 Task: Search one way flight ticket for 5 adults, 1 child, 2 infants in seat and 1 infant on lap in business from Klawock: Klawock Airport (also Seeklawock Seaplane Base) to Rockford: Chicago Rockford International Airport(was Northwest Chicagoland Regional Airport At Rockford) on 5-1-2023. Choice of flights is American. Number of bags: 2 checked bags. Outbound departure time preference is 18:15. Return departure time preference is 10:15.
Action: Mouse moved to (240, 211)
Screenshot: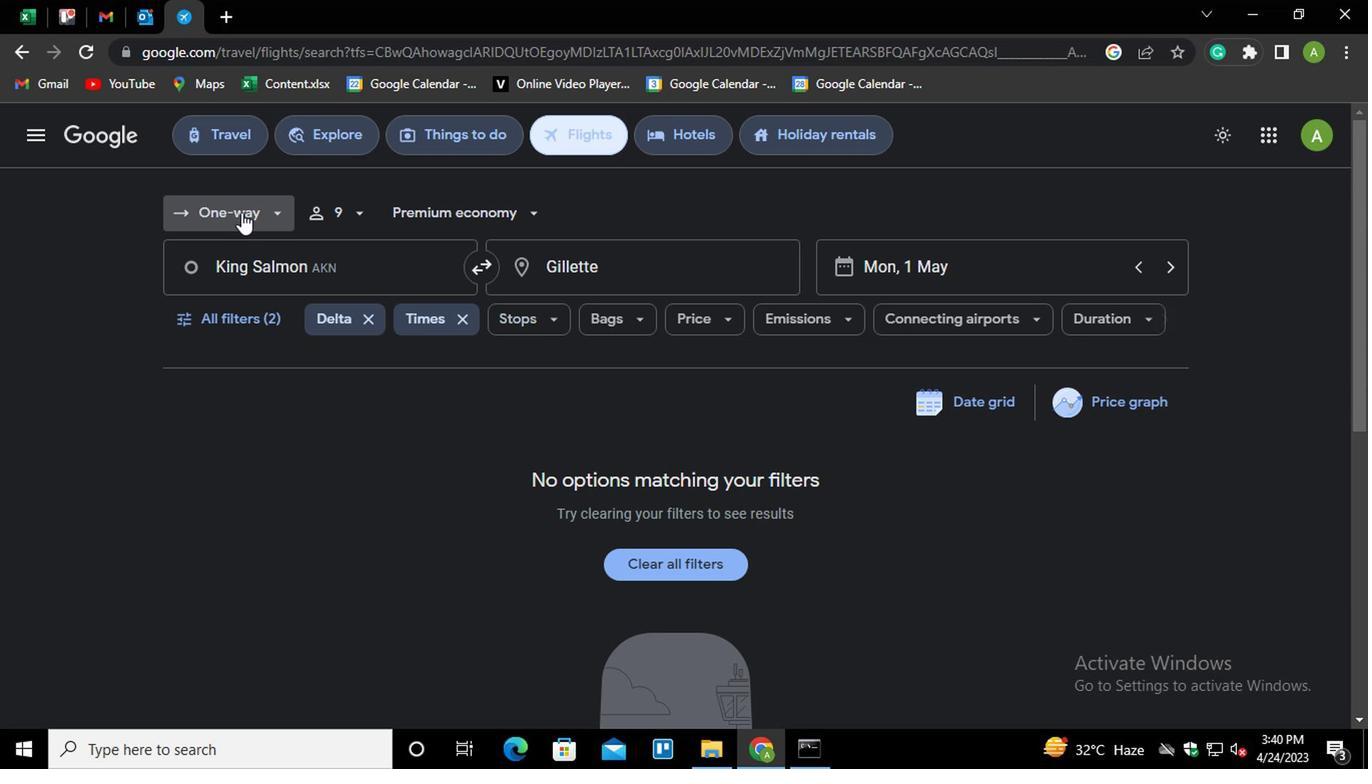 
Action: Mouse pressed left at (240, 211)
Screenshot: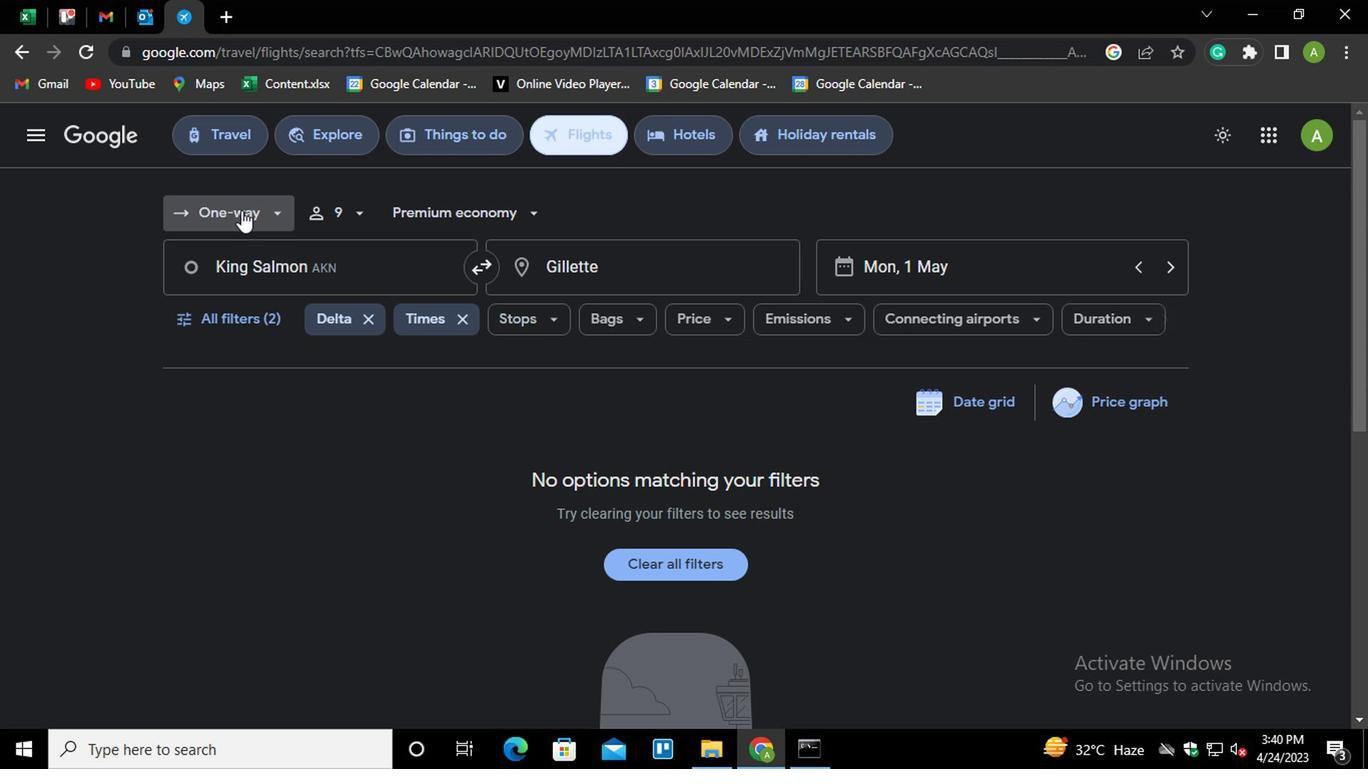 
Action: Mouse moved to (248, 303)
Screenshot: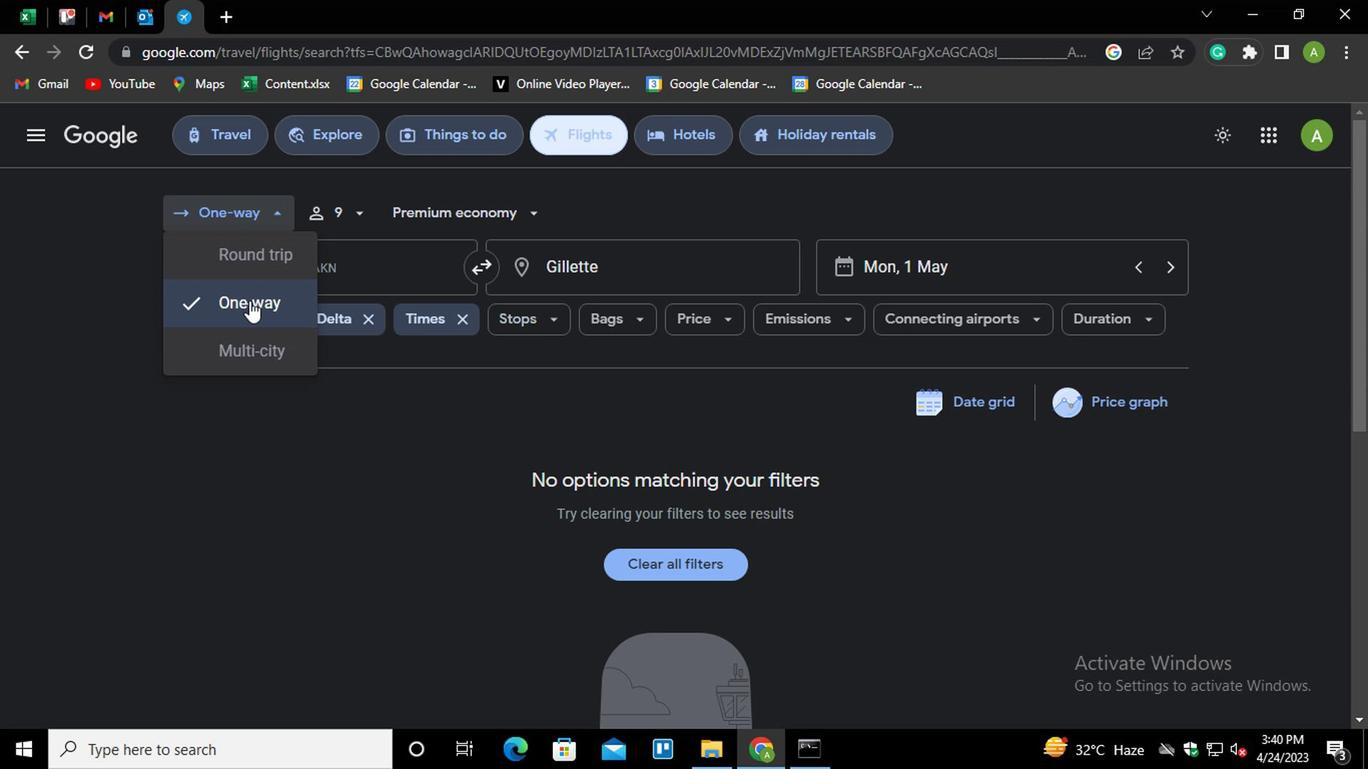 
Action: Mouse pressed left at (248, 303)
Screenshot: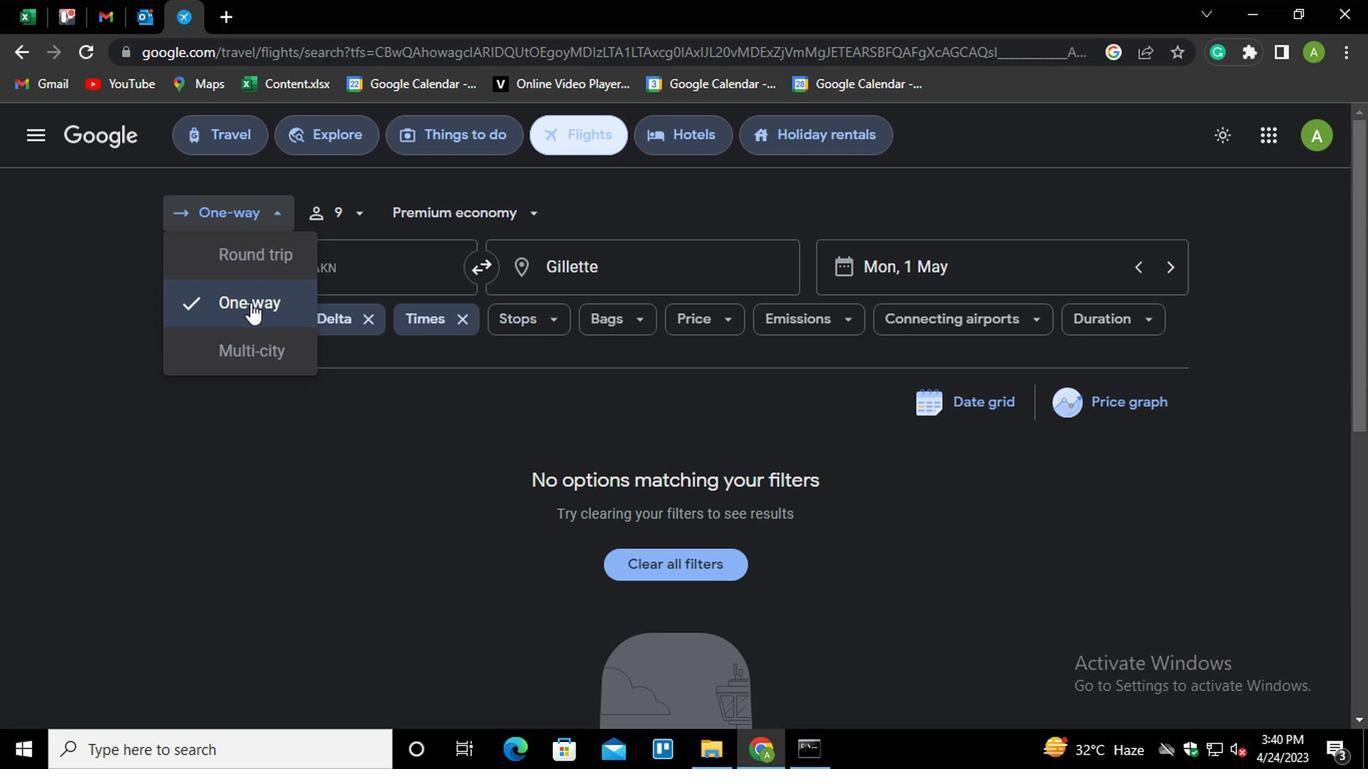 
Action: Mouse moved to (342, 221)
Screenshot: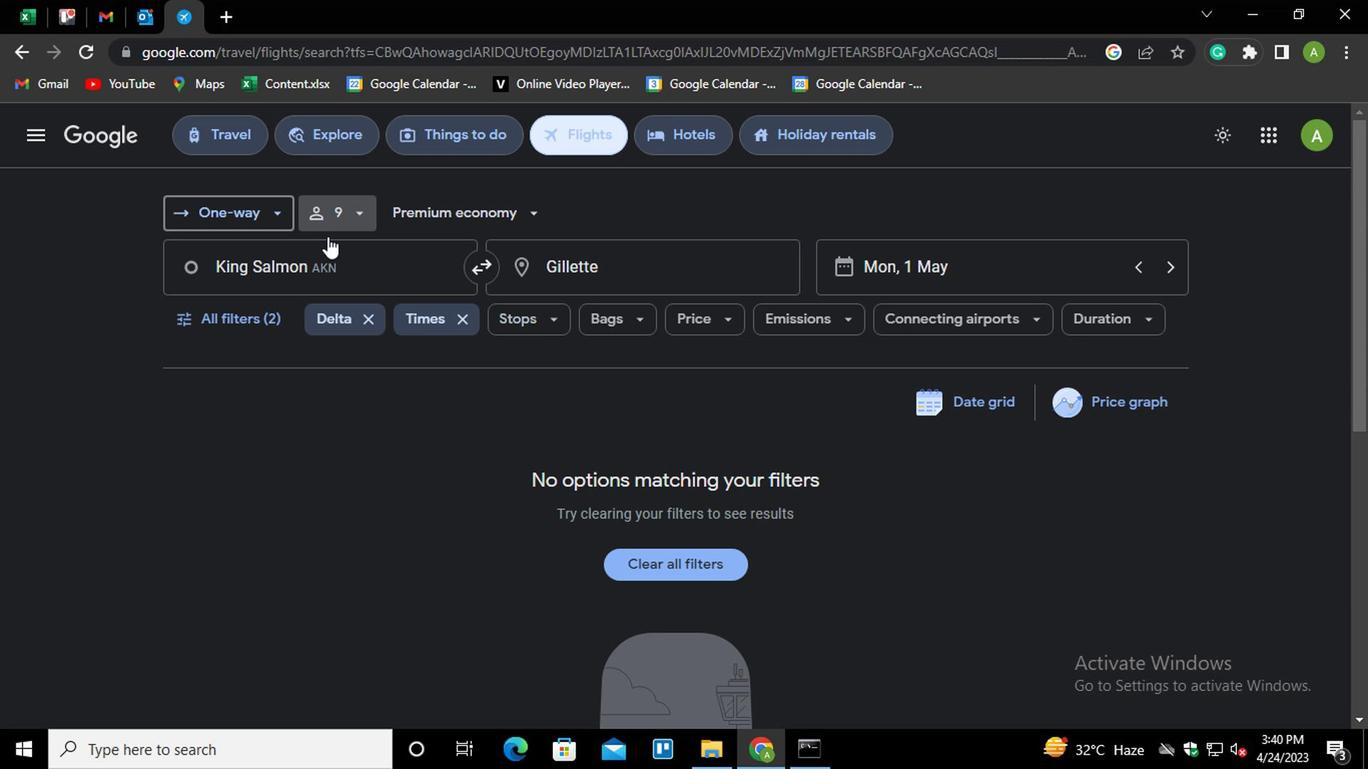 
Action: Mouse pressed left at (342, 221)
Screenshot: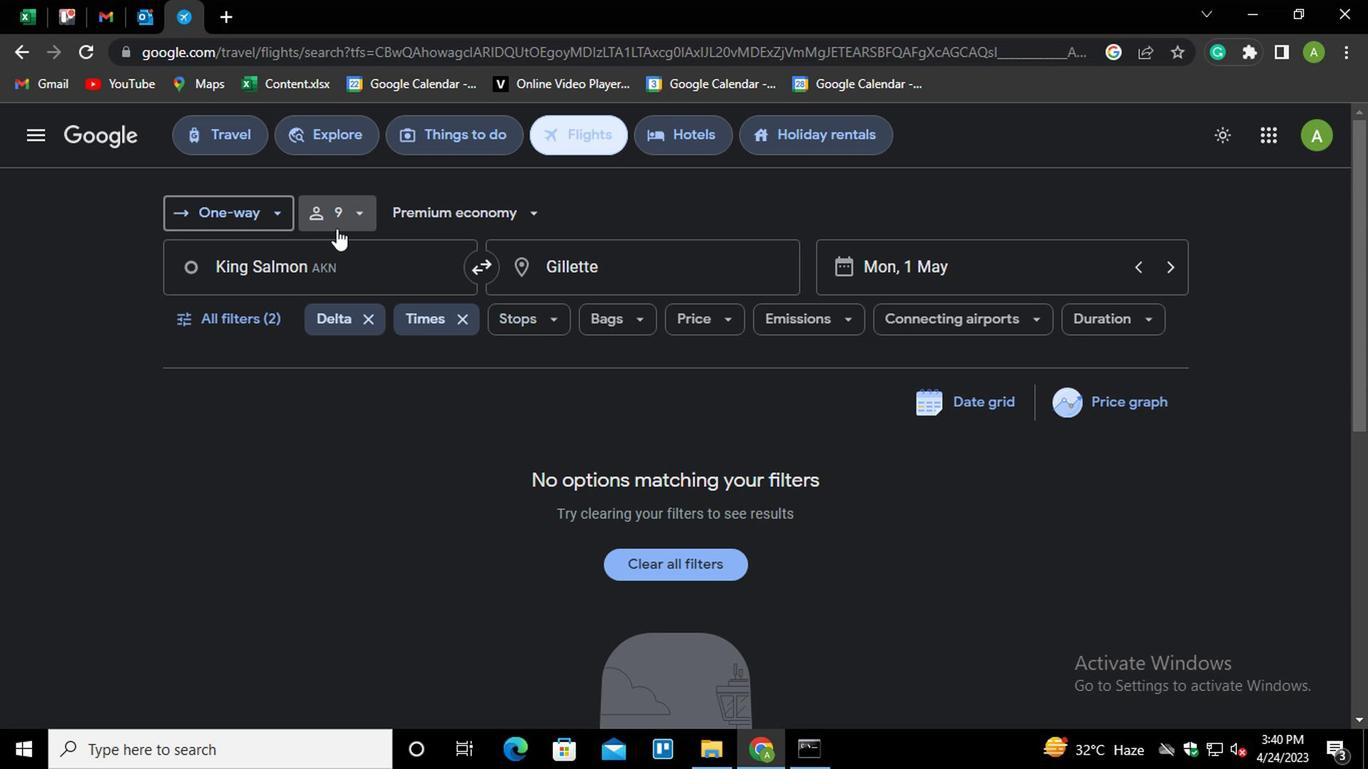 
Action: Mouse moved to (499, 264)
Screenshot: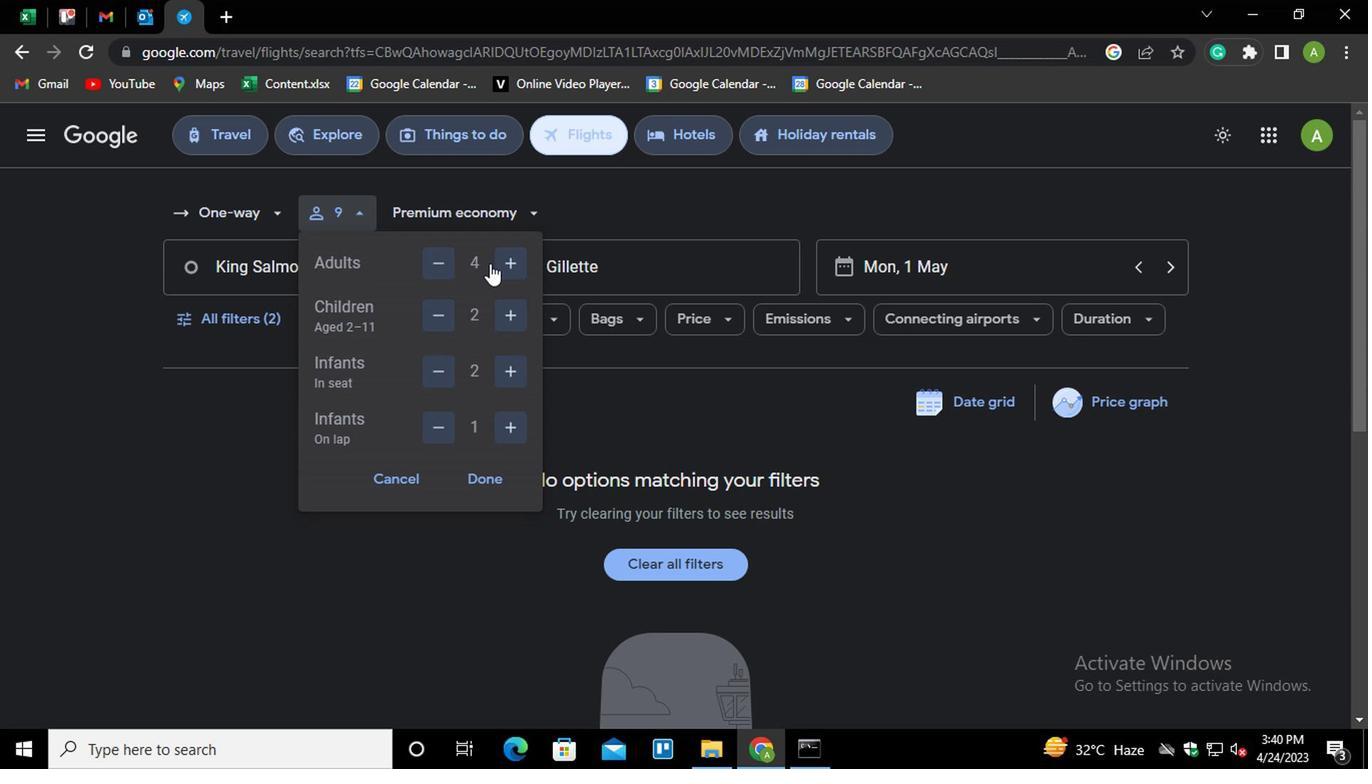 
Action: Mouse pressed left at (499, 264)
Screenshot: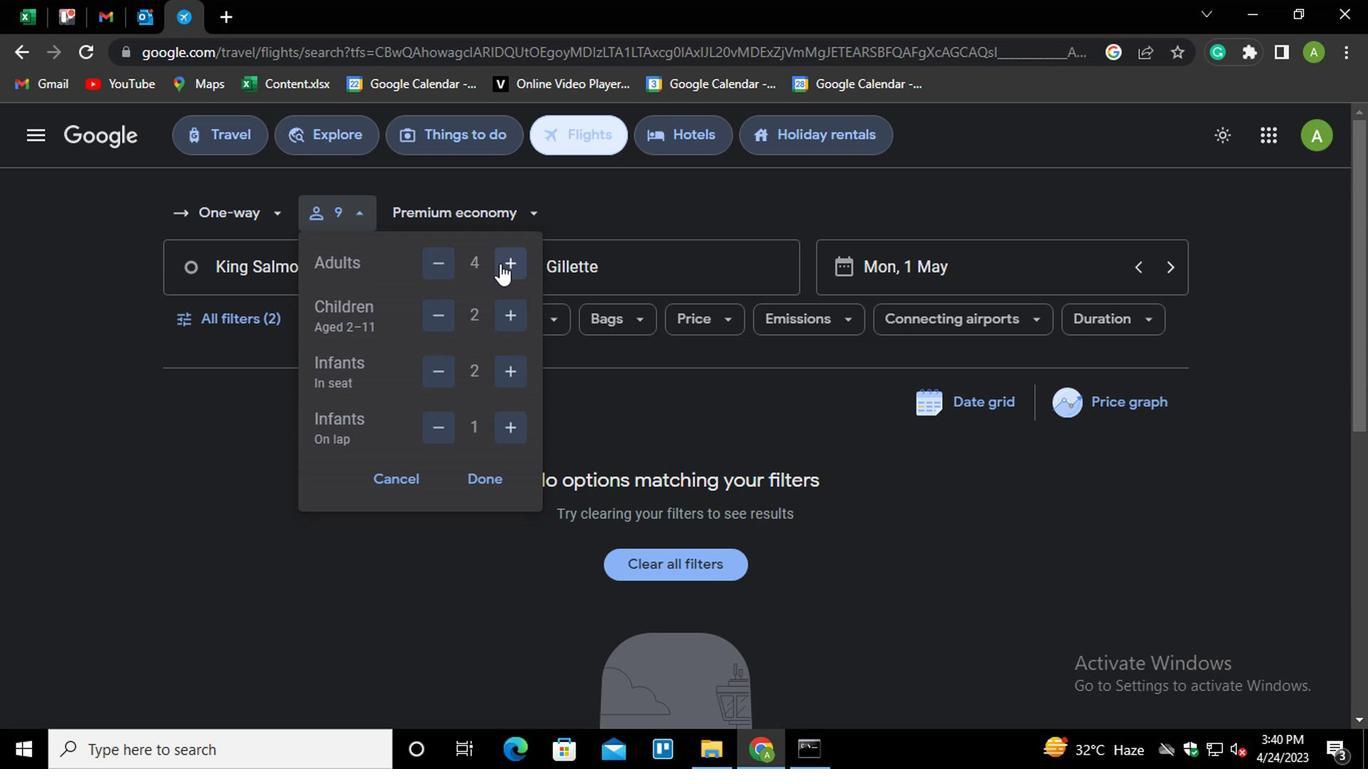 
Action: Mouse moved to (440, 324)
Screenshot: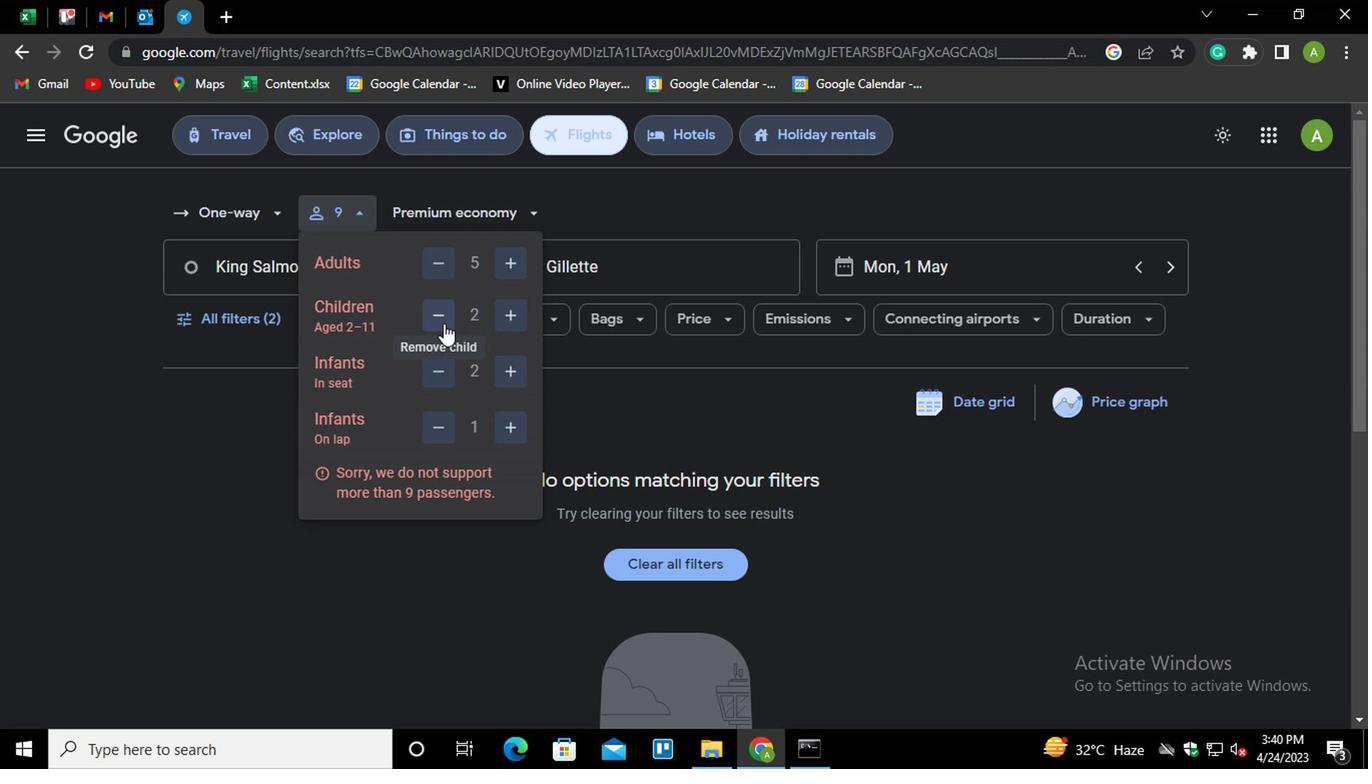 
Action: Mouse pressed left at (440, 324)
Screenshot: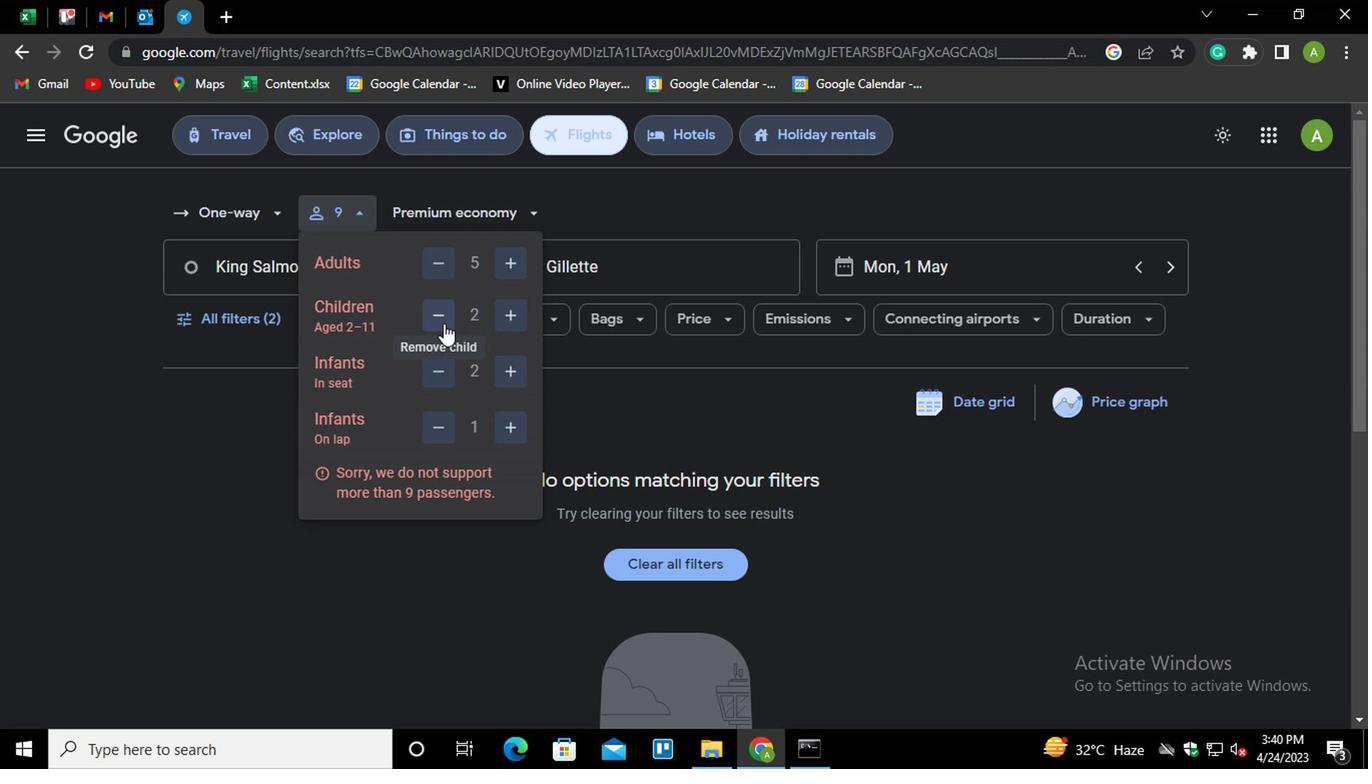 
Action: Mouse moved to (481, 476)
Screenshot: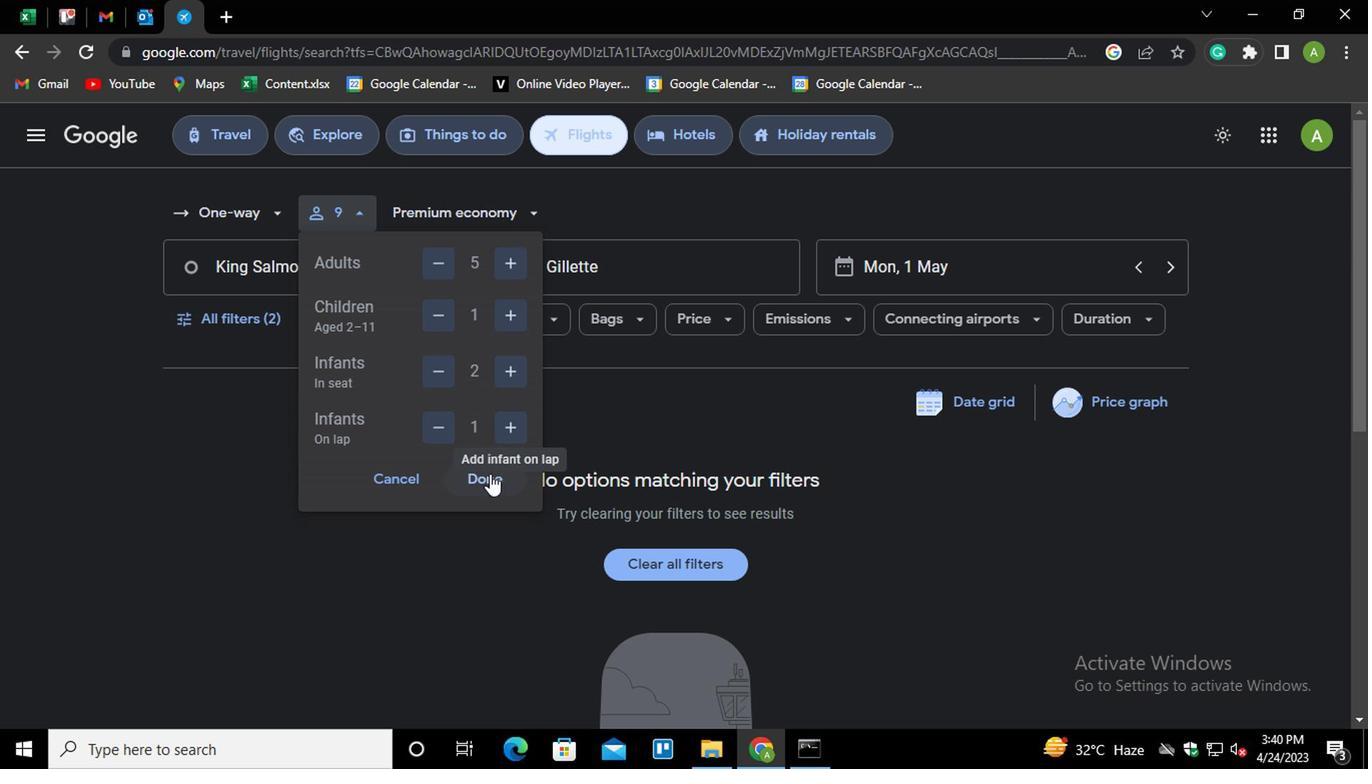 
Action: Mouse pressed left at (481, 476)
Screenshot: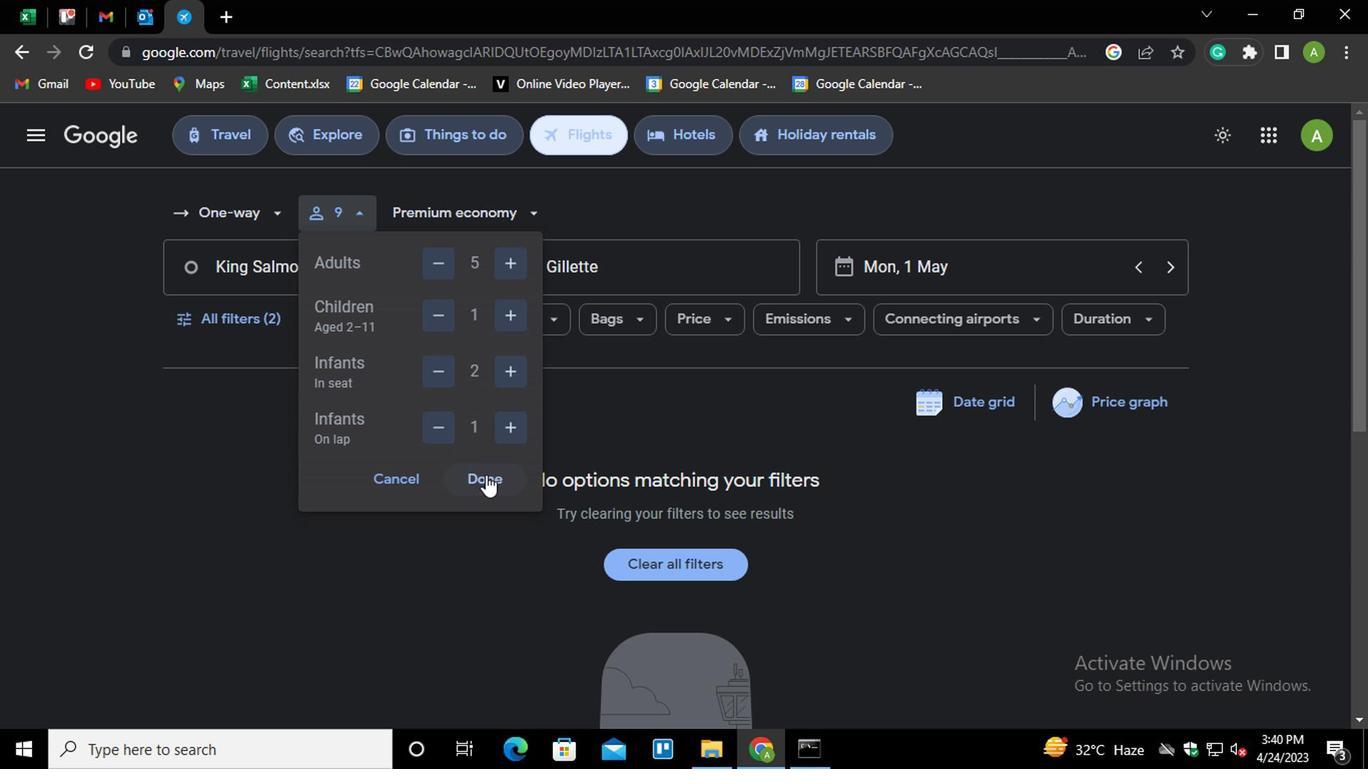 
Action: Mouse moved to (355, 275)
Screenshot: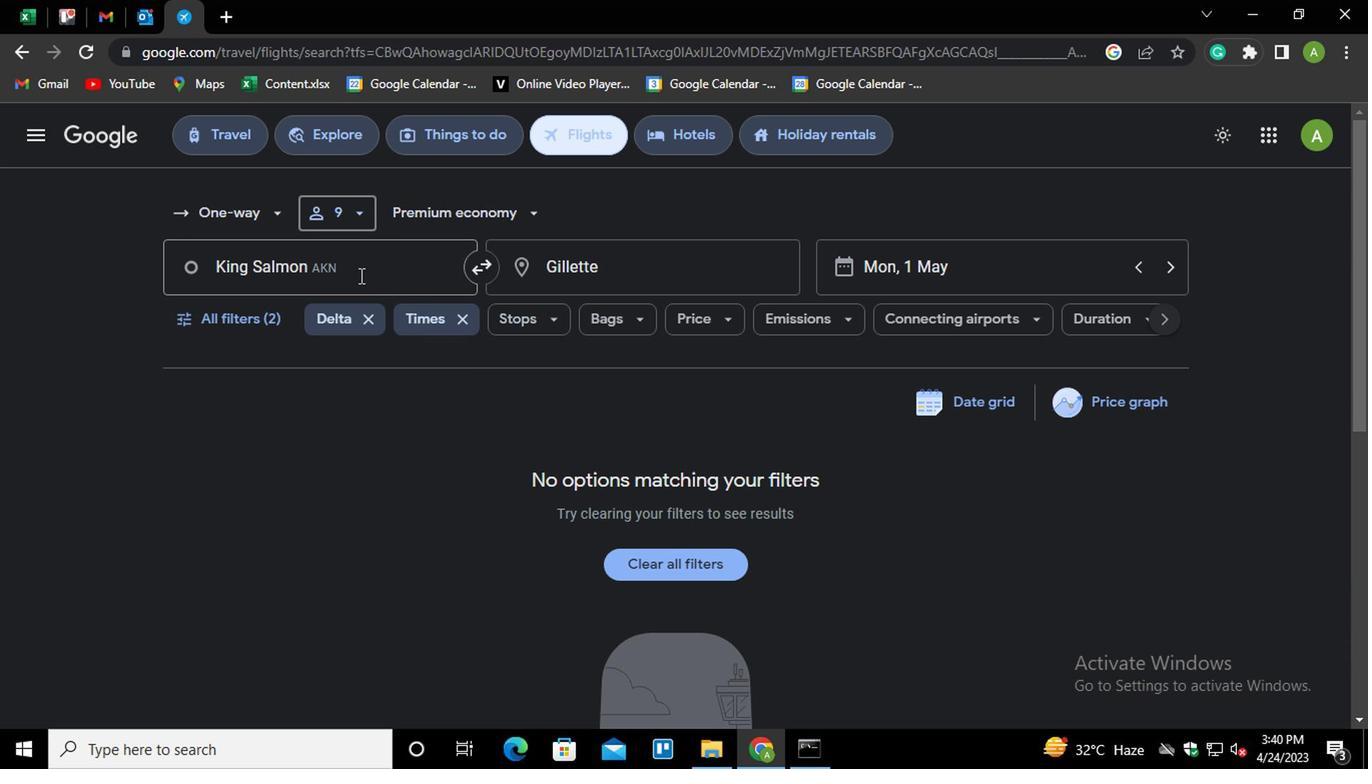 
Action: Mouse pressed left at (355, 275)
Screenshot: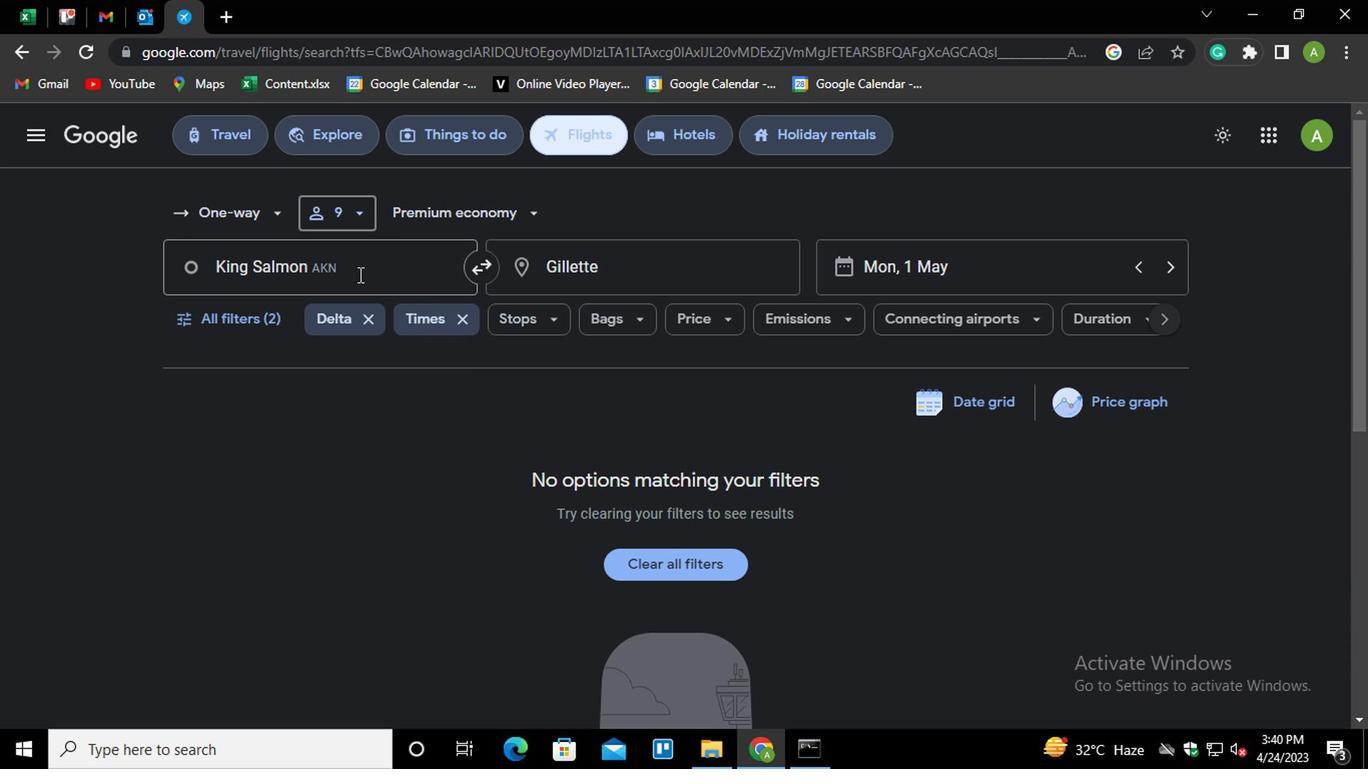 
Action: Mouse moved to (357, 271)
Screenshot: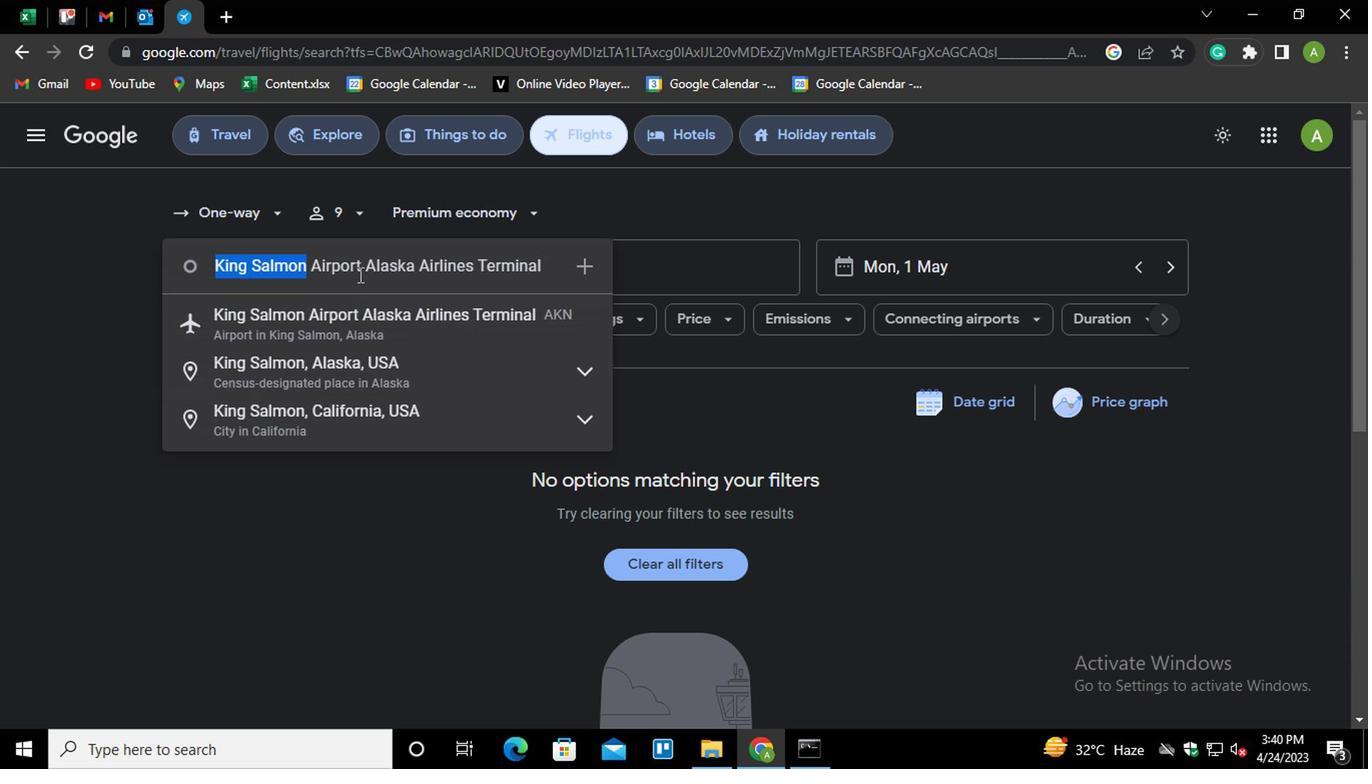 
Action: Key pressed <Key.shift_r>Klawock<Key.down><Key.enter>
Screenshot: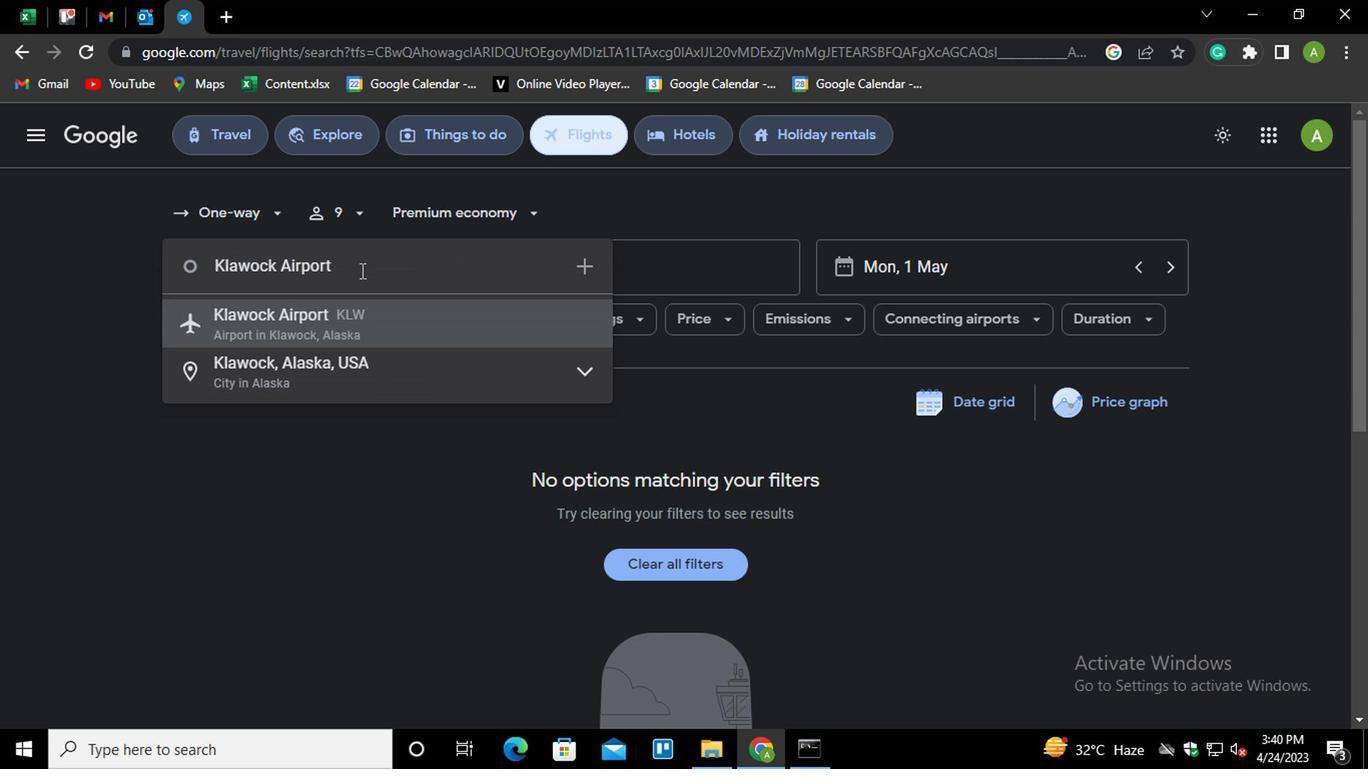 
Action: Mouse moved to (617, 275)
Screenshot: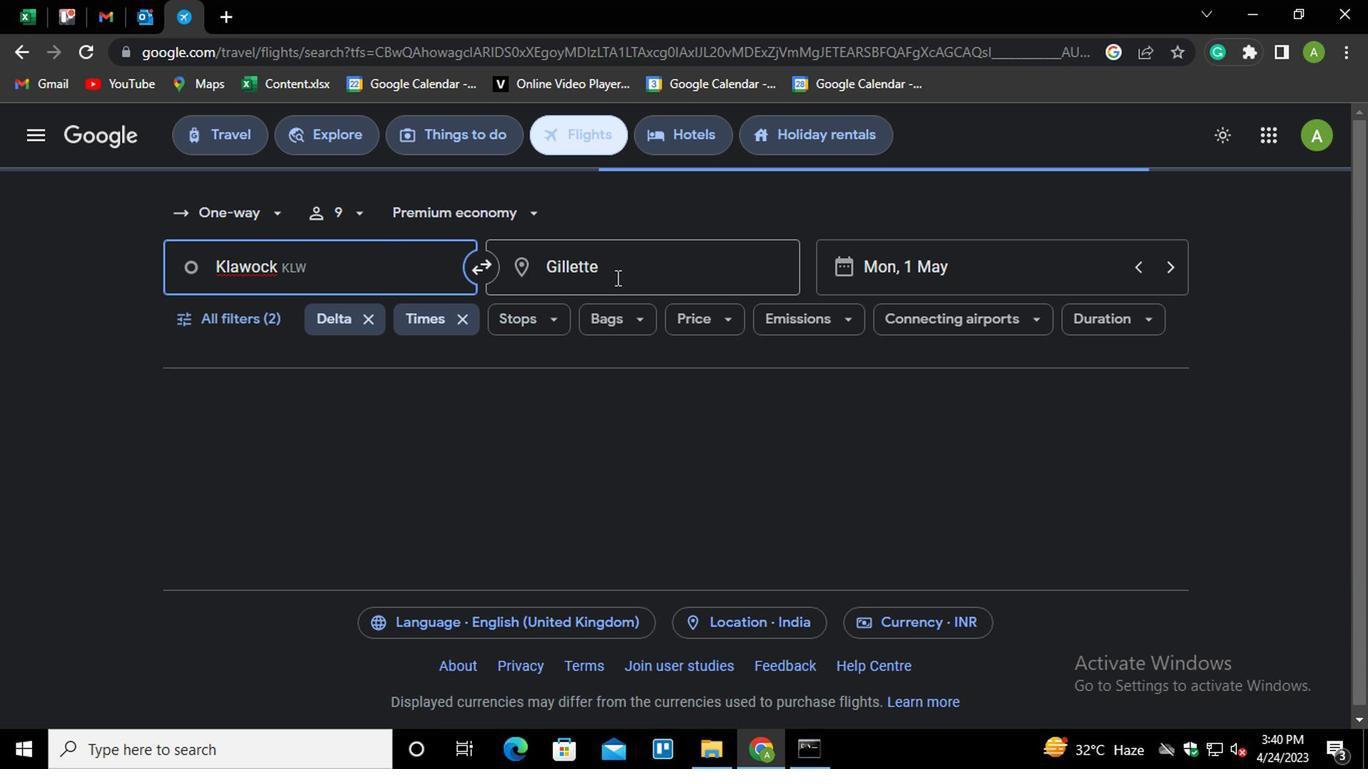 
Action: Mouse pressed left at (617, 275)
Screenshot: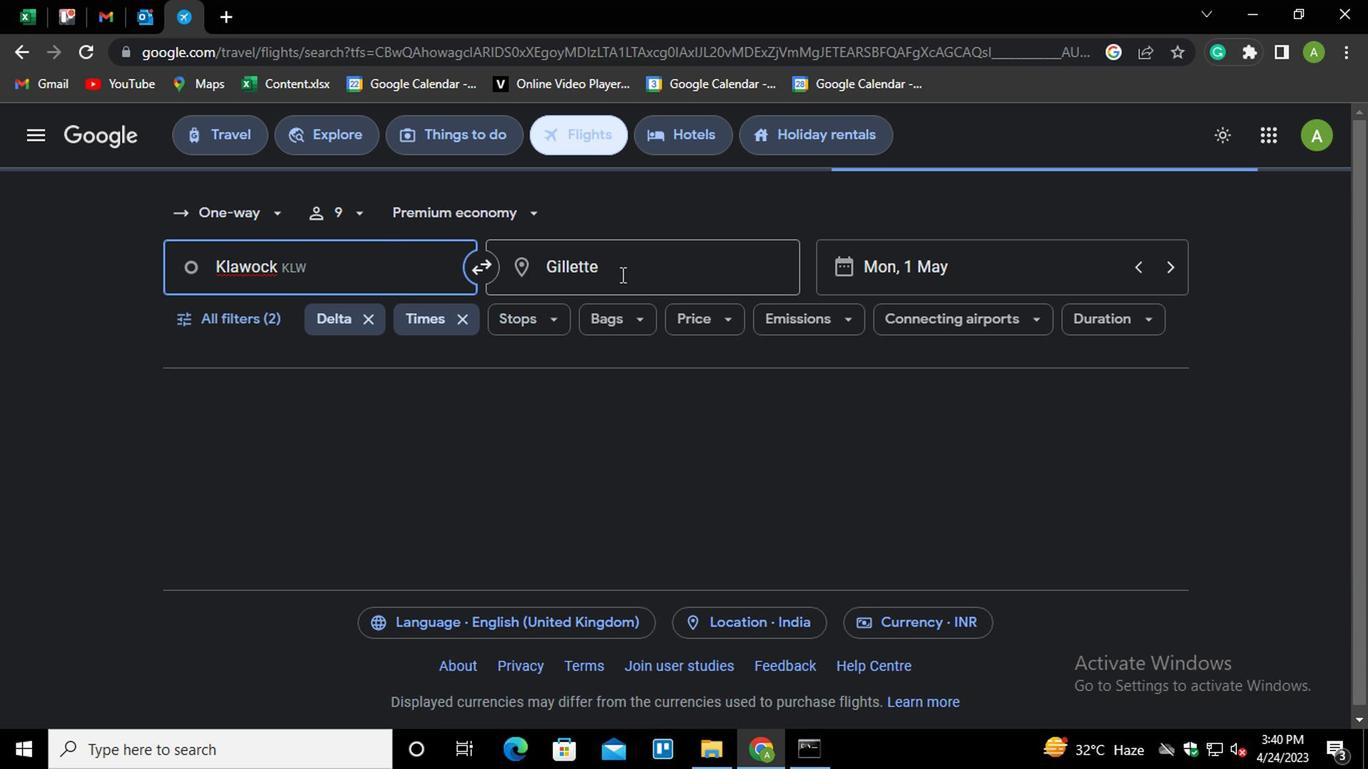 
Action: Mouse moved to (615, 275)
Screenshot: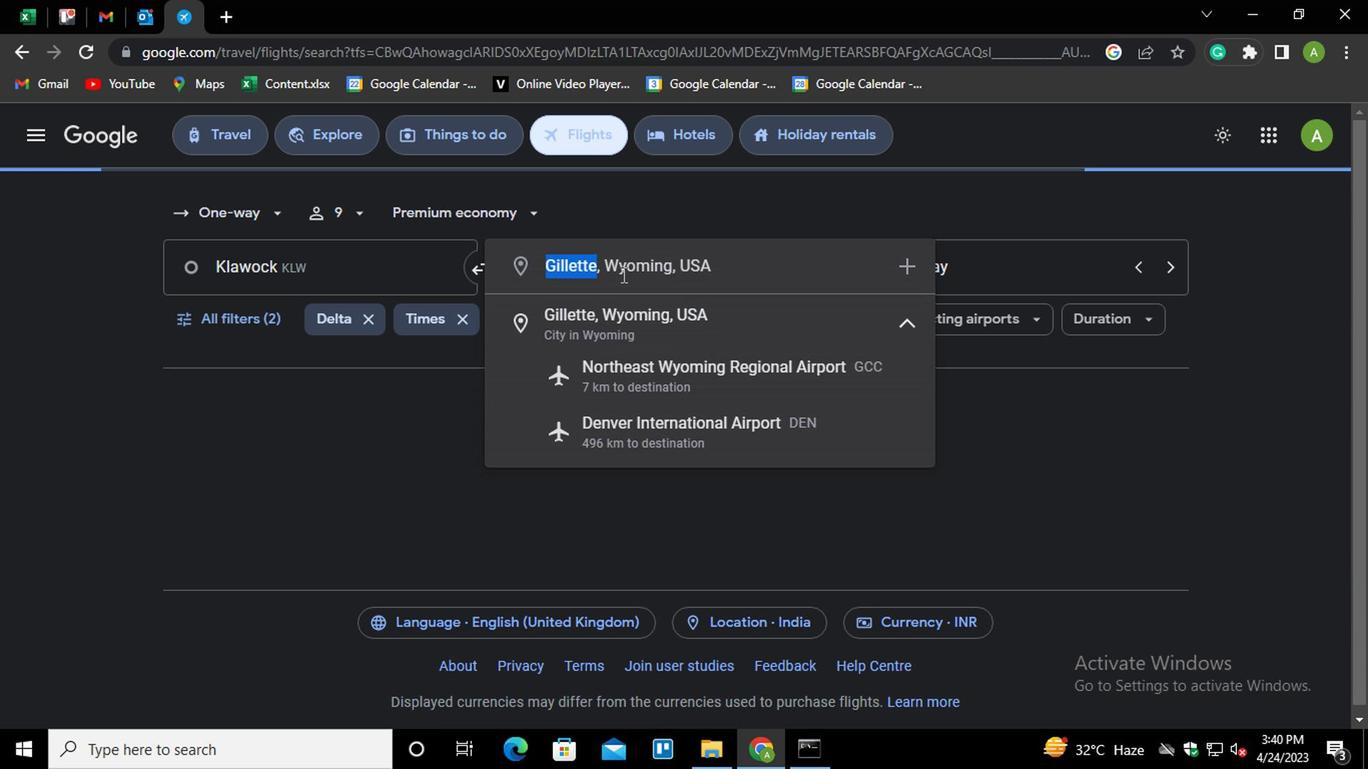 
Action: Key pressed <Key.shift>CHICA<Key.down><Key.down><Key.down><Key.down><Key.enter>
Screenshot: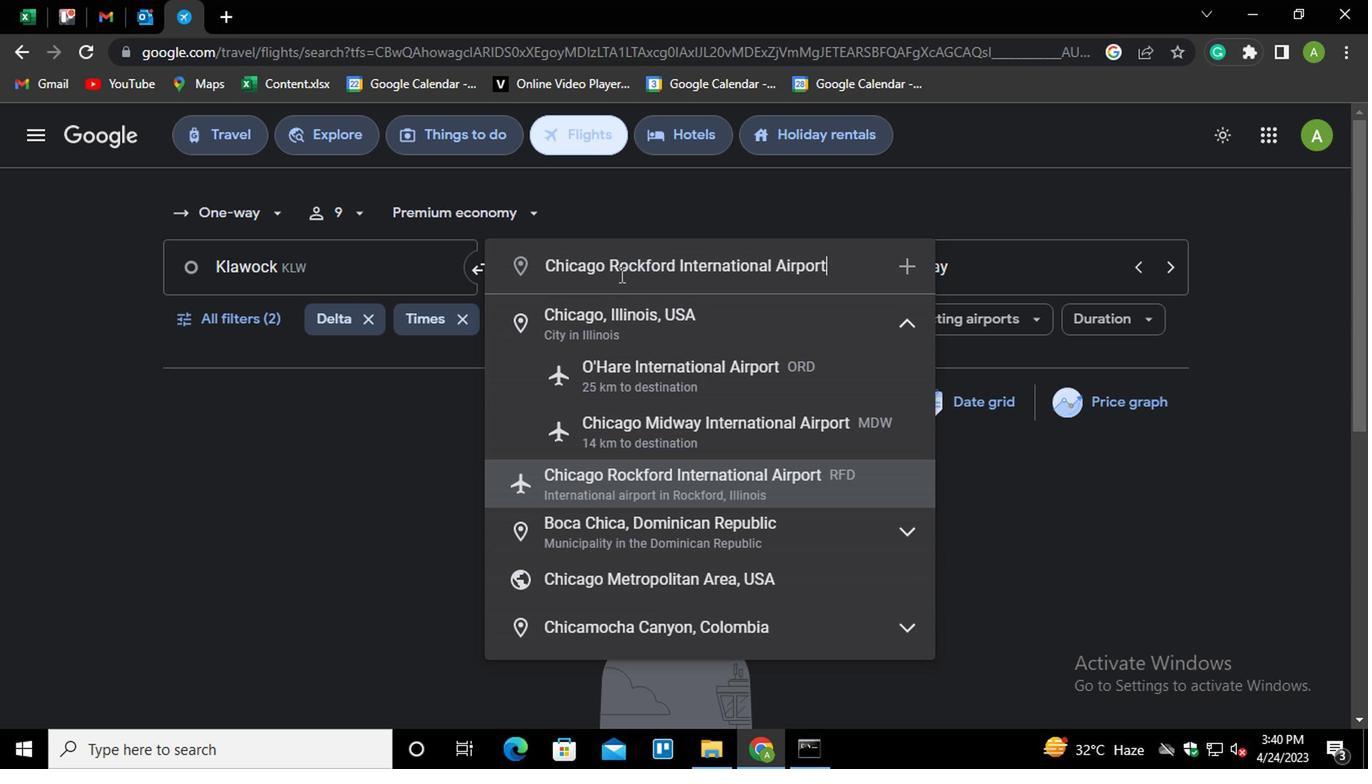 
Action: Mouse moved to (211, 320)
Screenshot: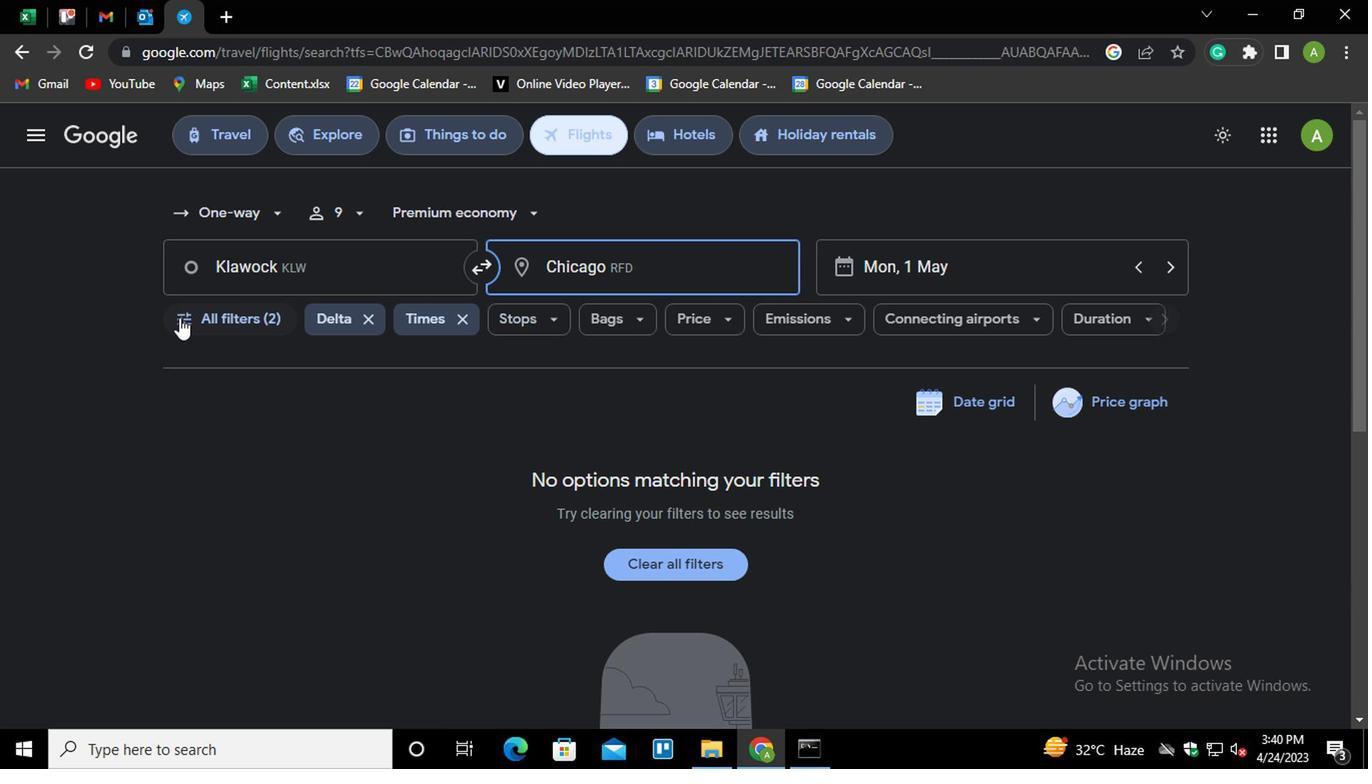 
Action: Mouse pressed left at (211, 320)
Screenshot: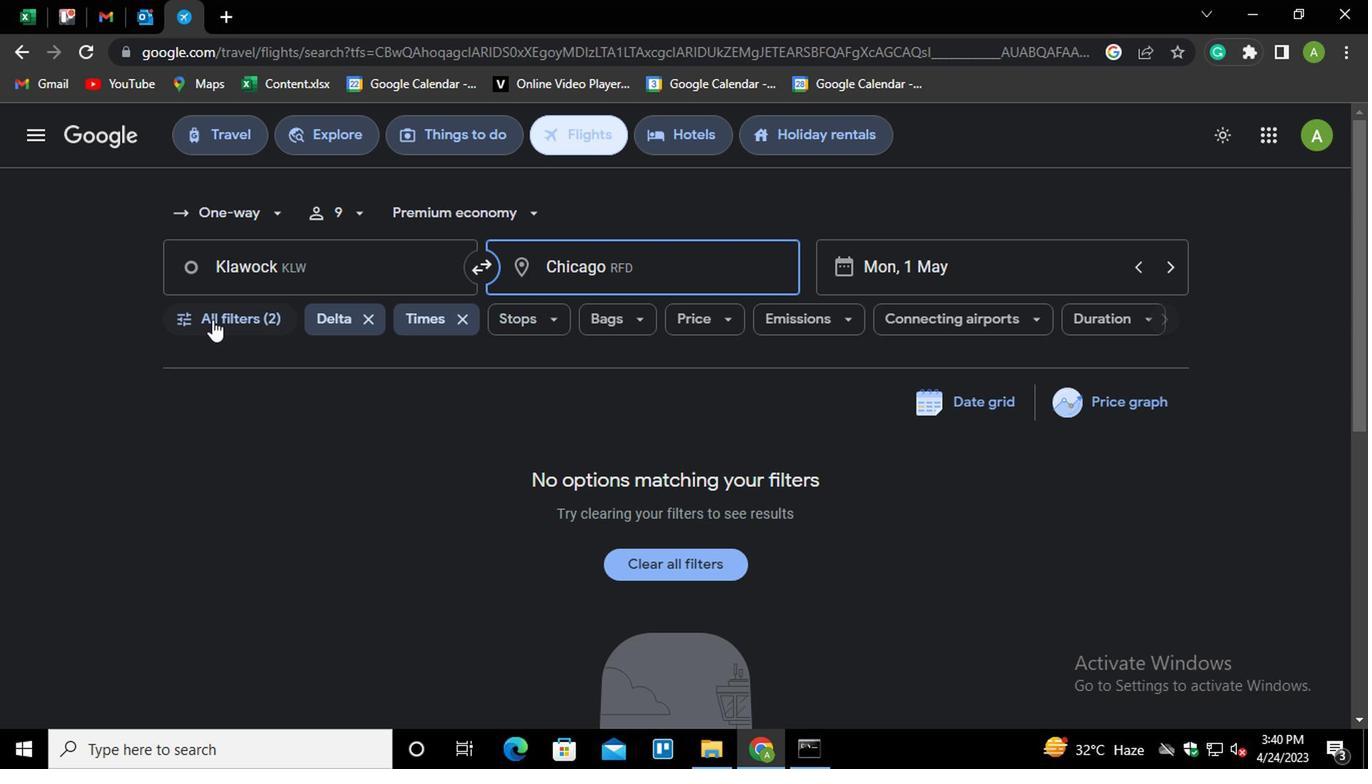 
Action: Mouse moved to (466, 698)
Screenshot: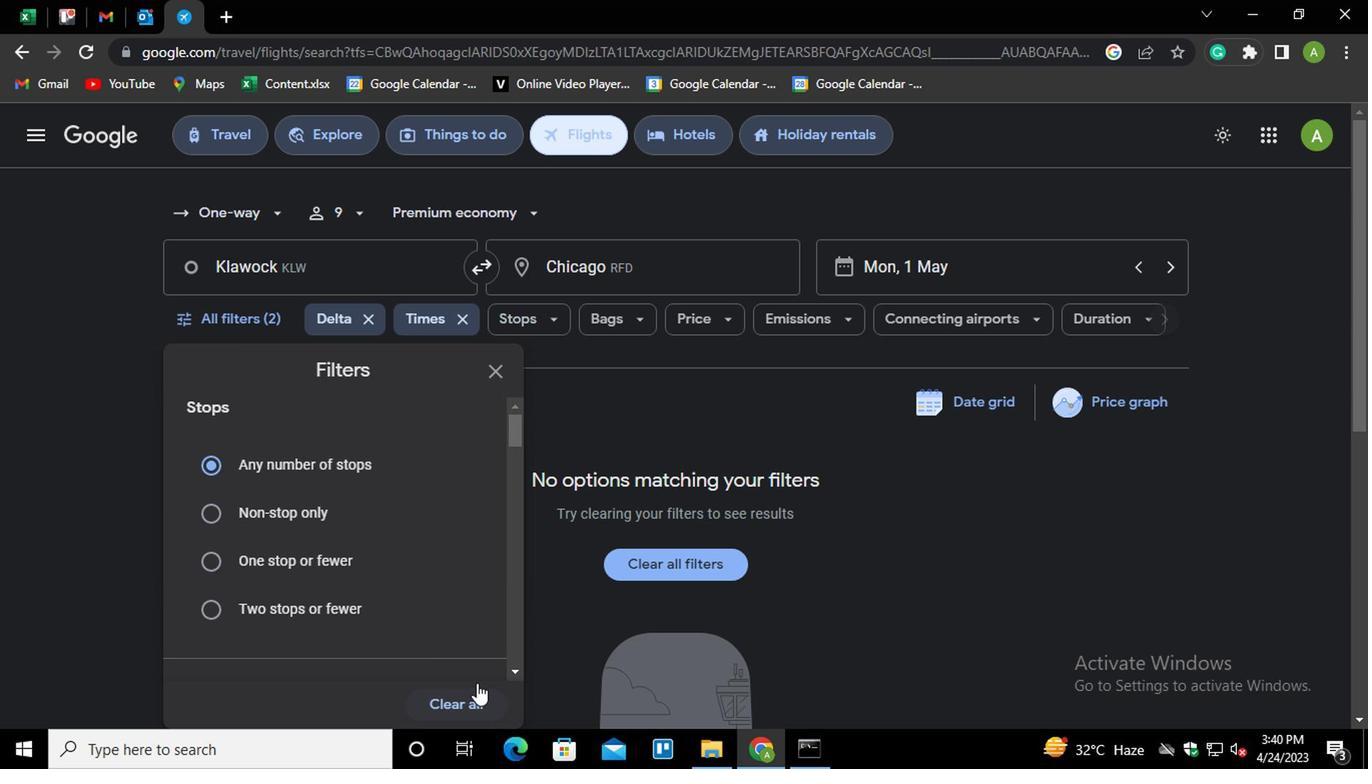 
Action: Mouse pressed left at (466, 698)
Screenshot: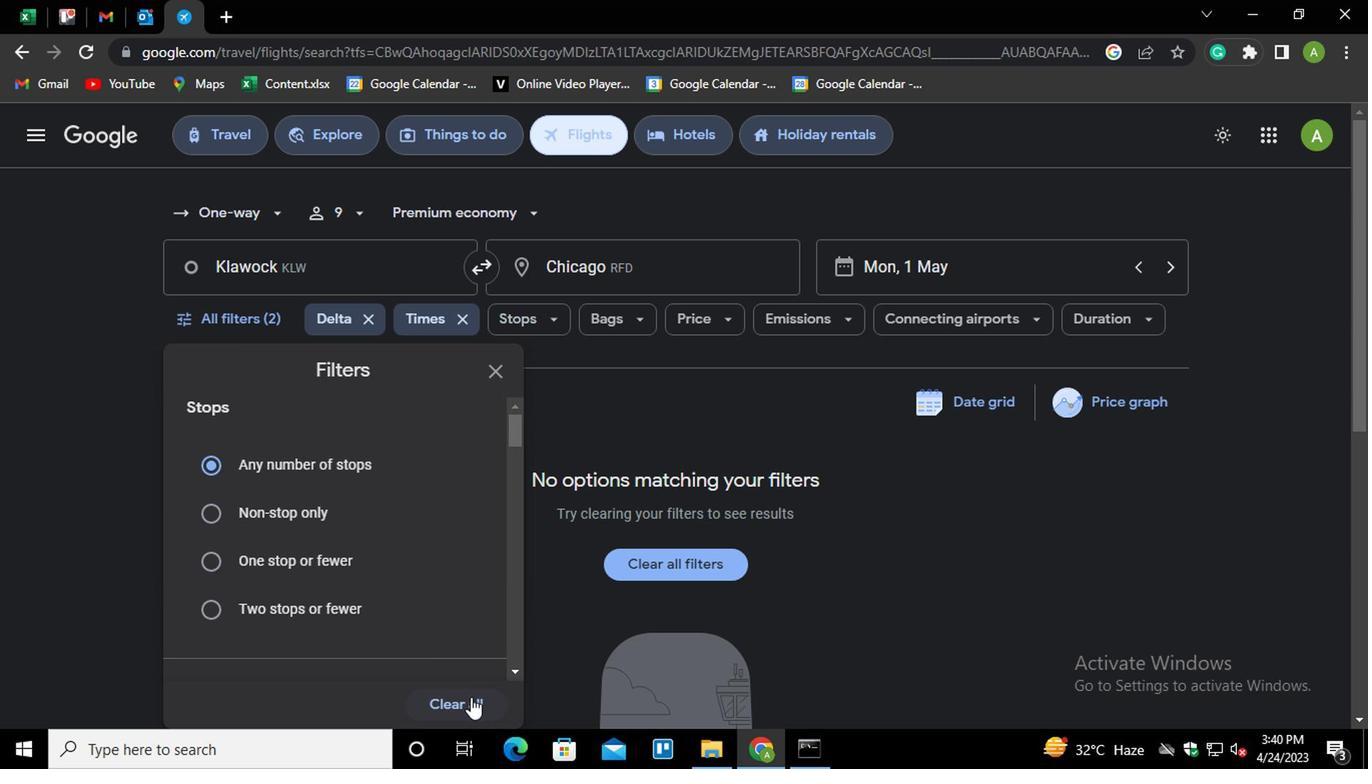 
Action: Mouse moved to (403, 530)
Screenshot: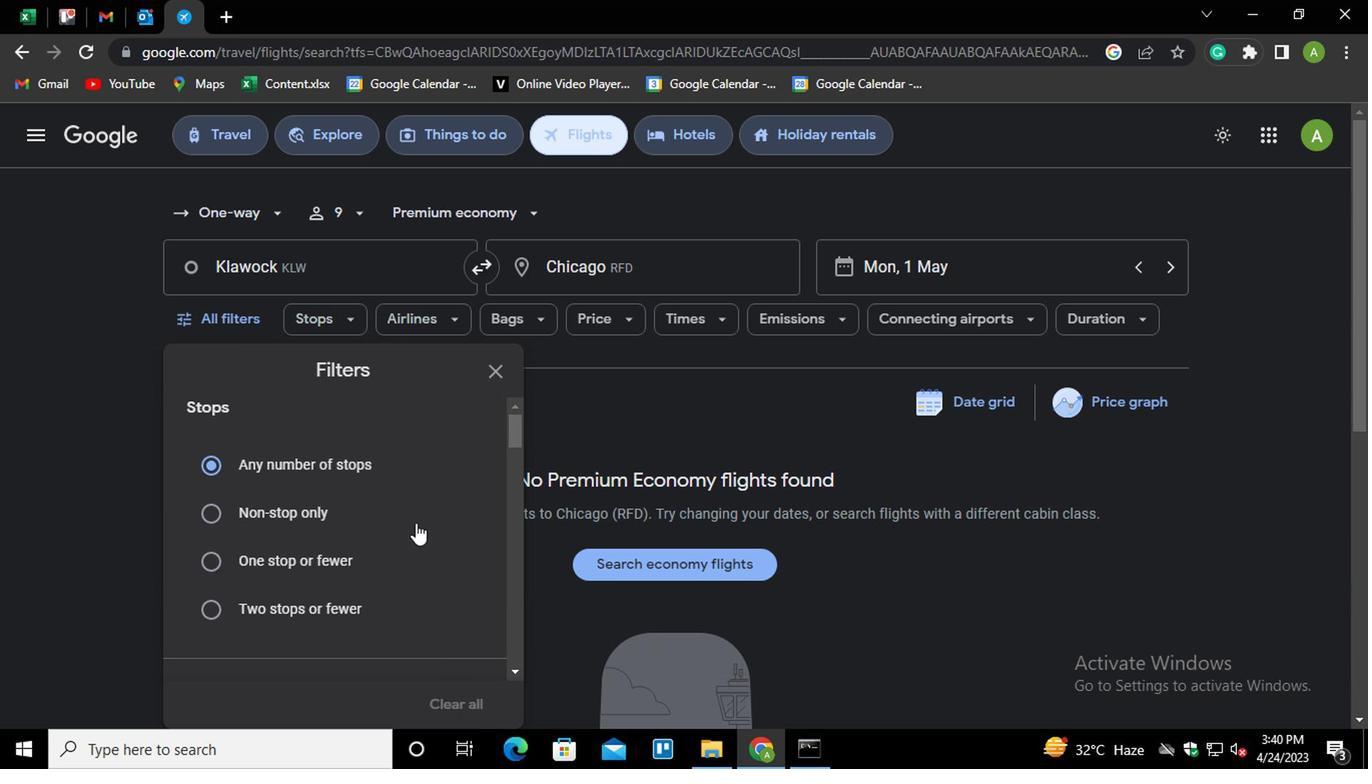 
Action: Mouse scrolled (403, 529) with delta (0, -1)
Screenshot: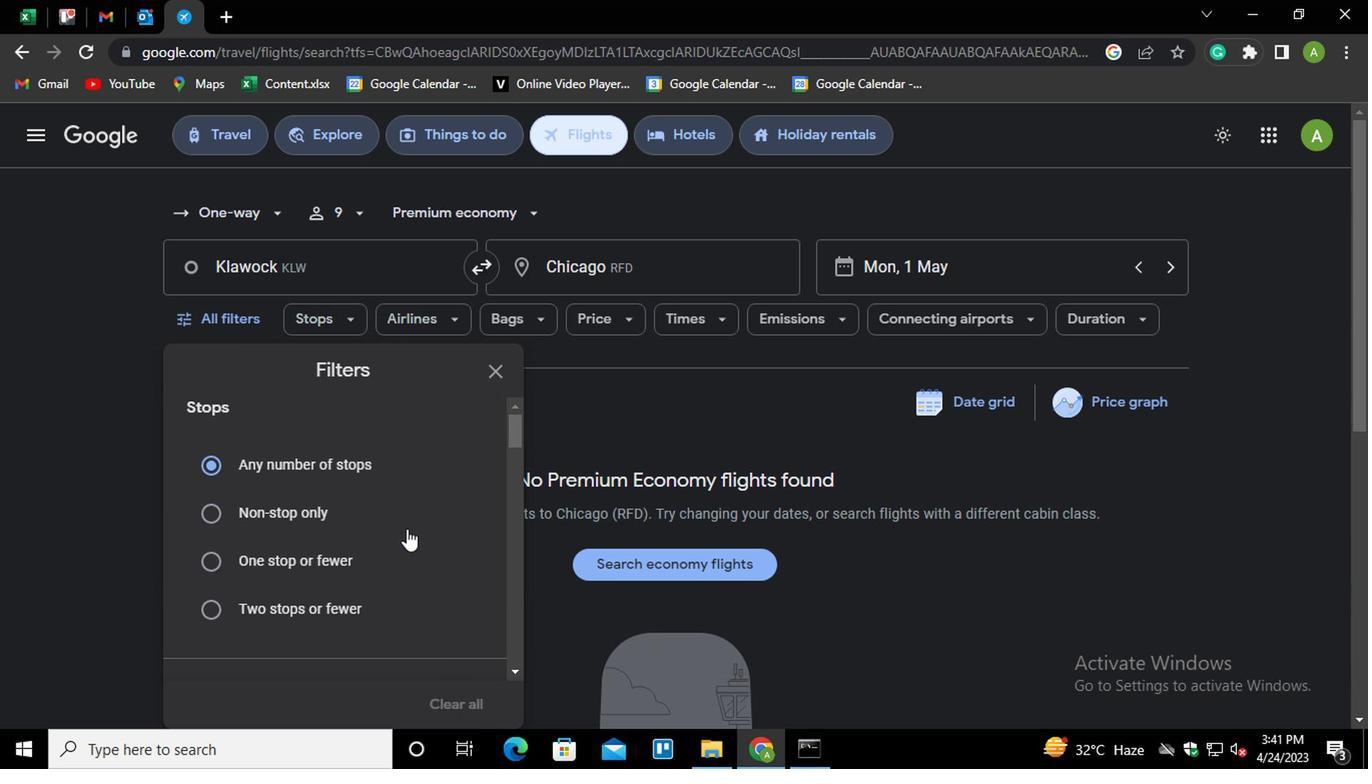 
Action: Mouse scrolled (403, 529) with delta (0, -1)
Screenshot: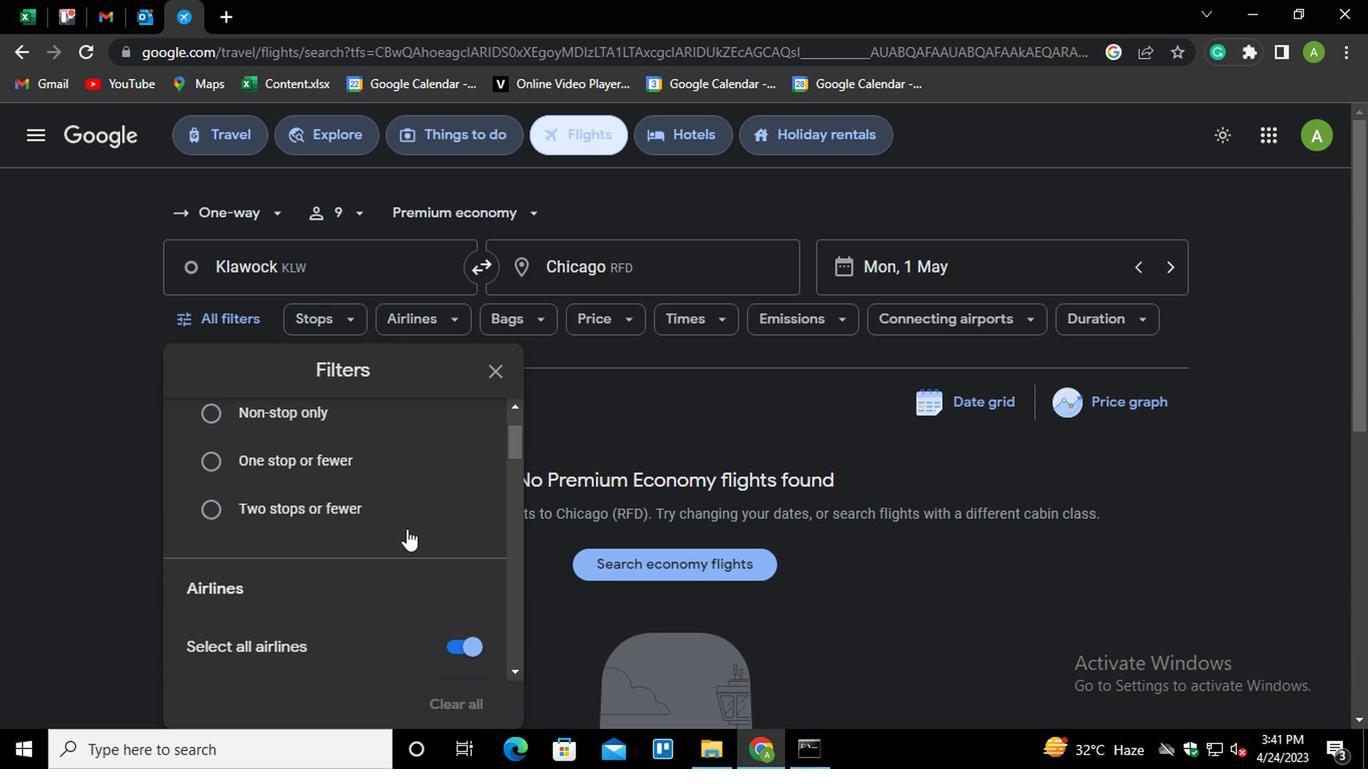 
Action: Mouse scrolled (403, 531) with delta (0, 0)
Screenshot: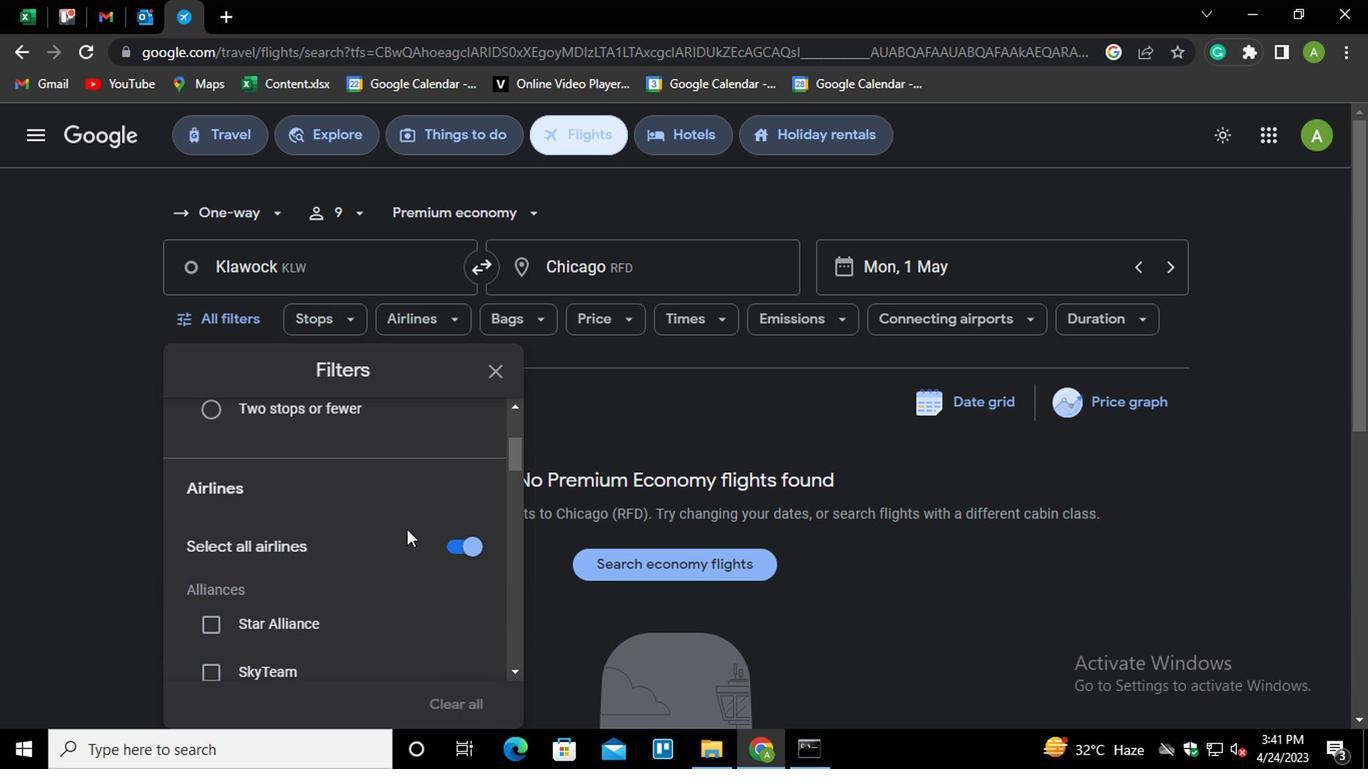 
Action: Mouse scrolled (403, 531) with delta (0, 0)
Screenshot: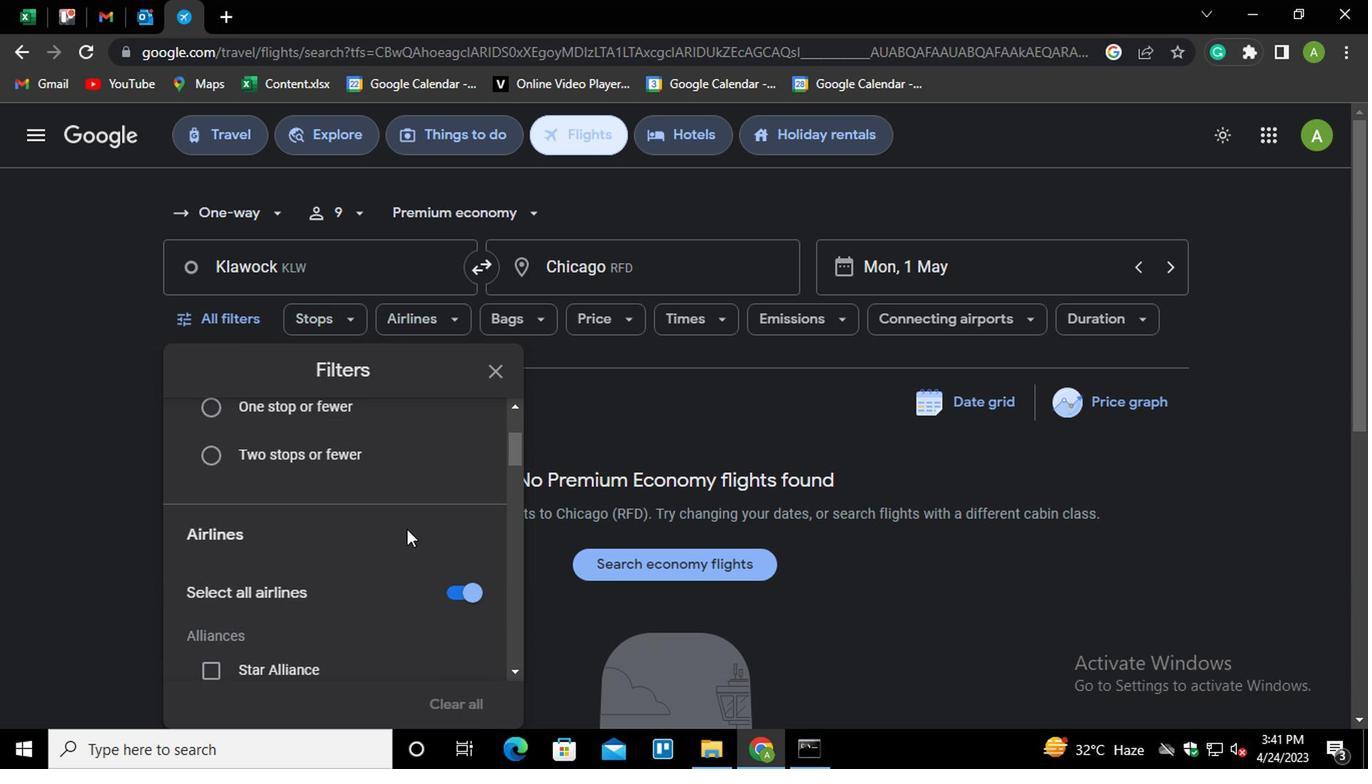 
Action: Mouse scrolled (403, 531) with delta (0, 0)
Screenshot: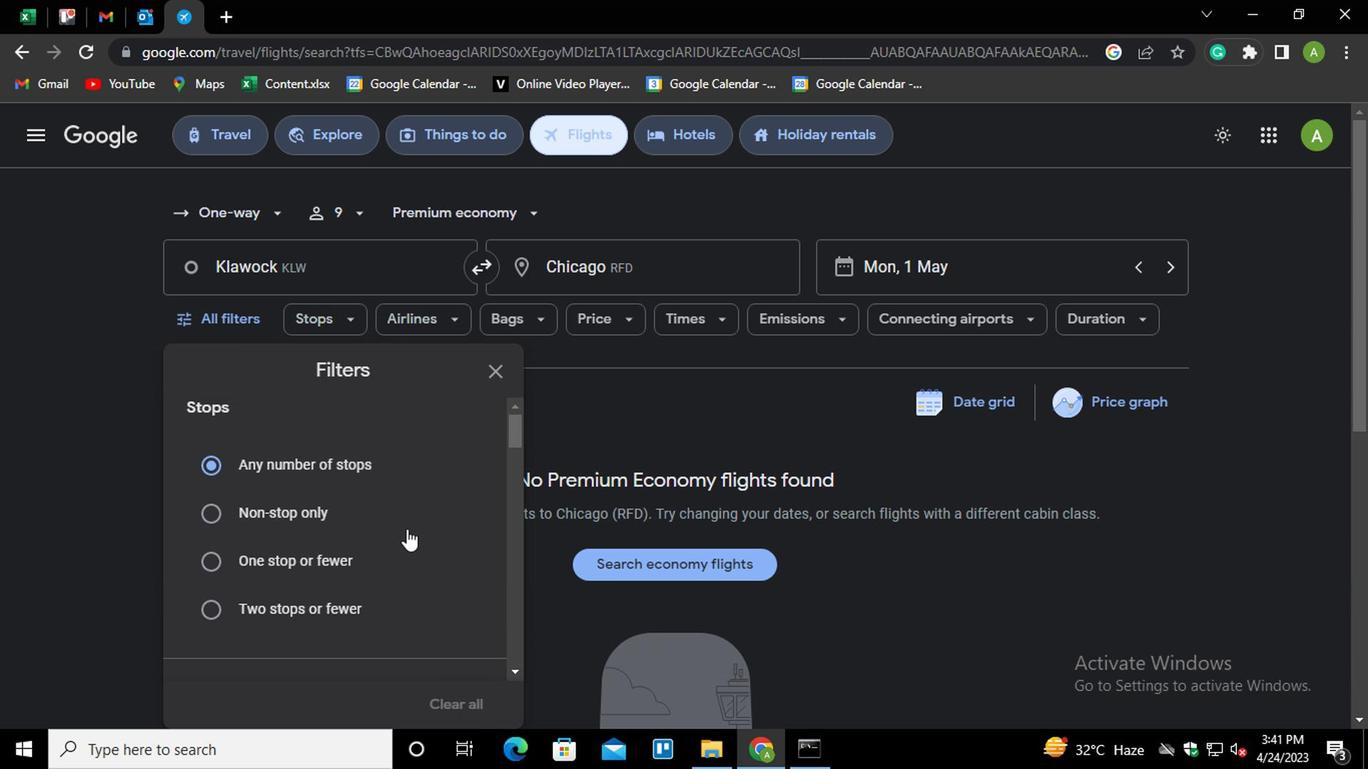 
Action: Mouse scrolled (403, 529) with delta (0, -1)
Screenshot: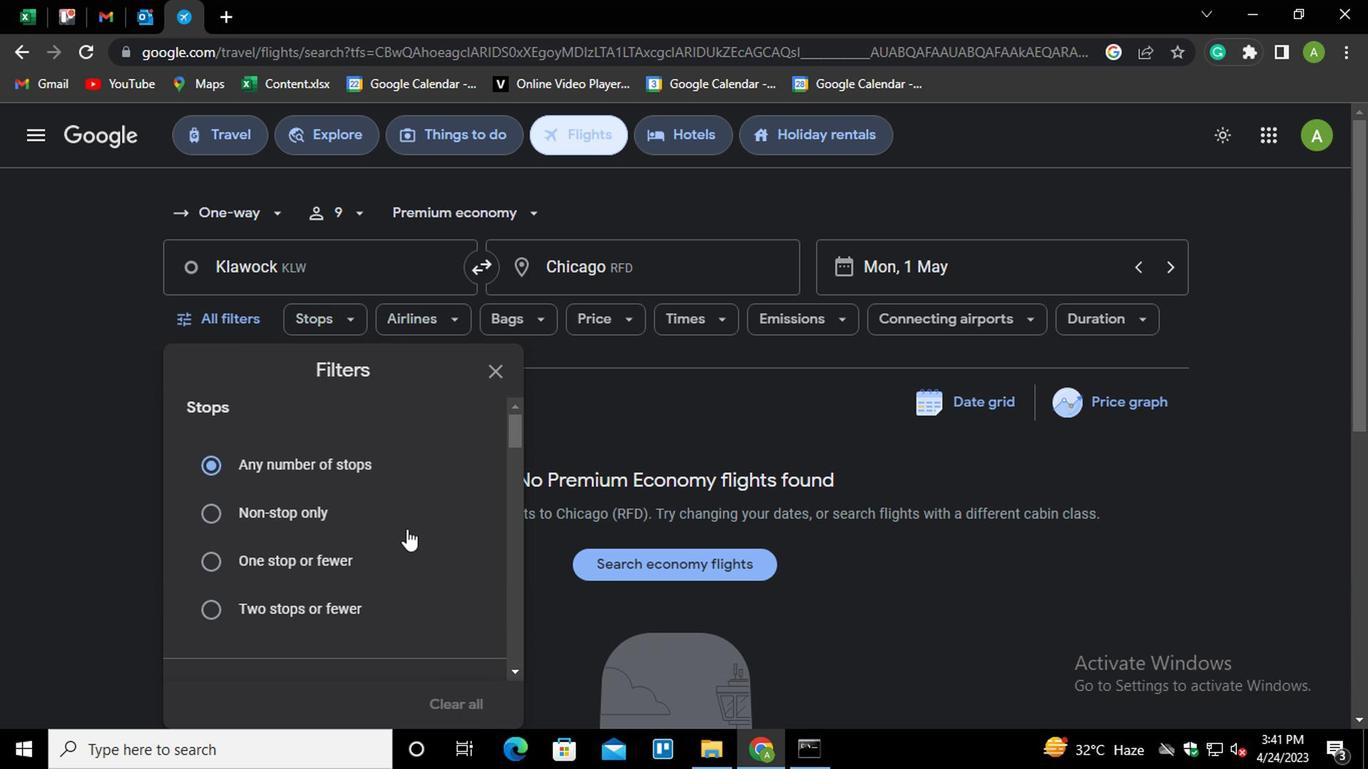 
Action: Mouse scrolled (403, 529) with delta (0, -1)
Screenshot: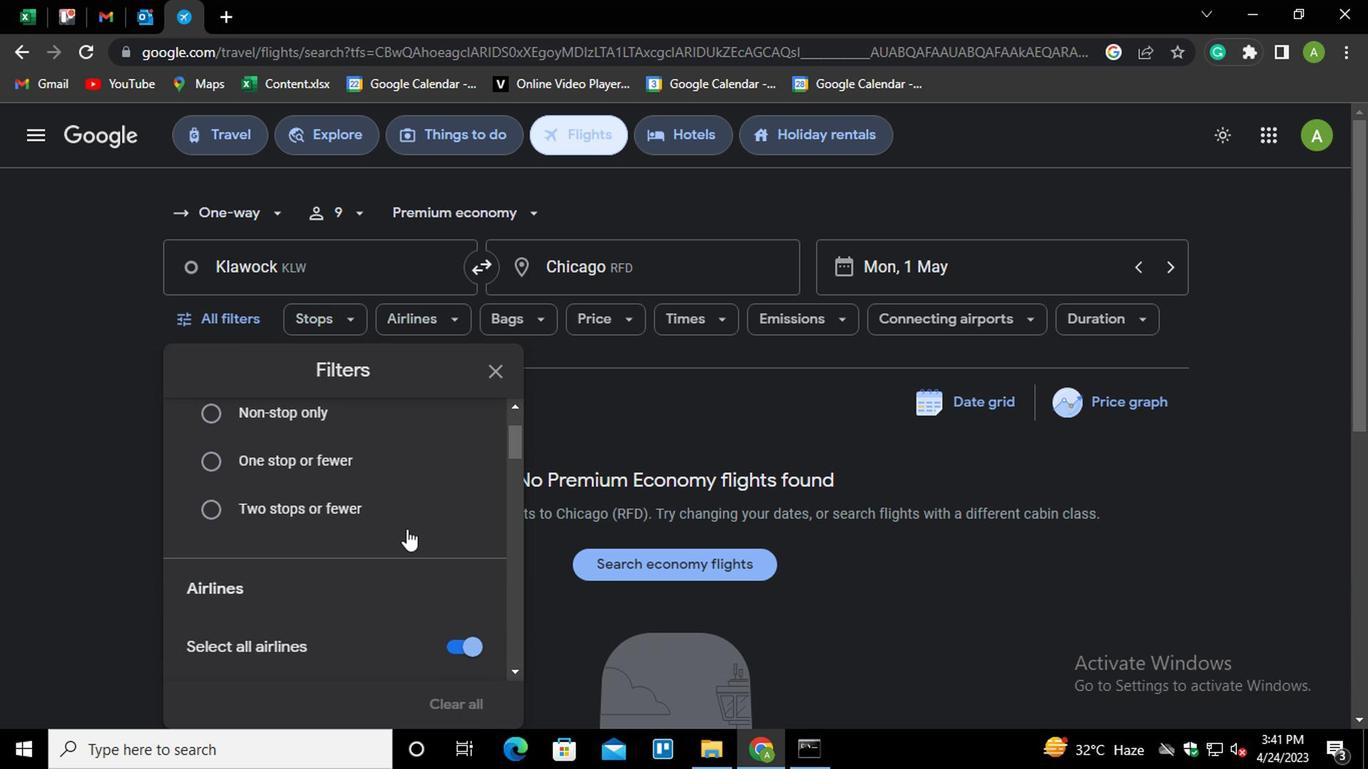 
Action: Mouse scrolled (403, 529) with delta (0, -1)
Screenshot: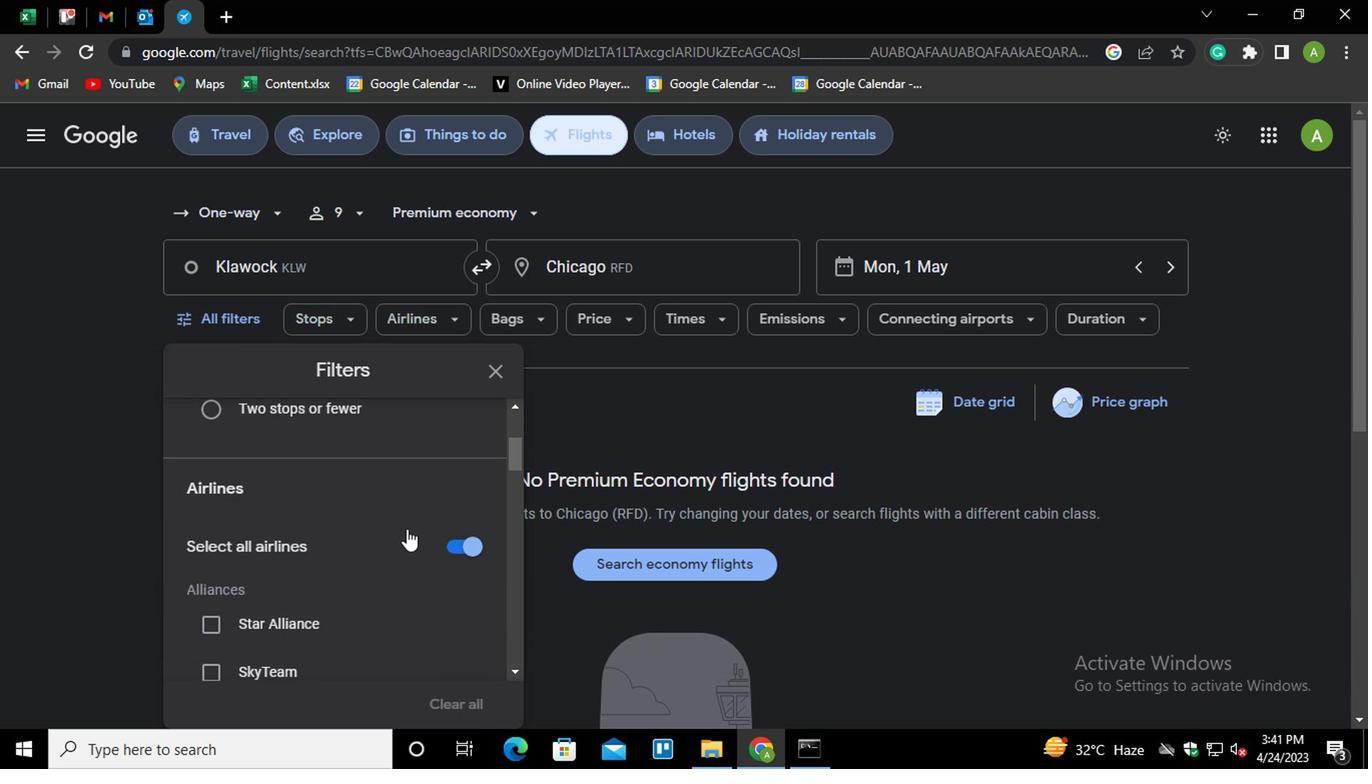 
Action: Mouse scrolled (403, 529) with delta (0, -1)
Screenshot: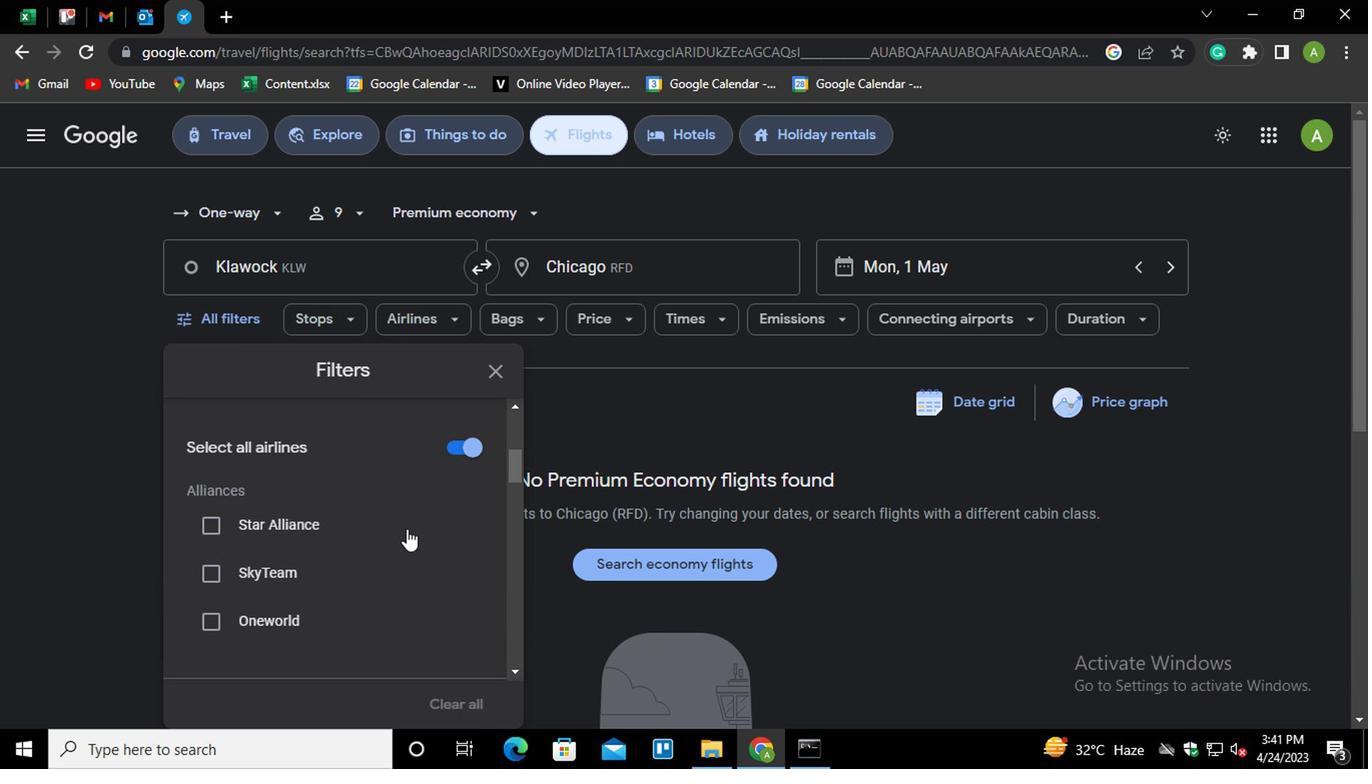 
Action: Mouse scrolled (403, 529) with delta (0, -1)
Screenshot: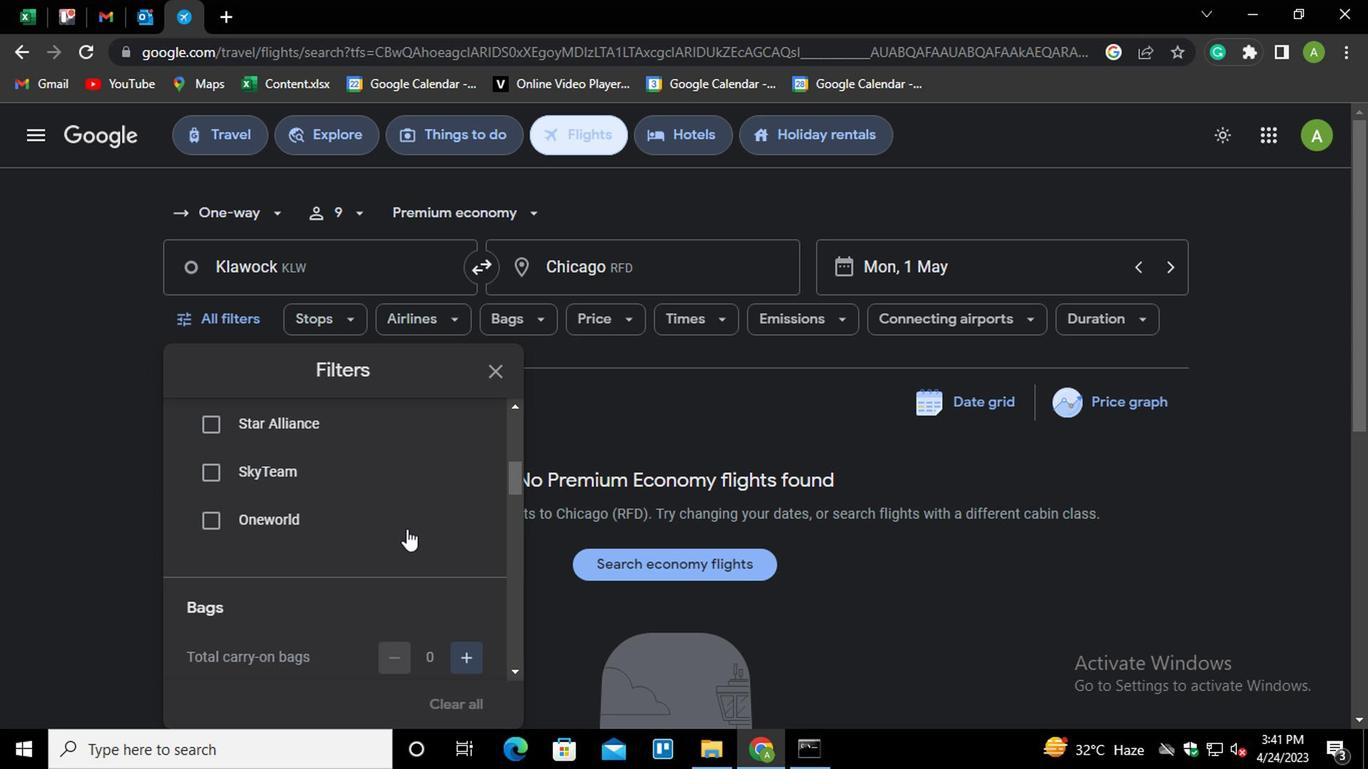 
Action: Mouse moved to (469, 609)
Screenshot: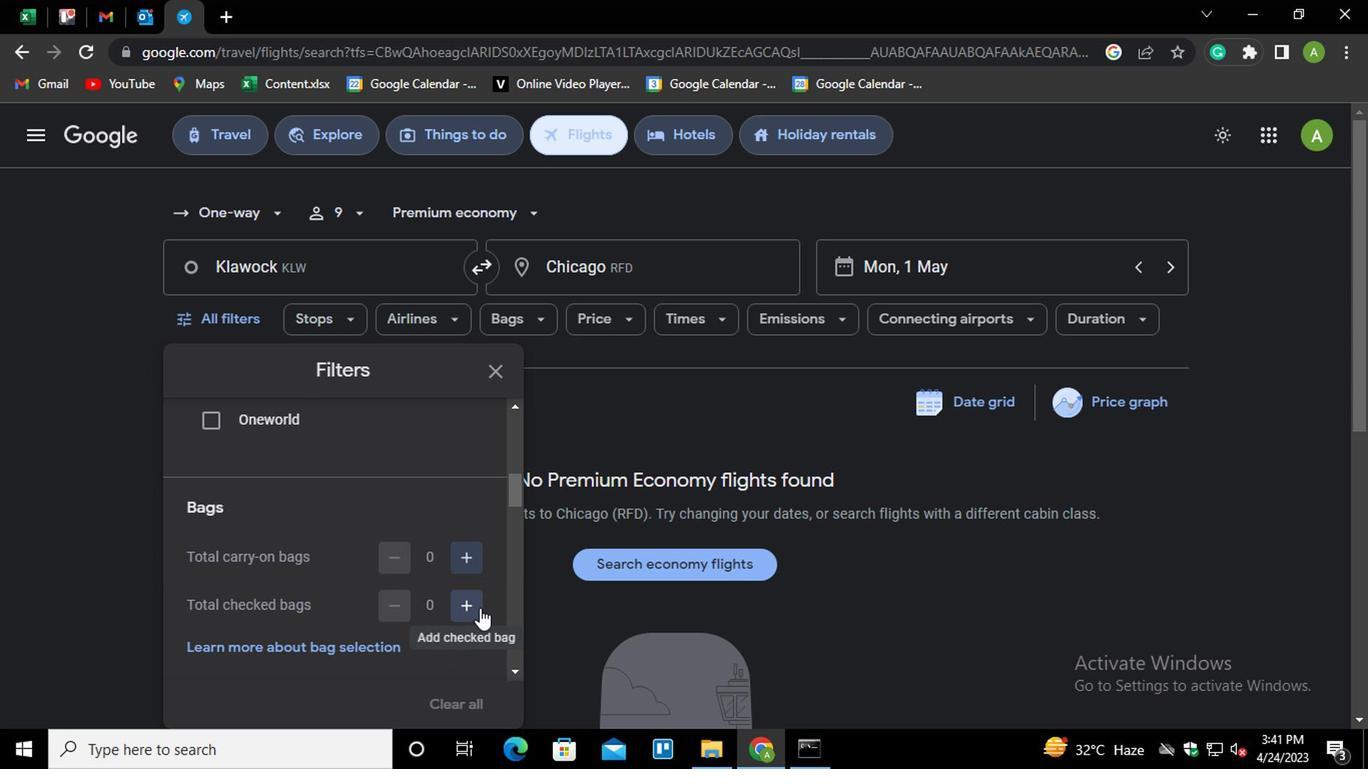 
Action: Mouse pressed left at (469, 609)
Screenshot: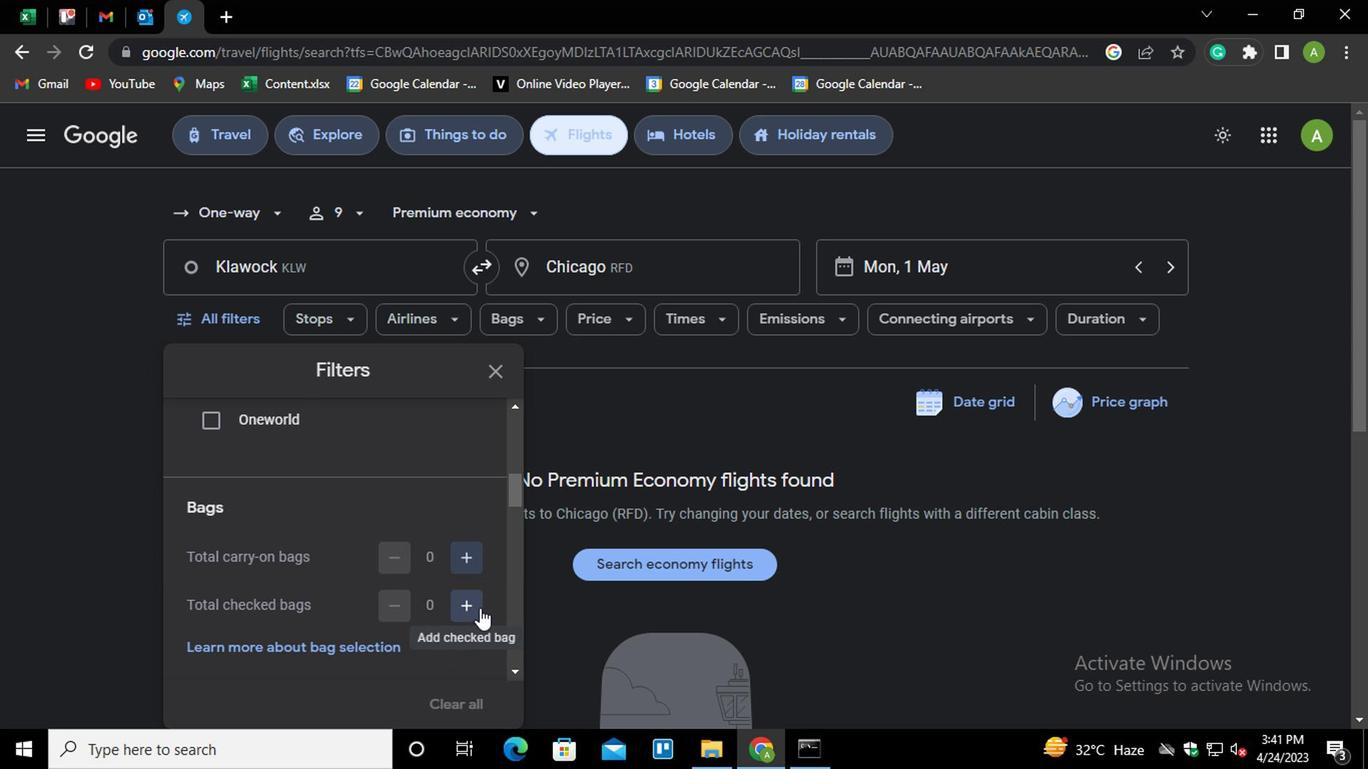 
Action: Mouse moved to (468, 609)
Screenshot: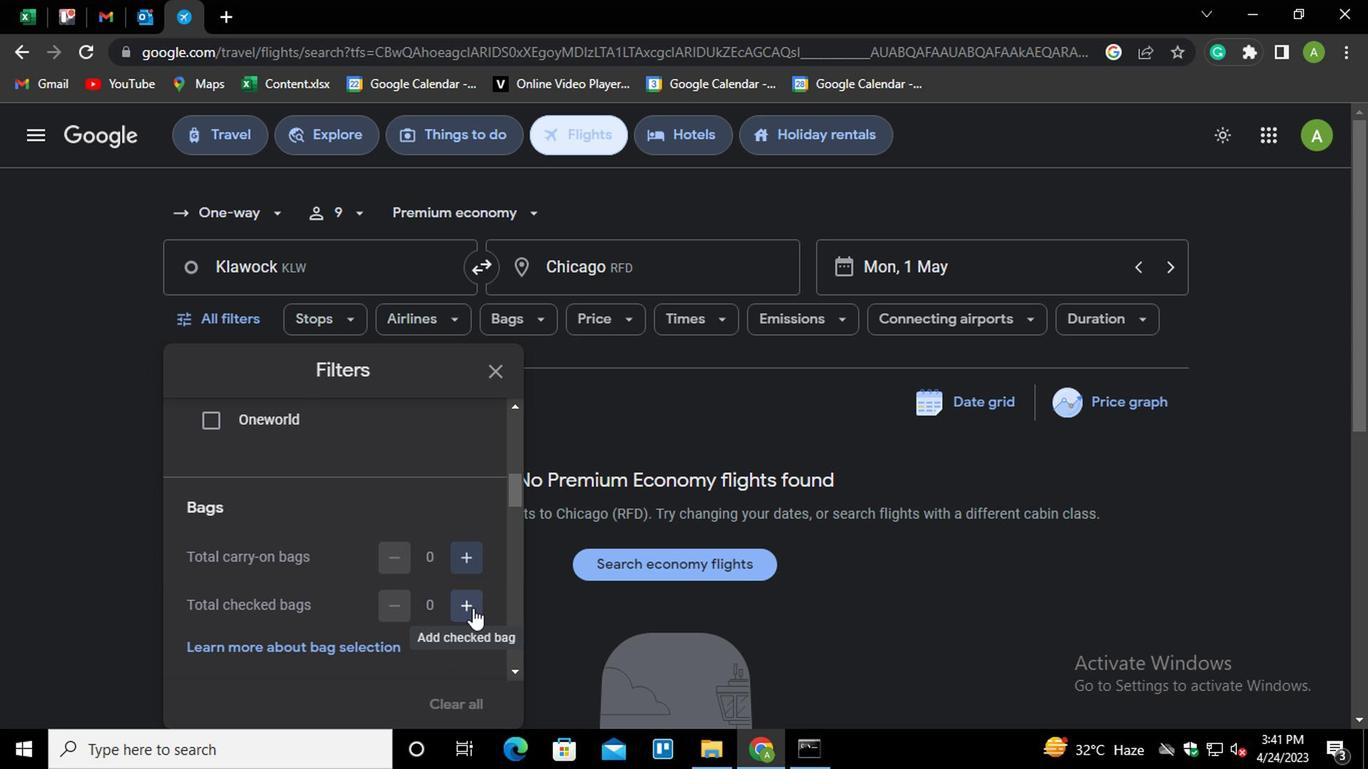 
Action: Mouse pressed left at (468, 609)
Screenshot: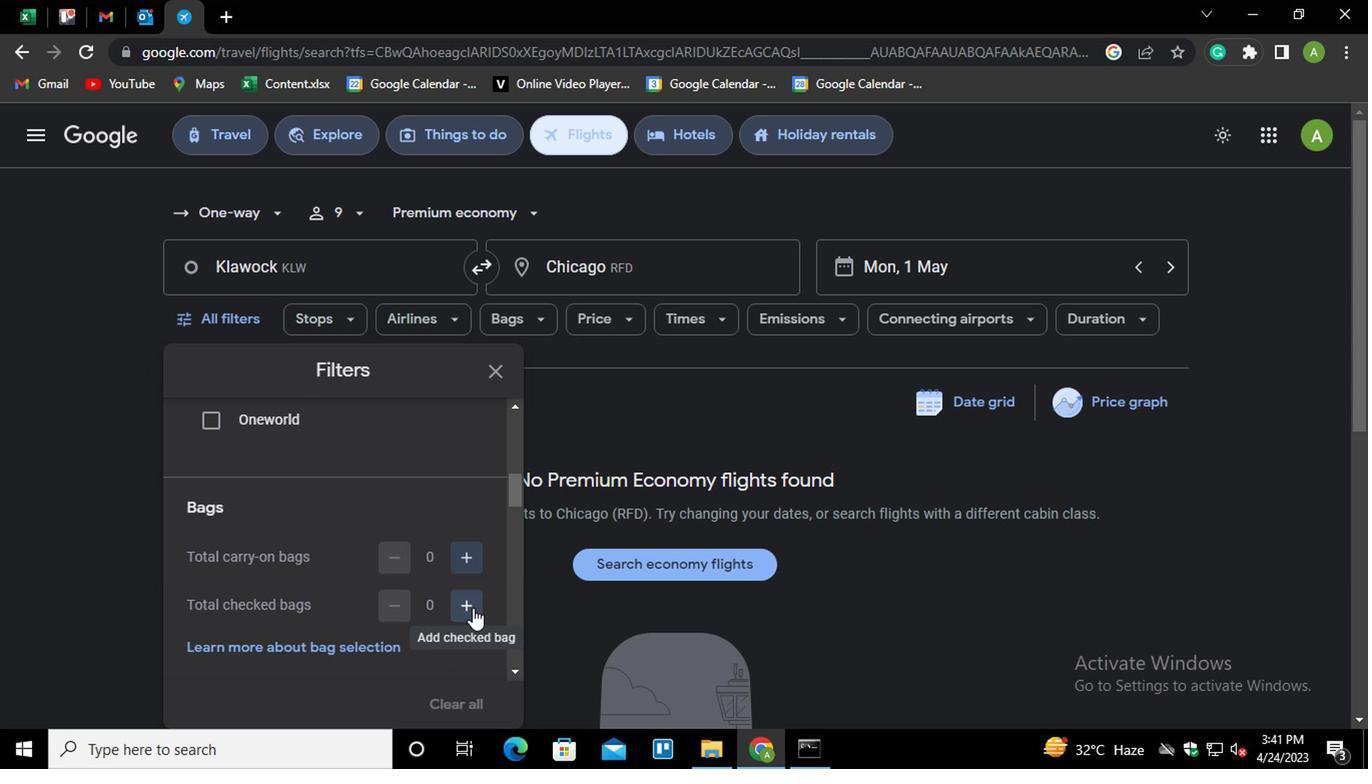 
Action: Mouse moved to (455, 610)
Screenshot: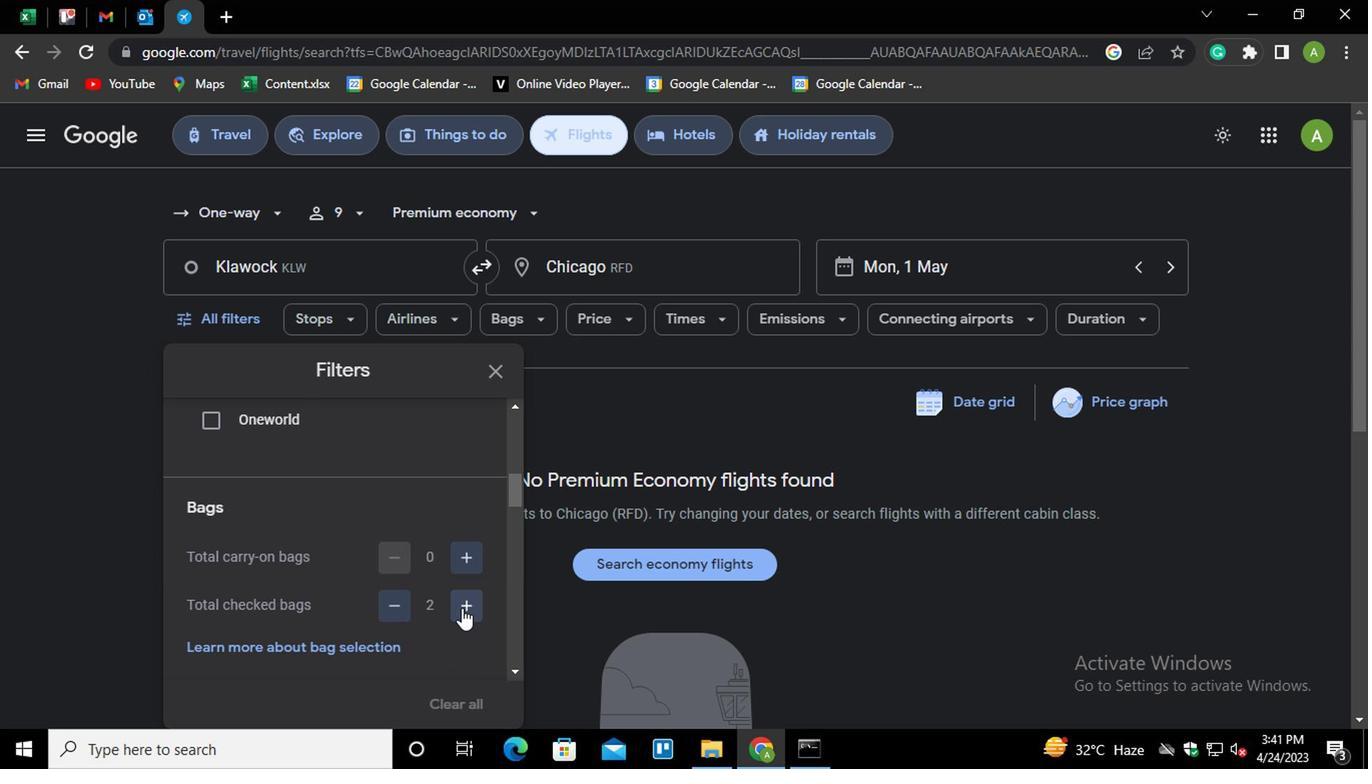 
Action: Mouse scrolled (455, 609) with delta (0, 0)
Screenshot: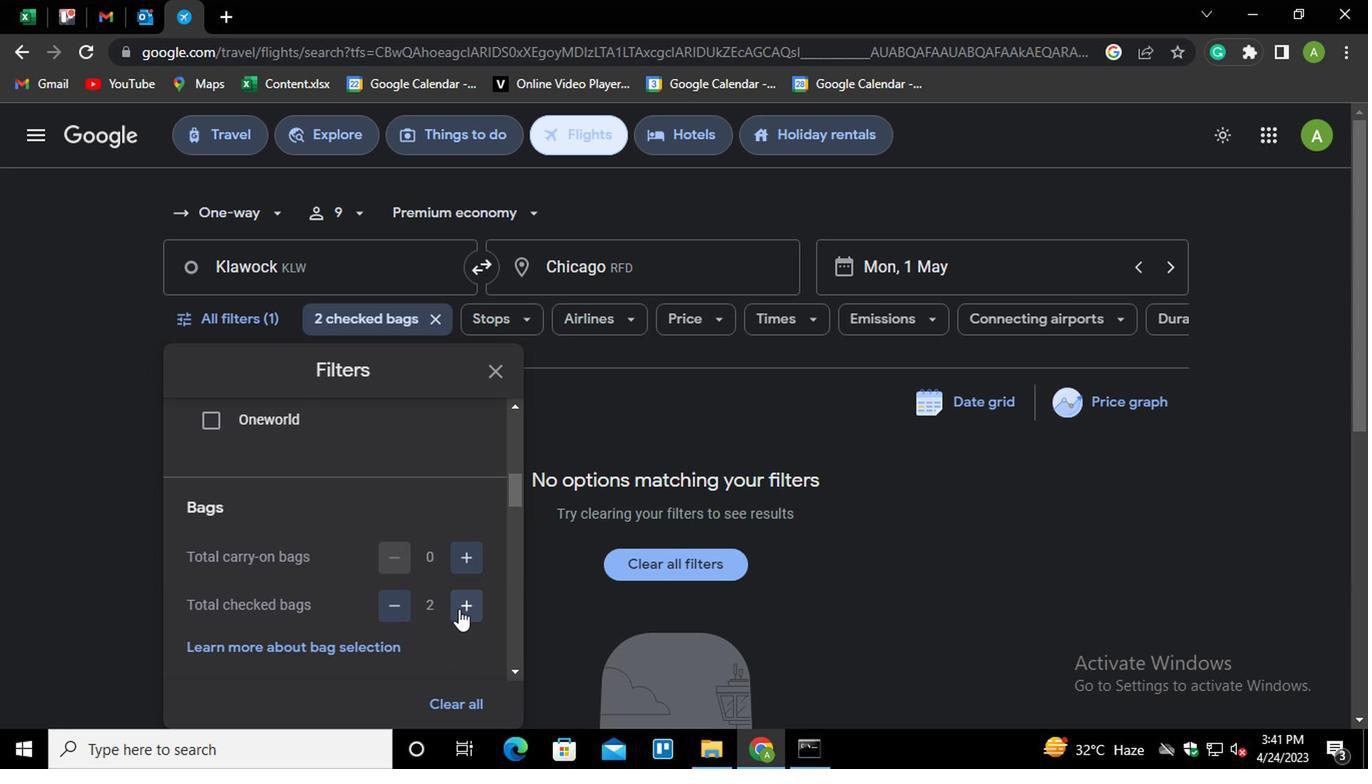 
Action: Mouse scrolled (455, 609) with delta (0, 0)
Screenshot: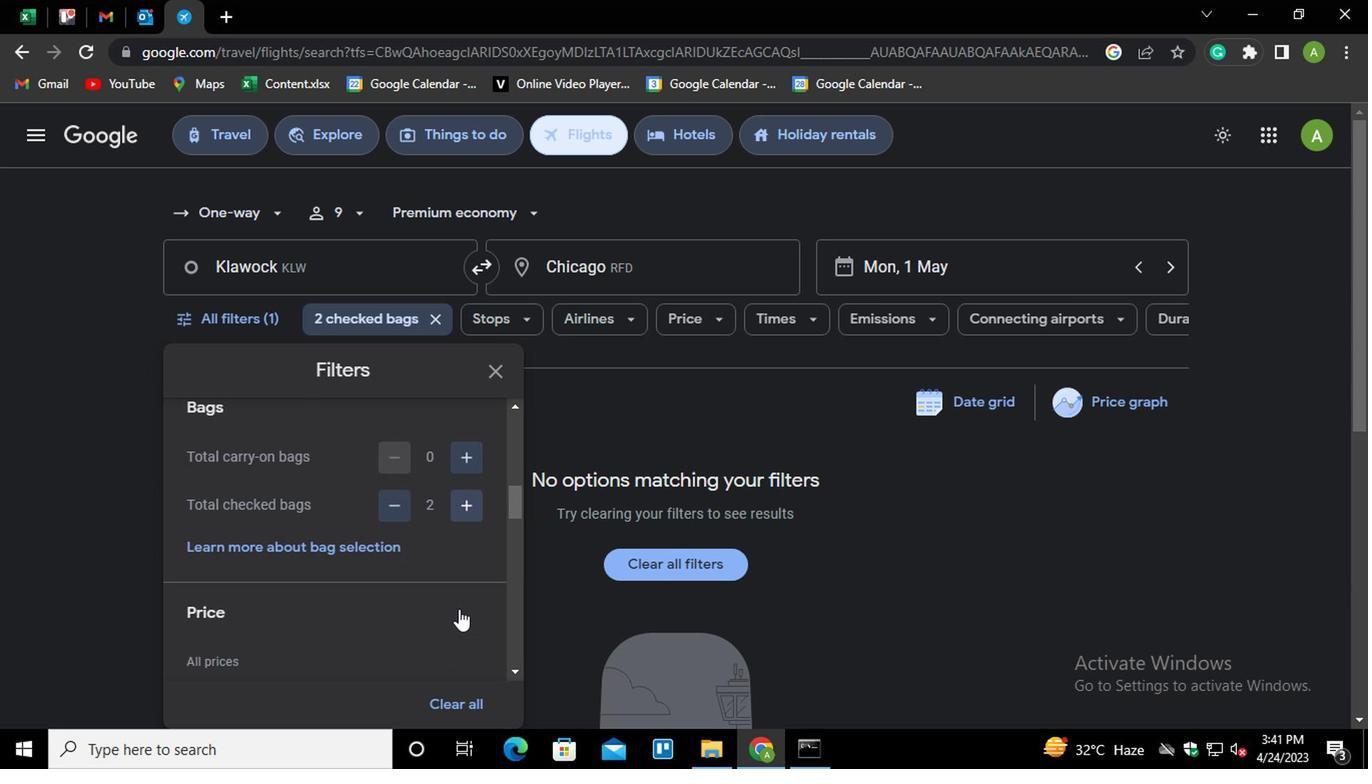 
Action: Mouse scrolled (455, 609) with delta (0, 0)
Screenshot: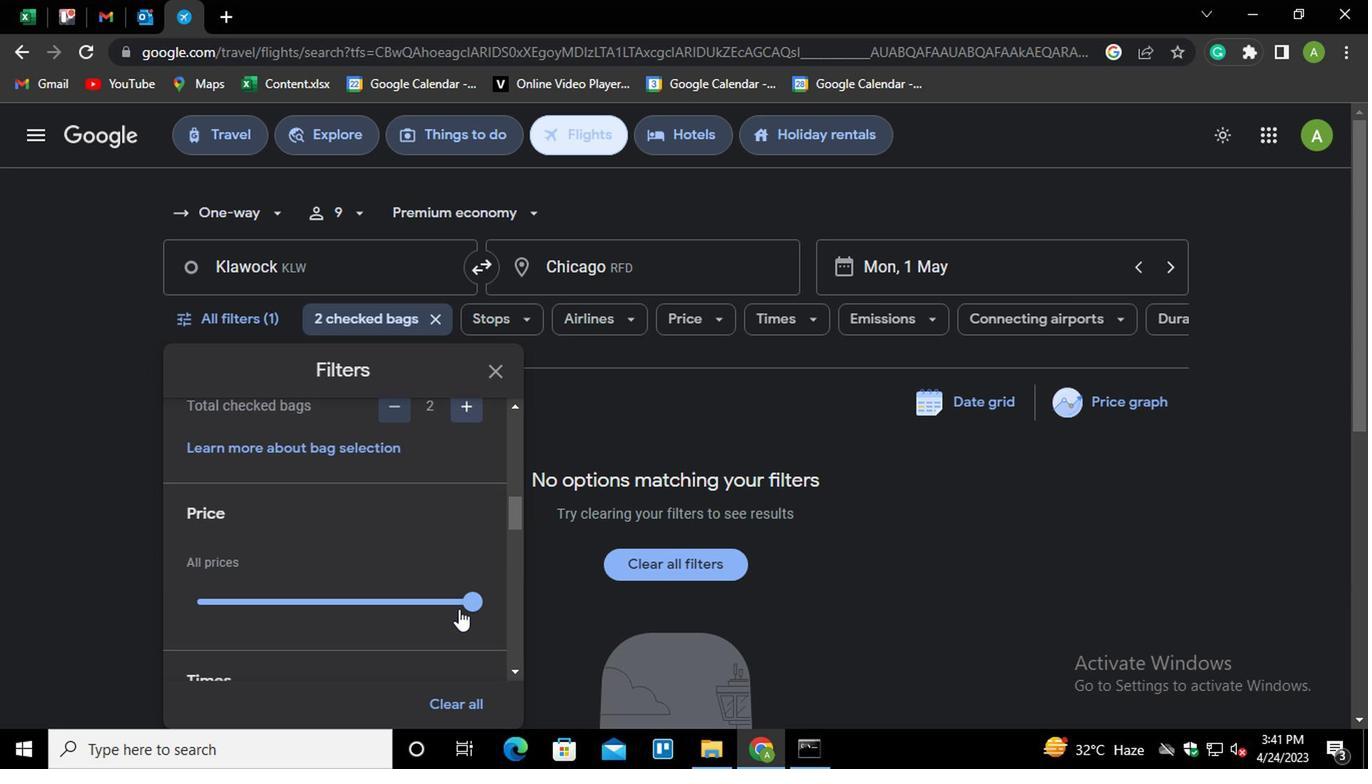 
Action: Mouse moved to (241, 505)
Screenshot: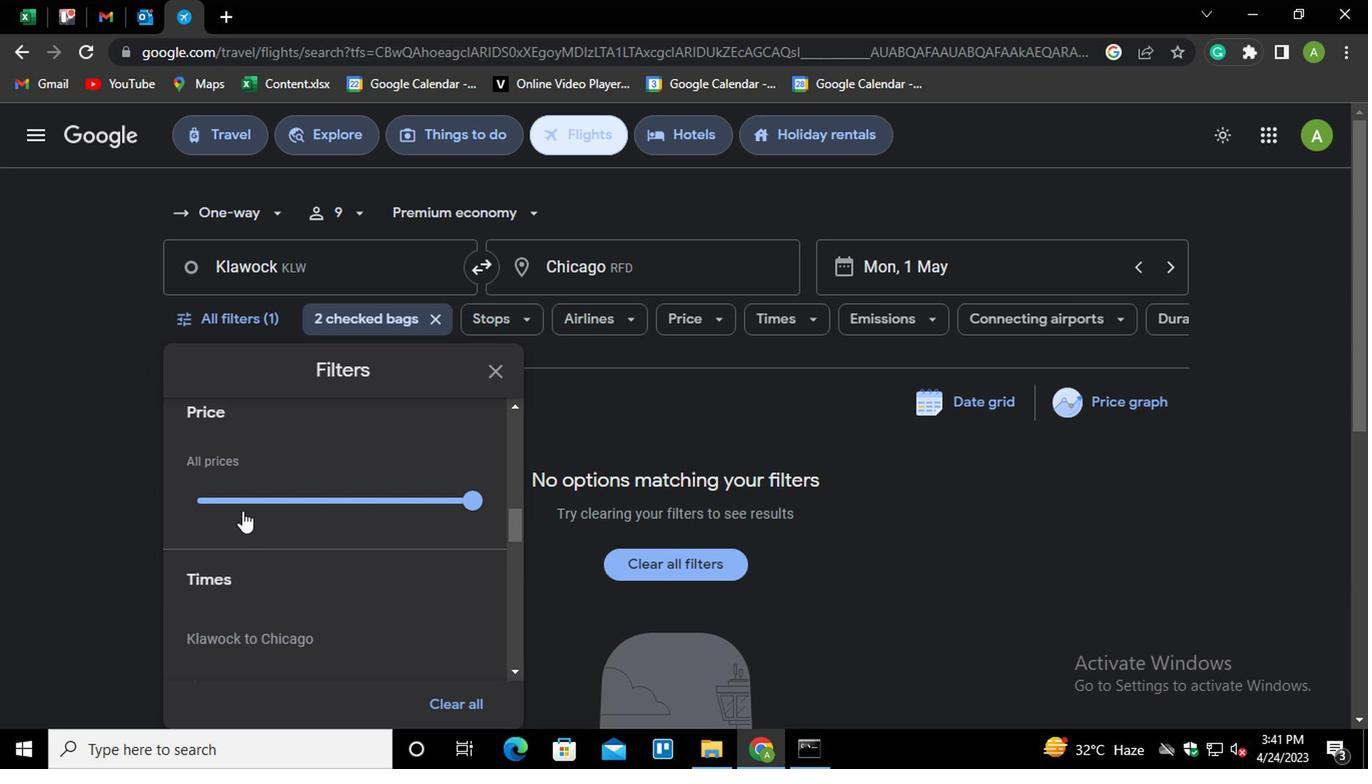 
Action: Mouse pressed left at (241, 505)
Screenshot: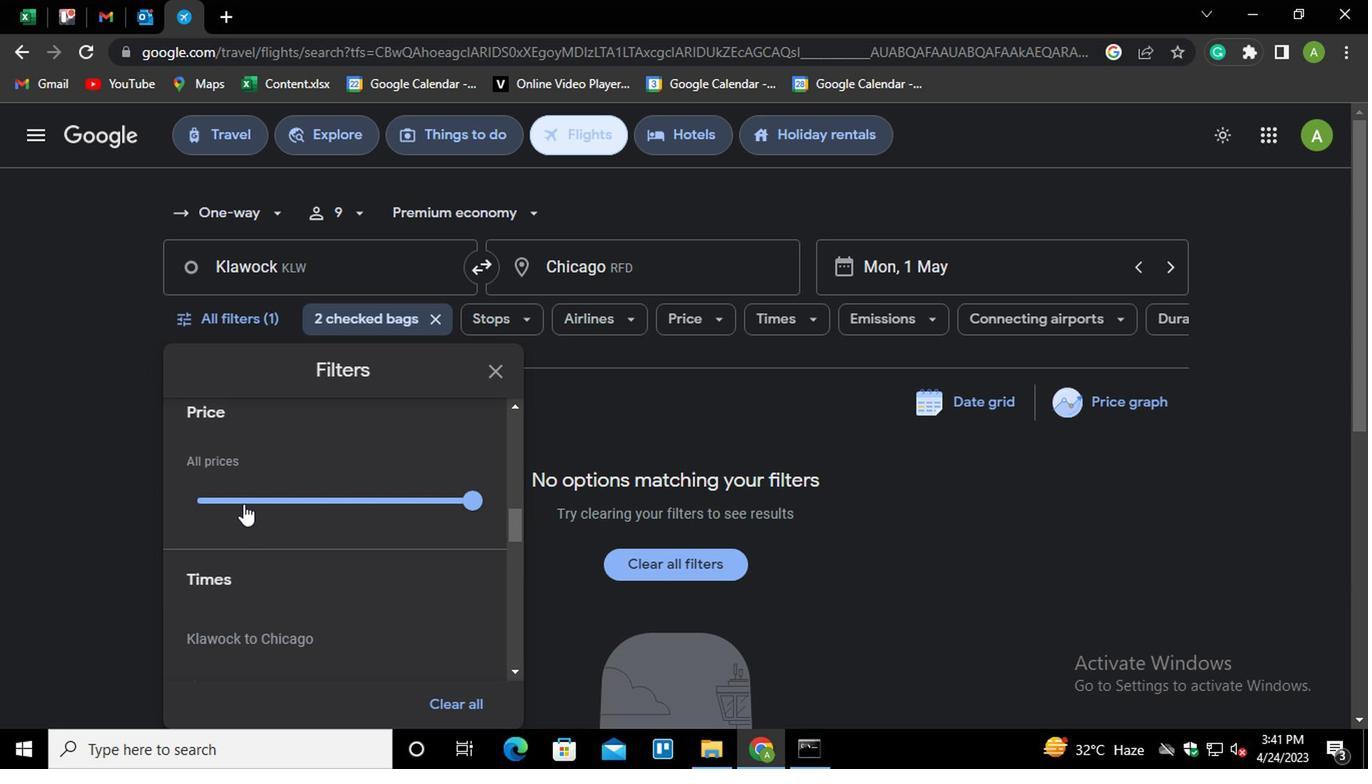 
Action: Mouse moved to (243, 501)
Screenshot: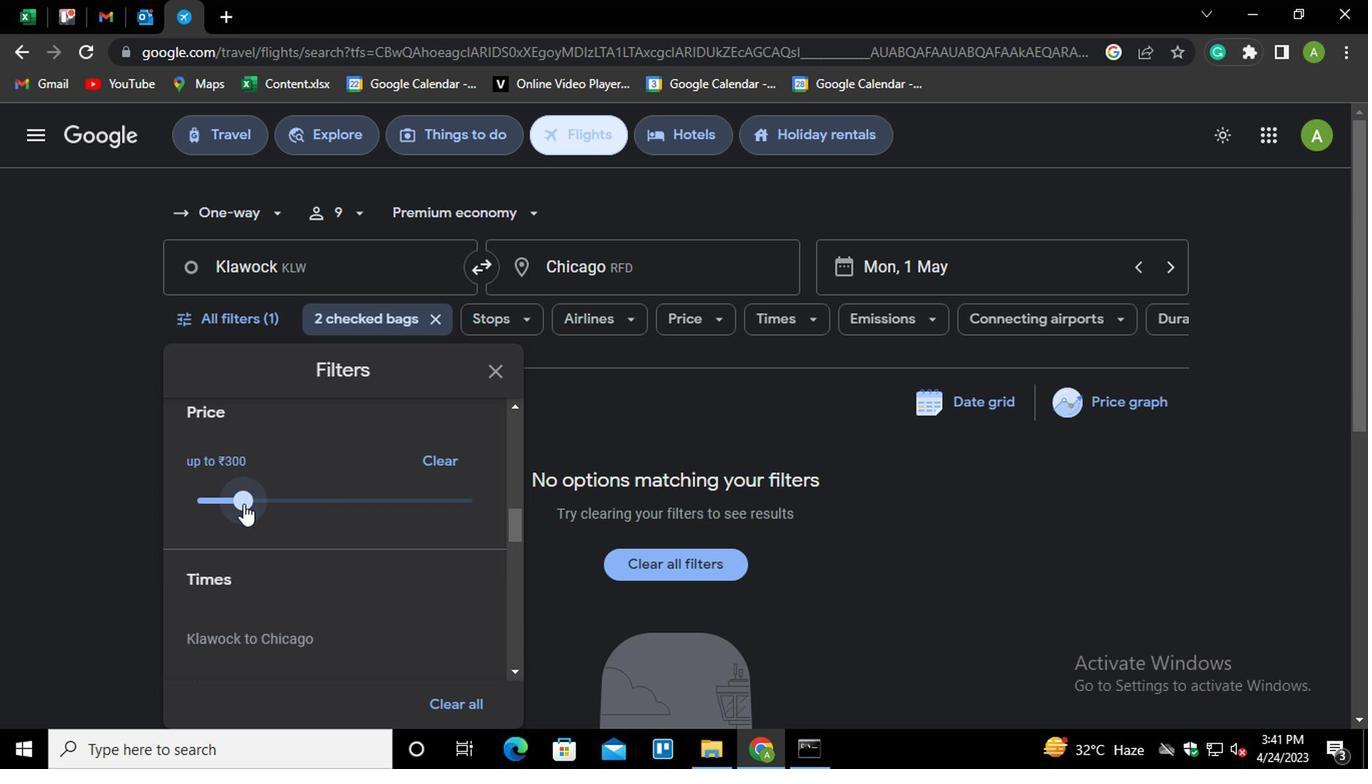 
Action: Mouse pressed left at (243, 501)
Screenshot: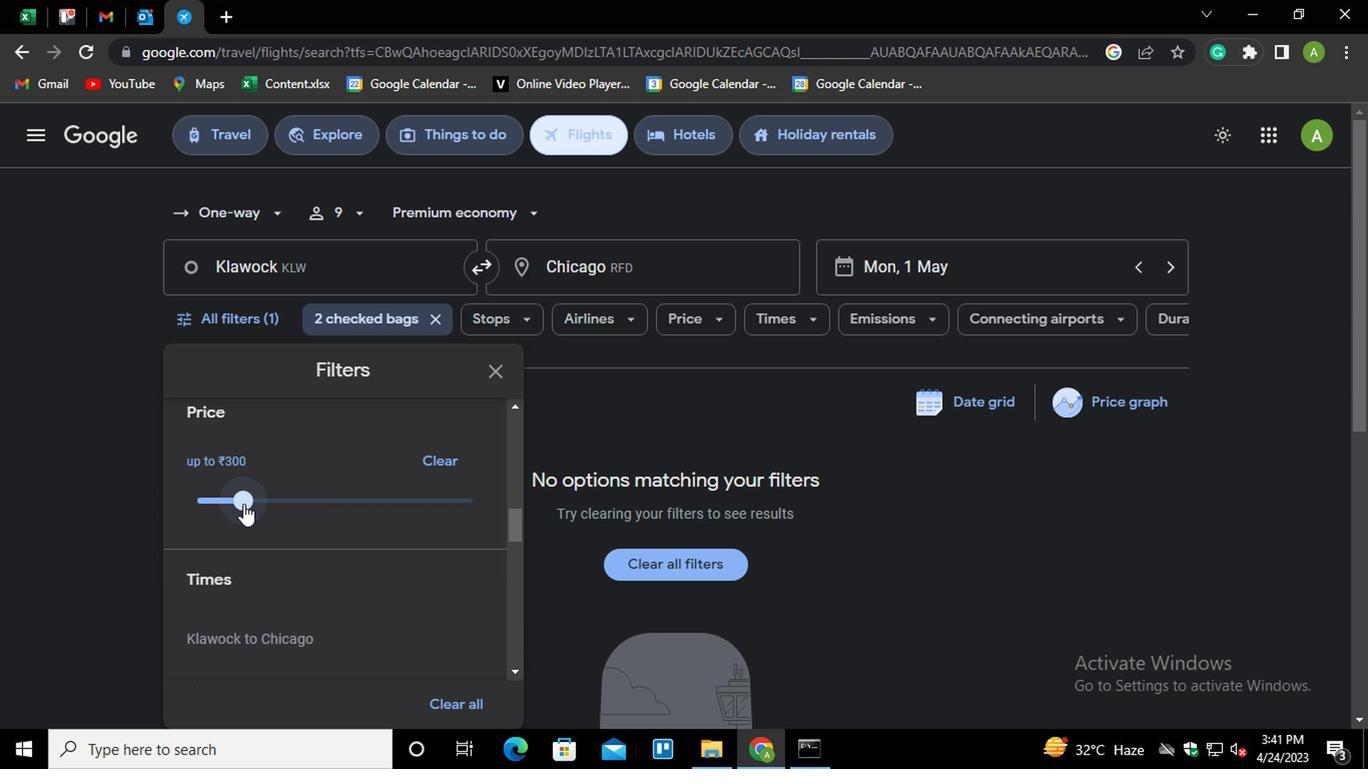 
Action: Mouse moved to (441, 594)
Screenshot: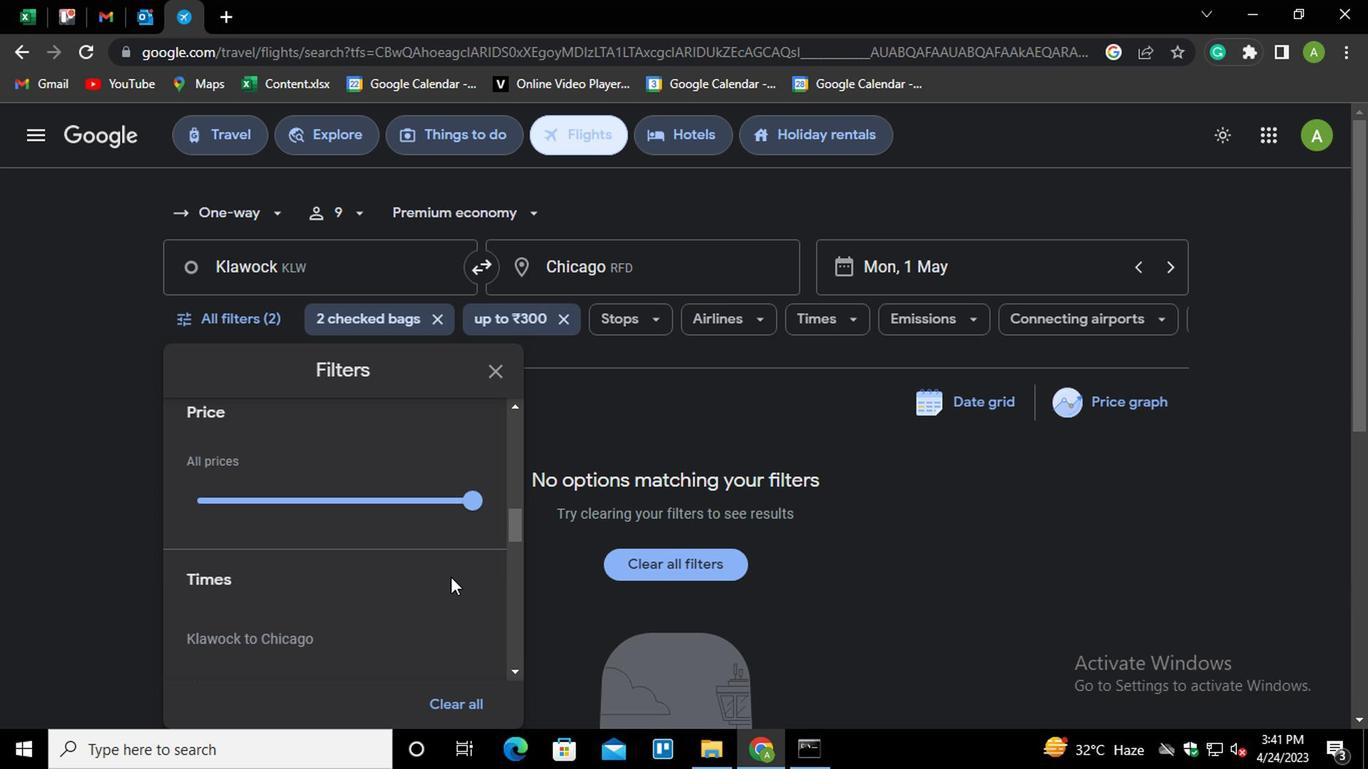 
Action: Mouse scrolled (441, 593) with delta (0, -1)
Screenshot: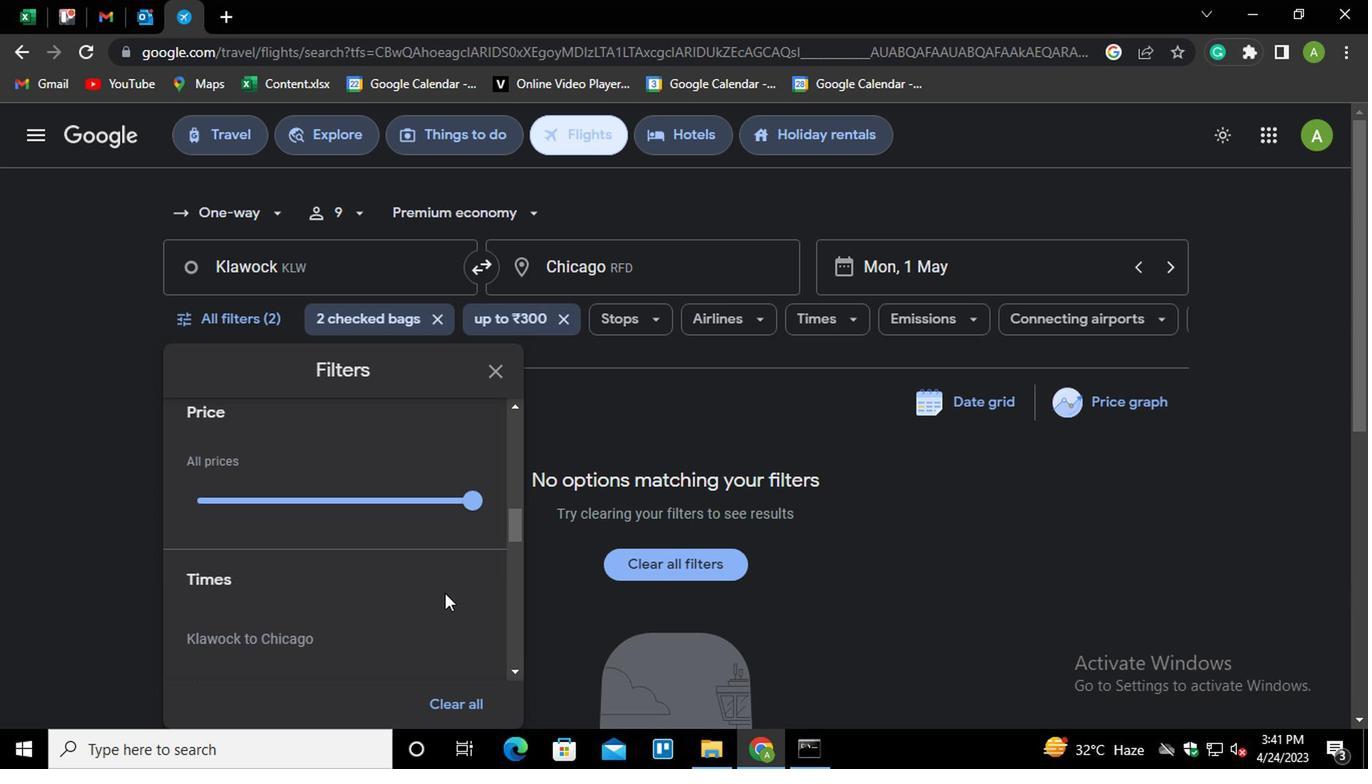 
Action: Mouse scrolled (441, 593) with delta (0, -1)
Screenshot: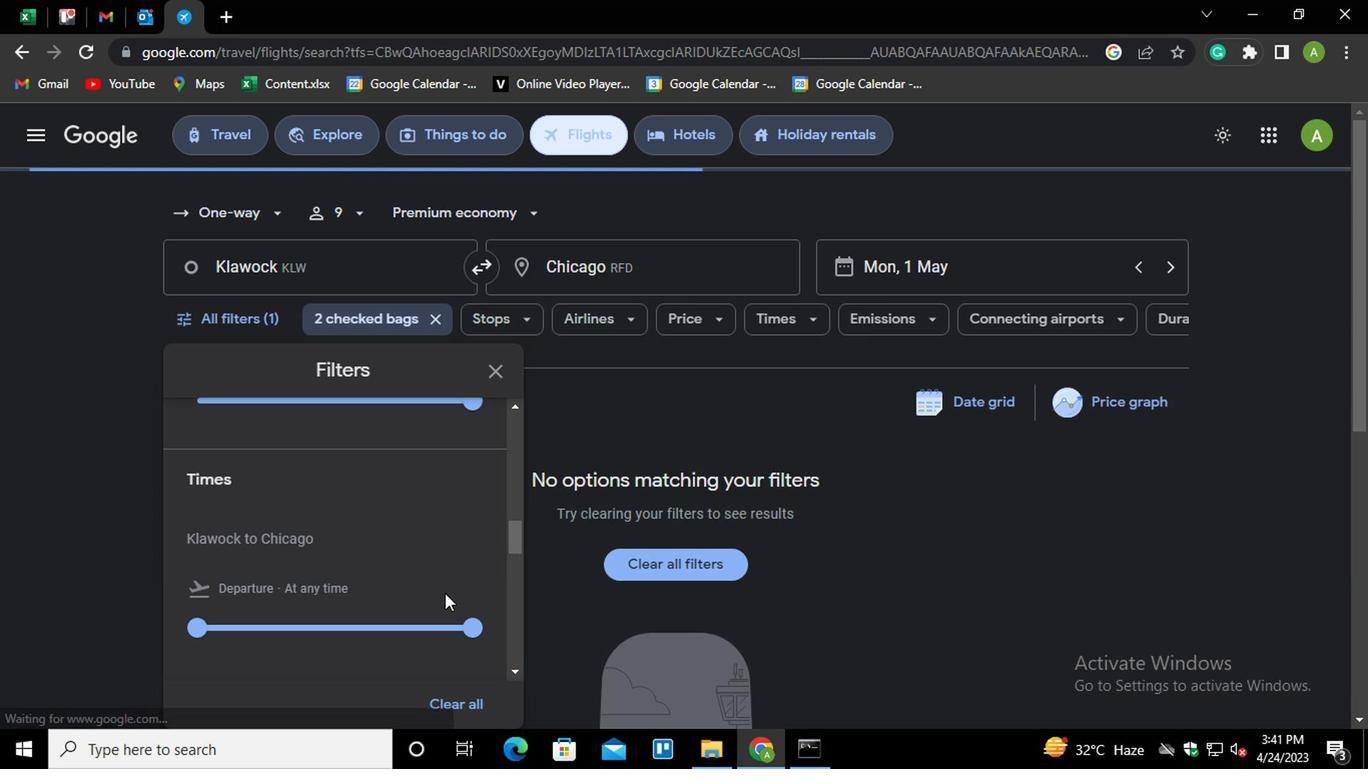 
Action: Mouse scrolled (441, 593) with delta (0, -1)
Screenshot: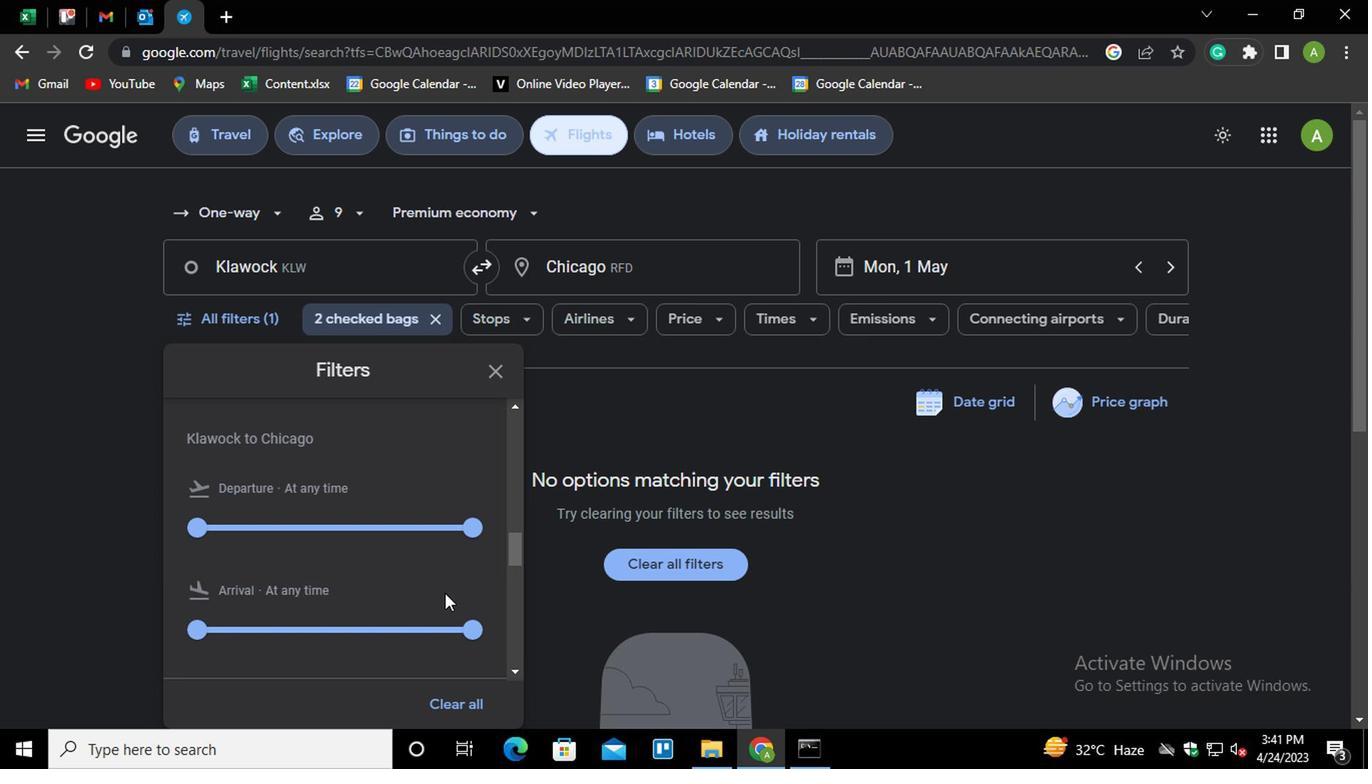 
Action: Mouse moved to (320, 468)
Screenshot: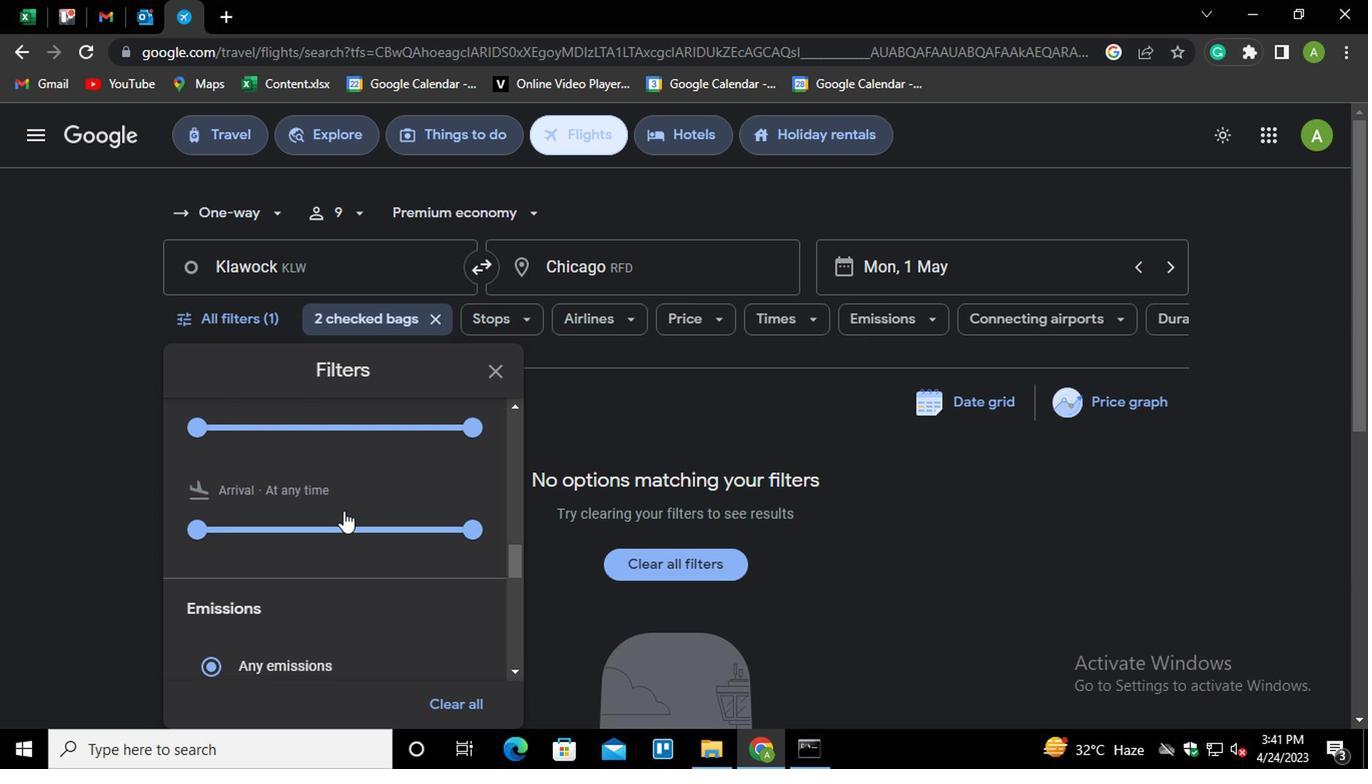 
Action: Mouse scrolled (320, 469) with delta (0, 0)
Screenshot: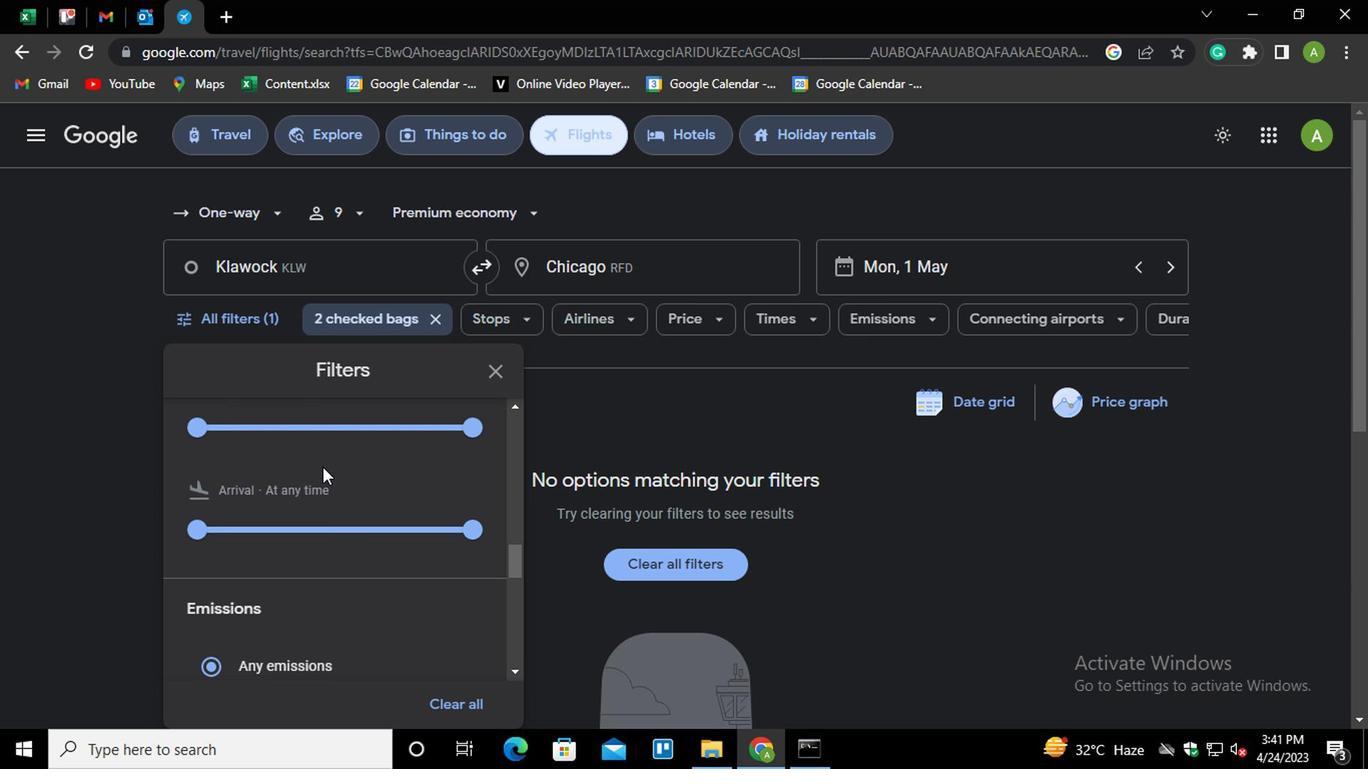 
Action: Mouse moved to (280, 528)
Screenshot: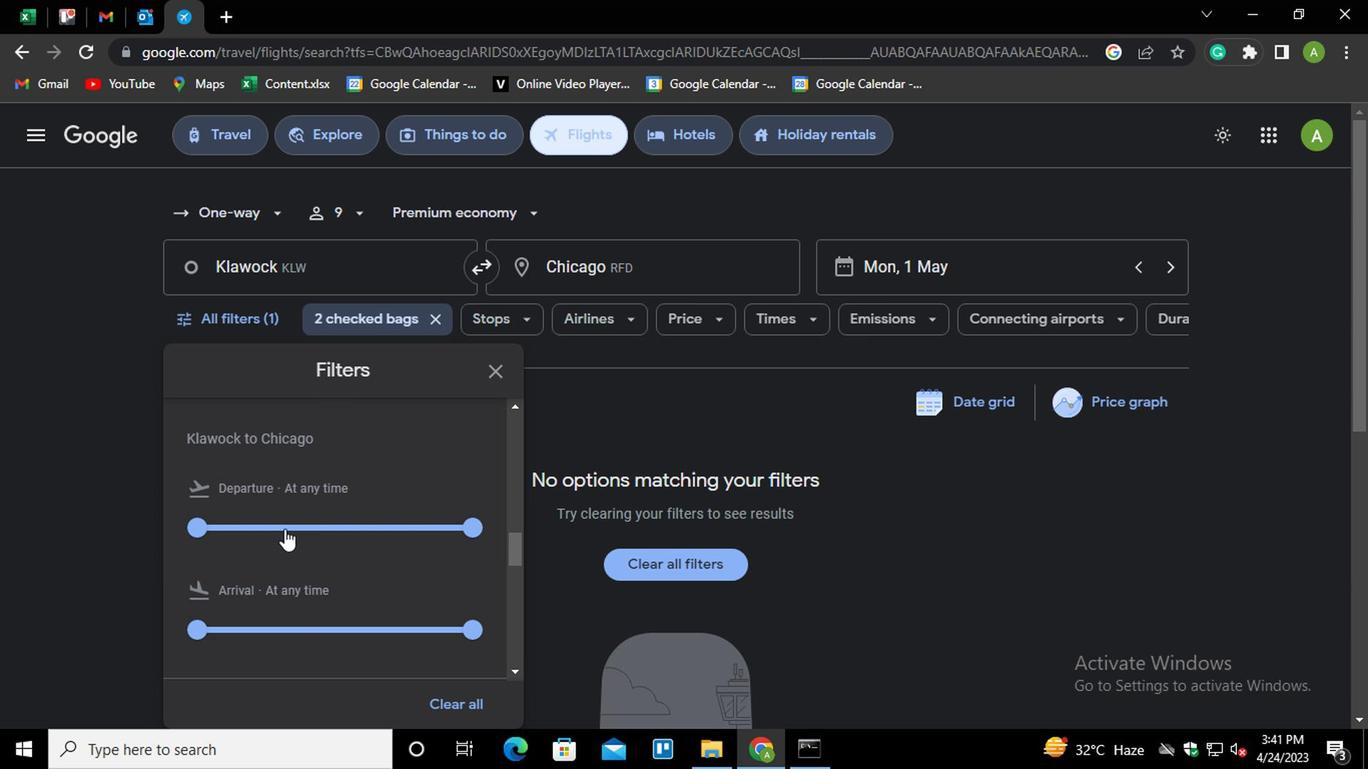 
Action: Mouse pressed left at (280, 528)
Screenshot: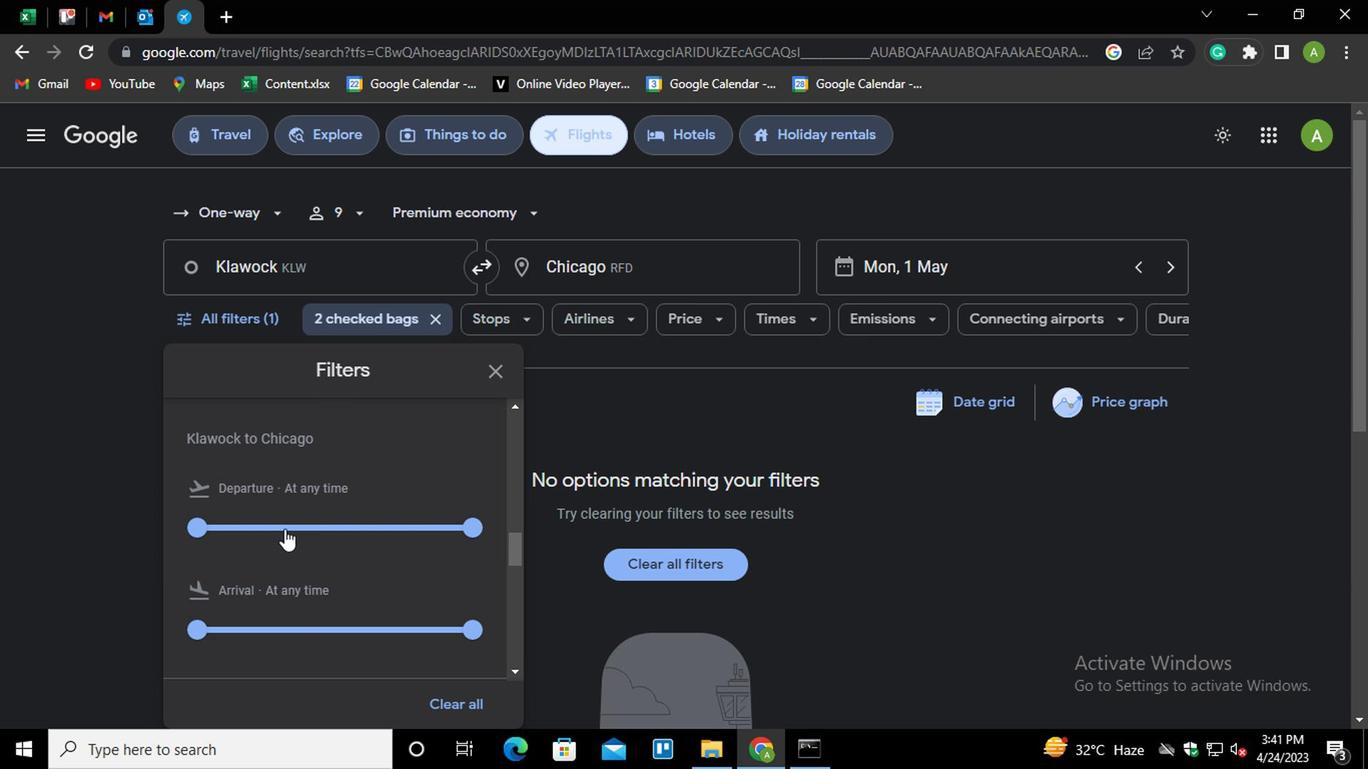 
Action: Mouse moved to (465, 525)
Screenshot: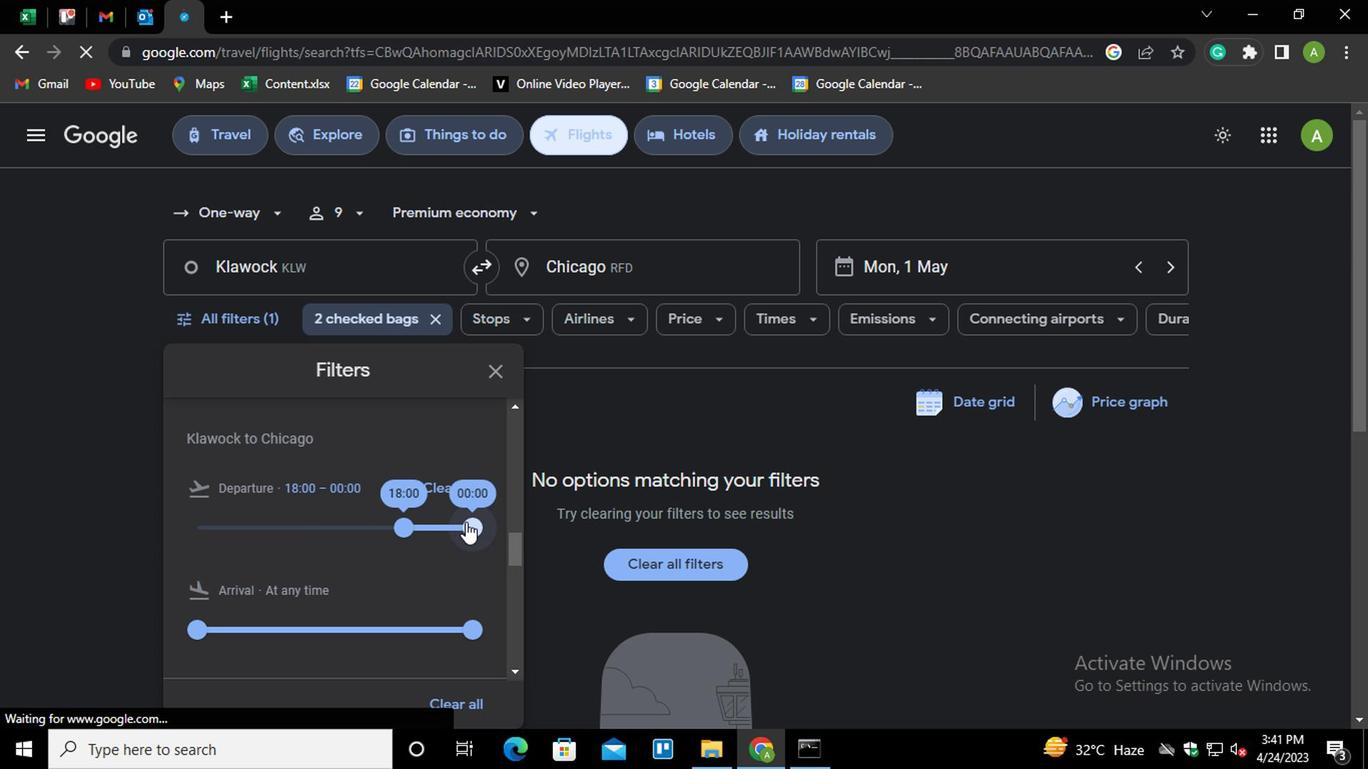 
Action: Mouse pressed left at (465, 525)
Screenshot: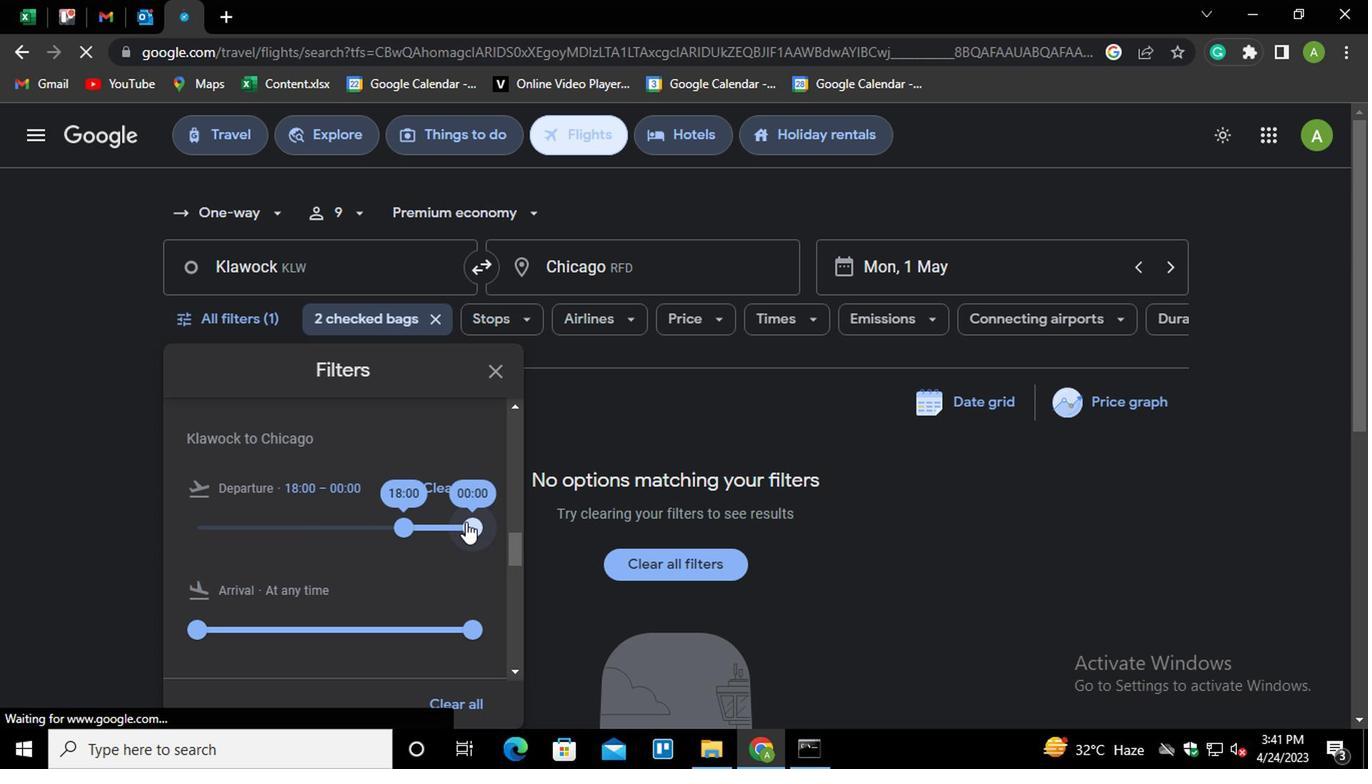 
Action: Mouse moved to (423, 593)
Screenshot: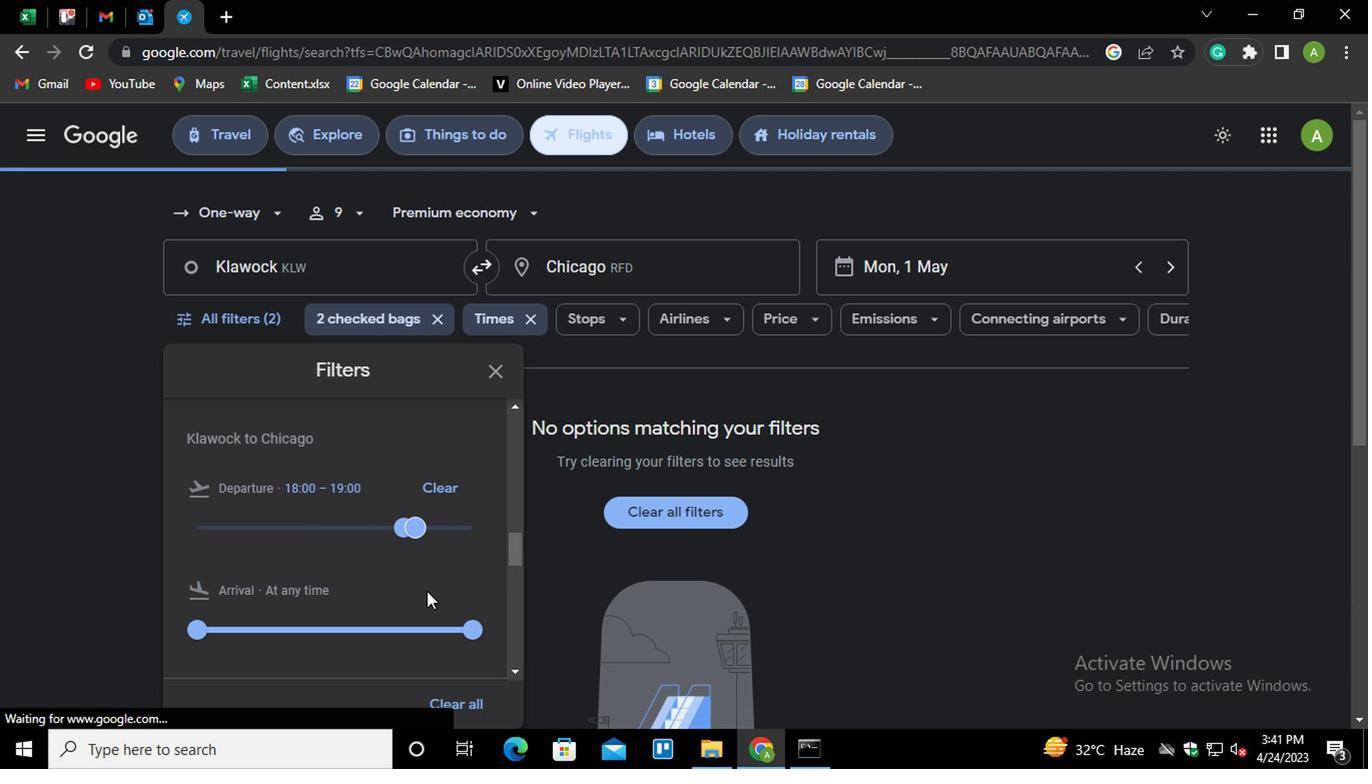 
Action: Mouse scrolled (423, 592) with delta (0, 0)
Screenshot: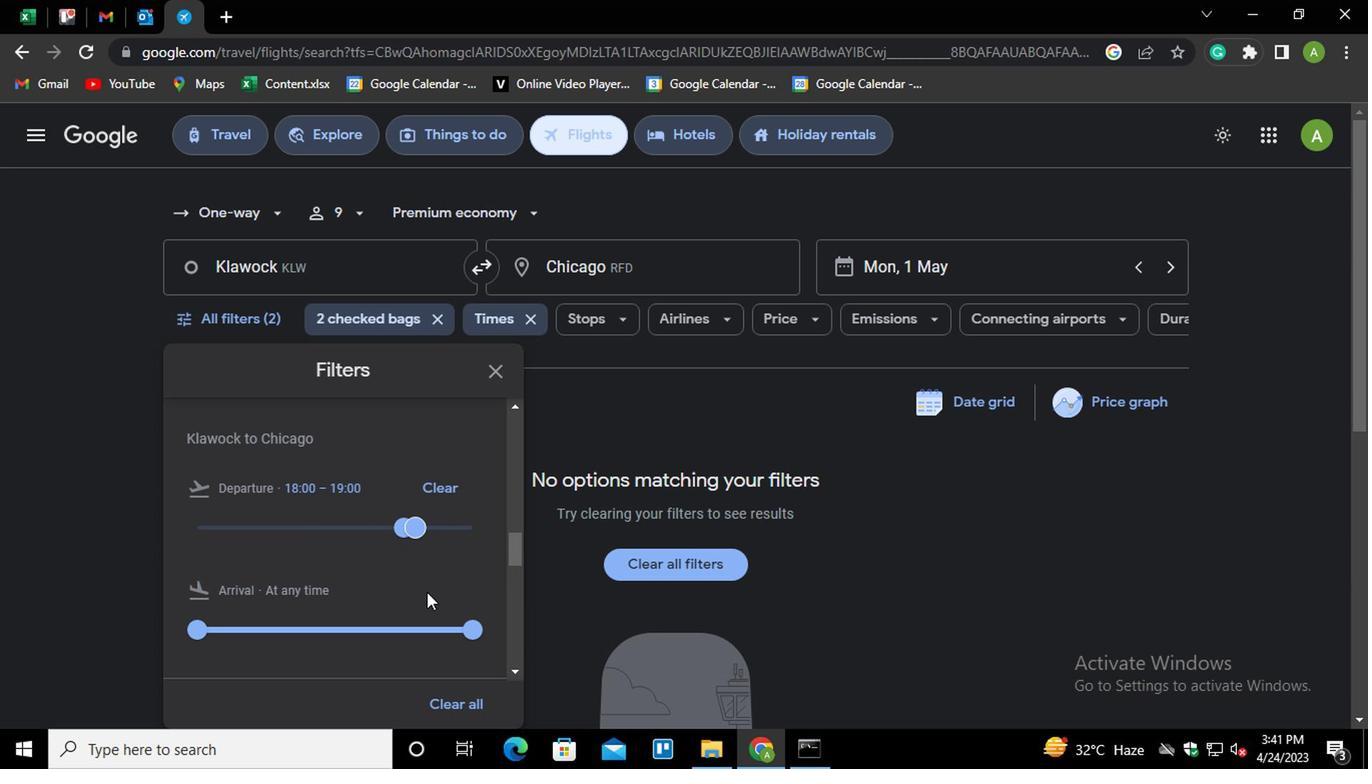 
Action: Mouse scrolled (423, 592) with delta (0, 0)
Screenshot: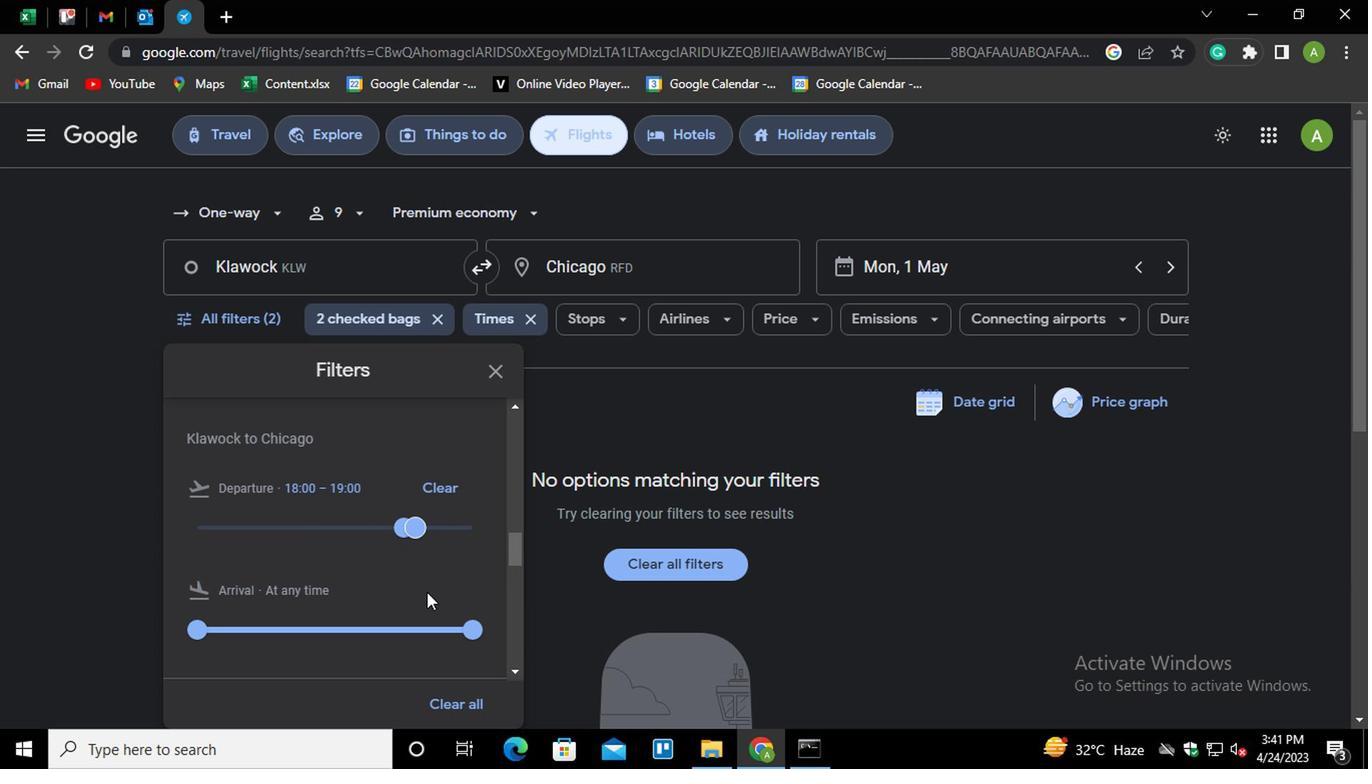 
Action: Mouse scrolled (423, 592) with delta (0, 0)
Screenshot: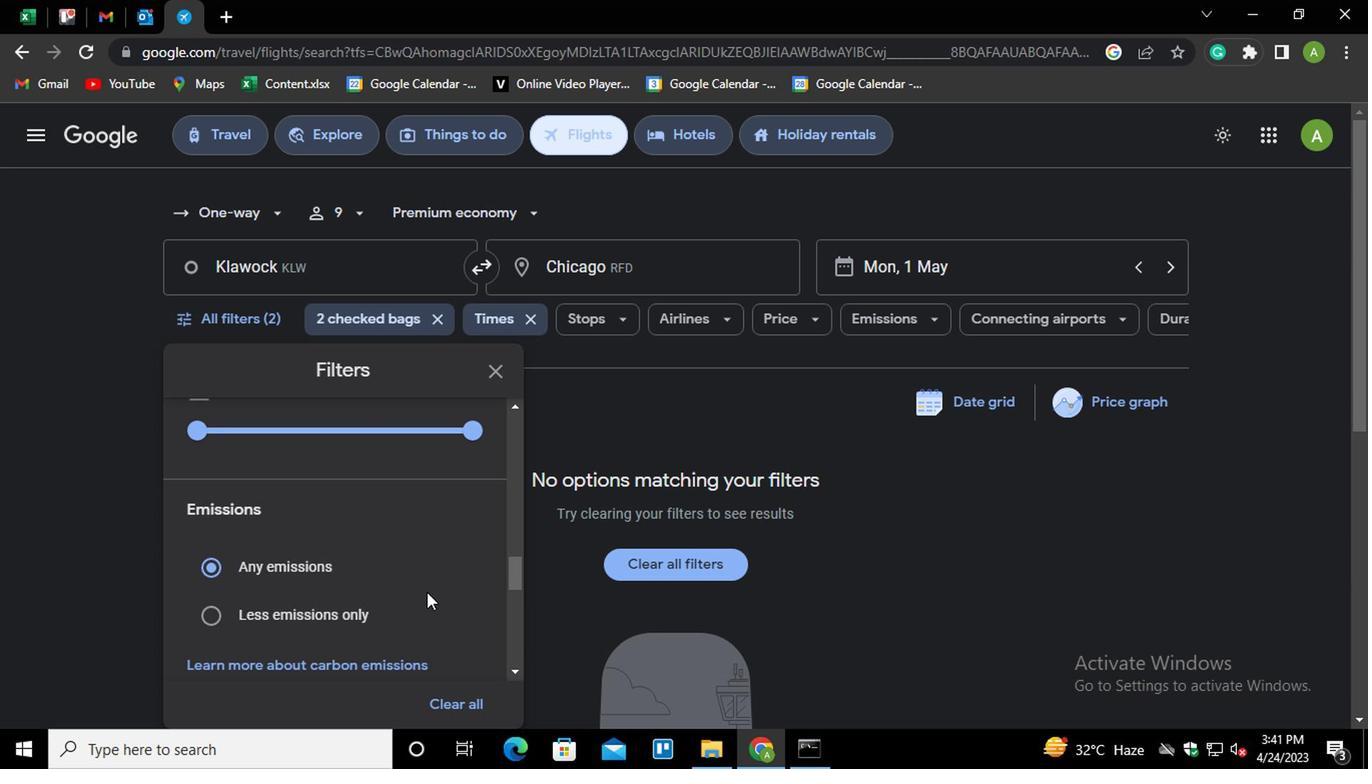 
Action: Mouse scrolled (423, 592) with delta (0, 0)
Screenshot: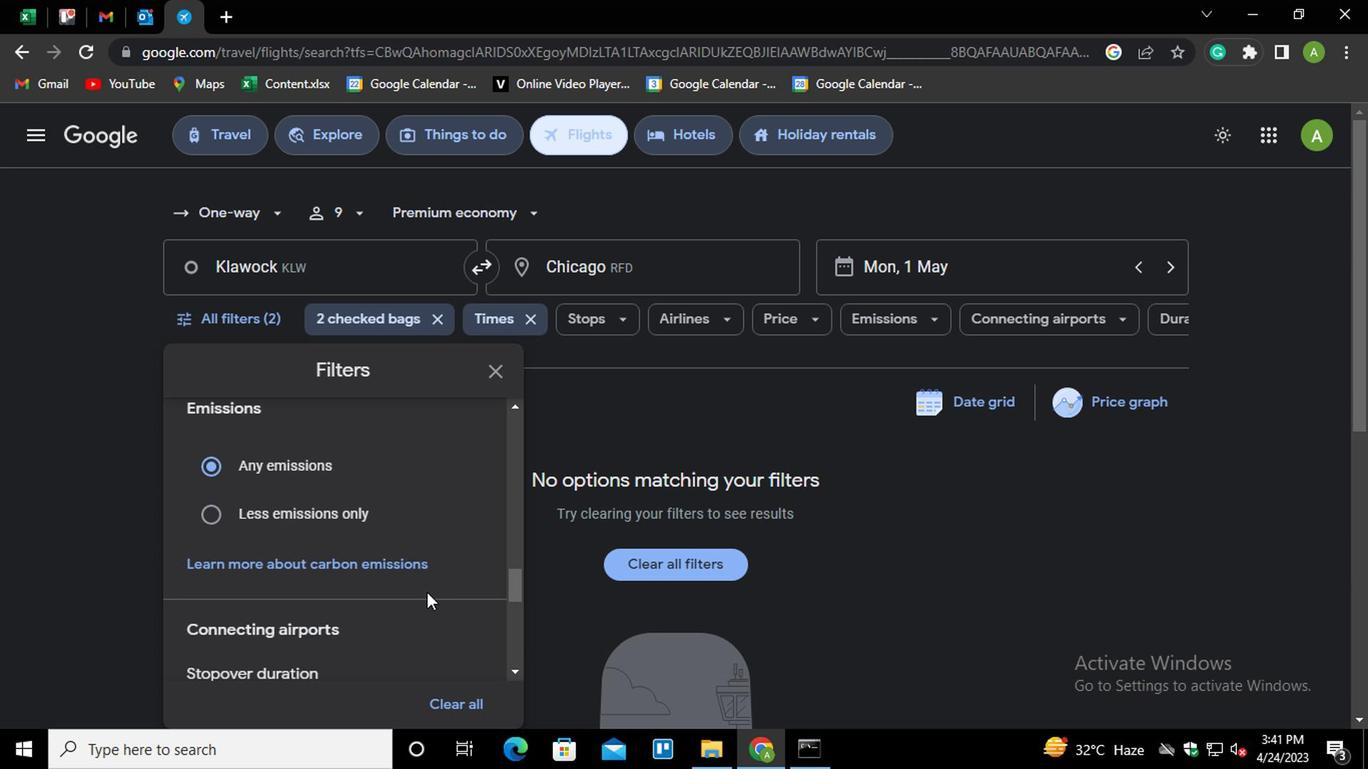 
Action: Mouse scrolled (423, 592) with delta (0, 0)
Screenshot: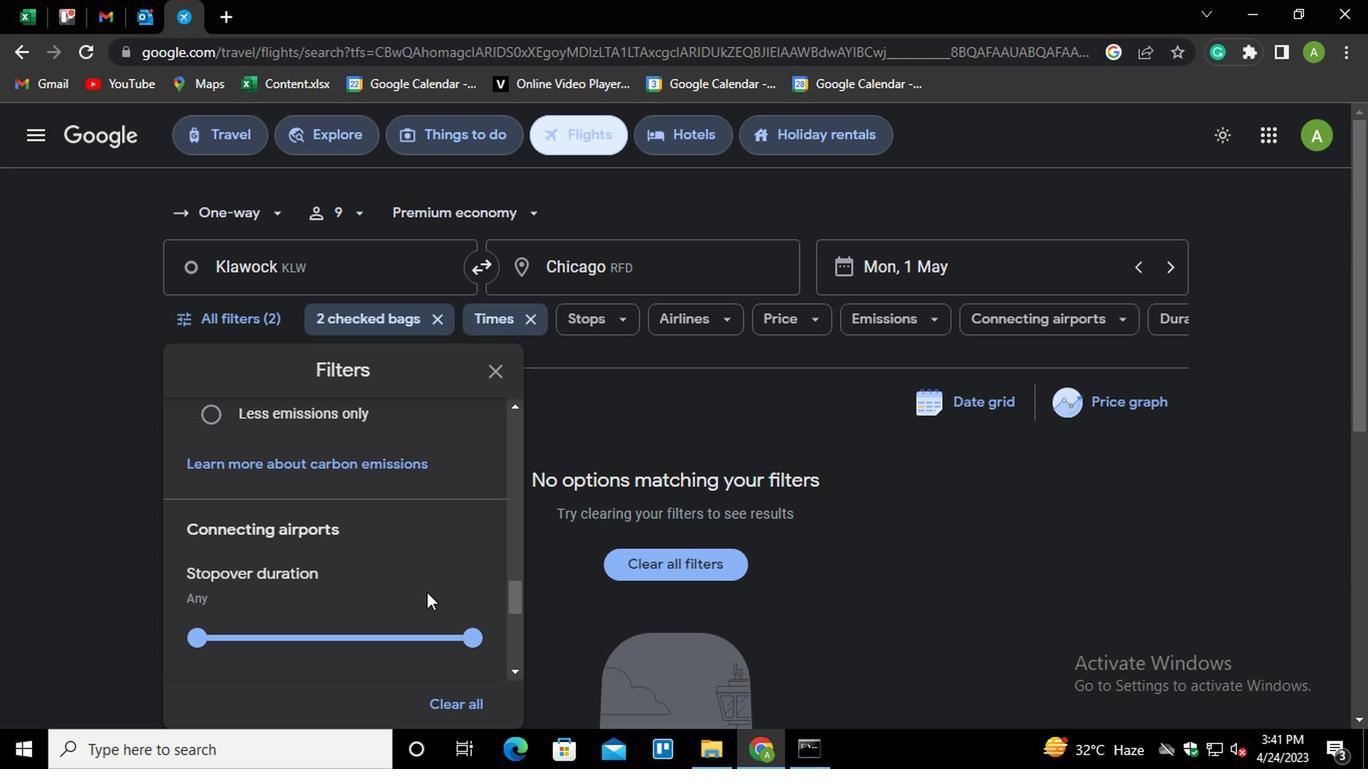 
Action: Mouse scrolled (423, 592) with delta (0, 0)
Screenshot: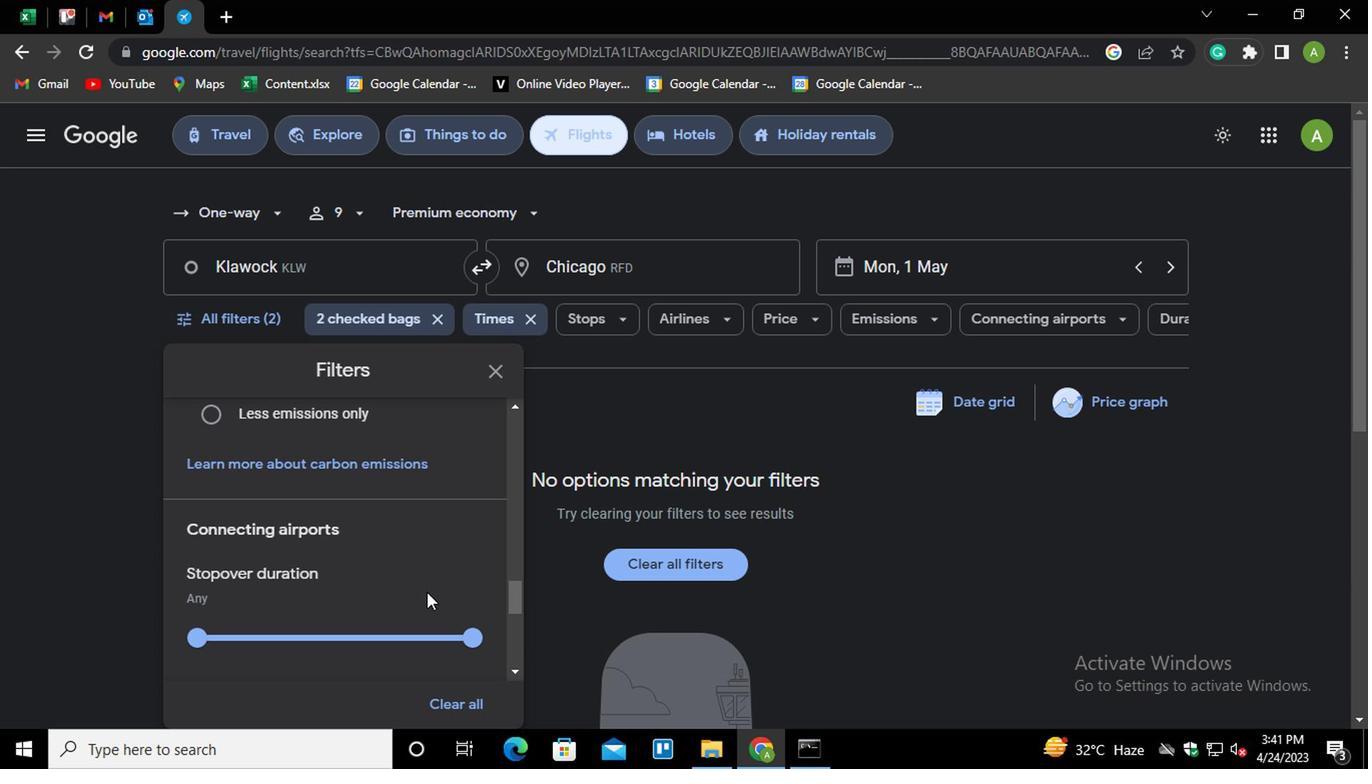 
Action: Mouse scrolled (423, 592) with delta (0, 0)
Screenshot: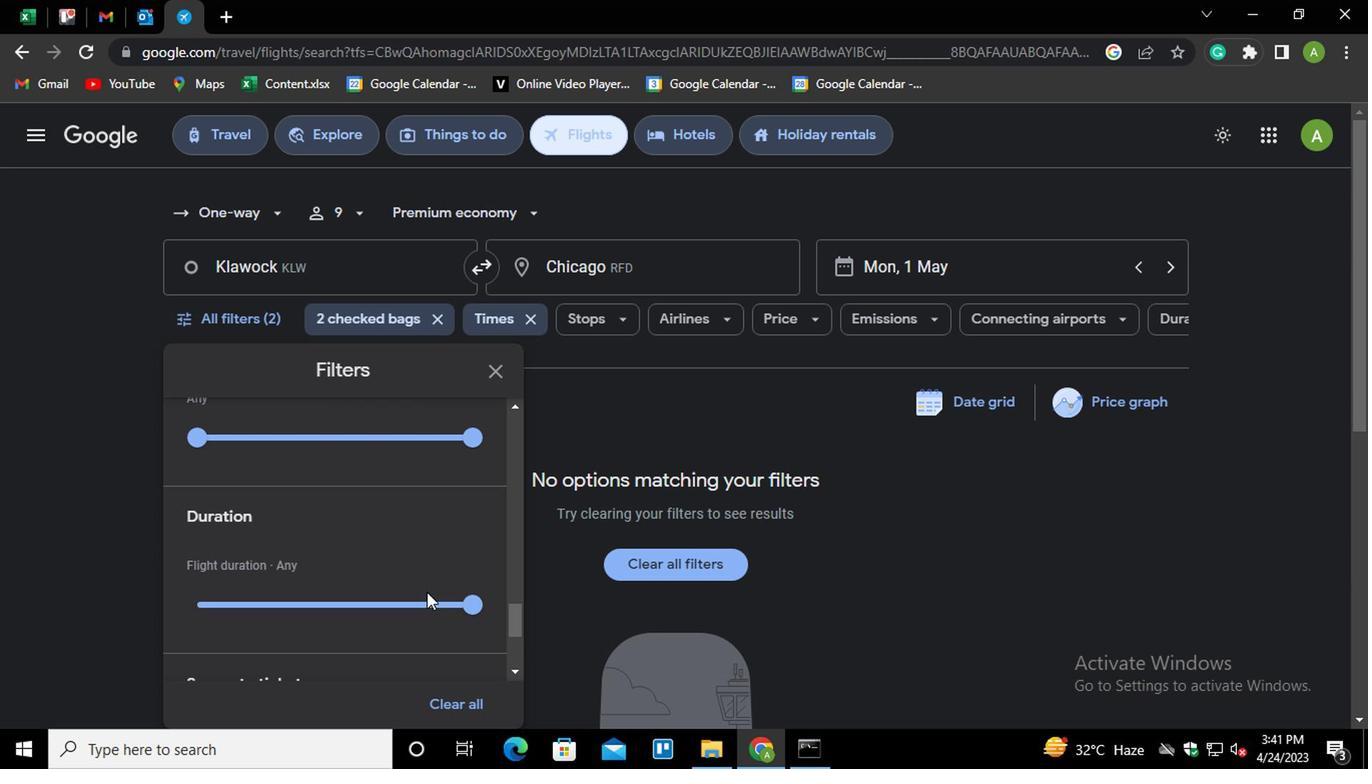 
Action: Mouse scrolled (423, 592) with delta (0, 0)
Screenshot: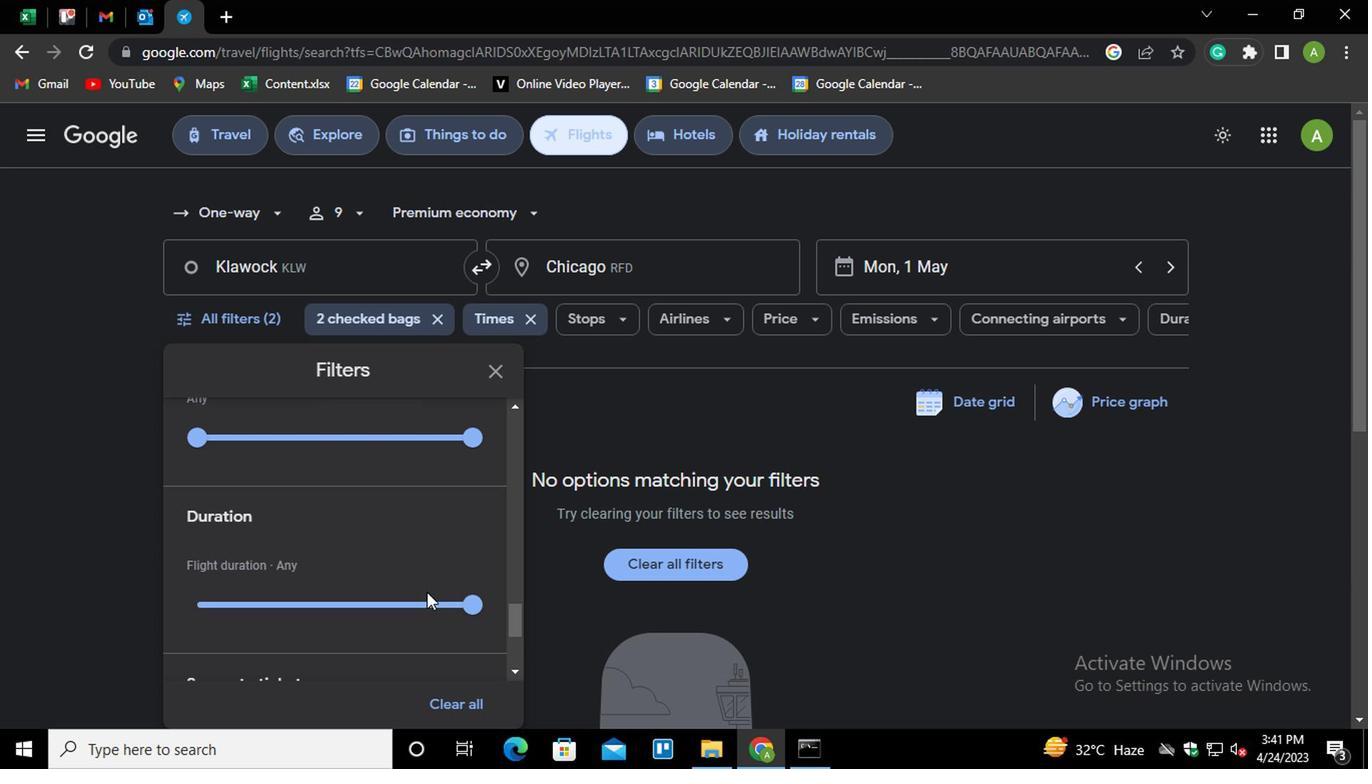 
Action: Mouse scrolled (423, 592) with delta (0, 0)
Screenshot: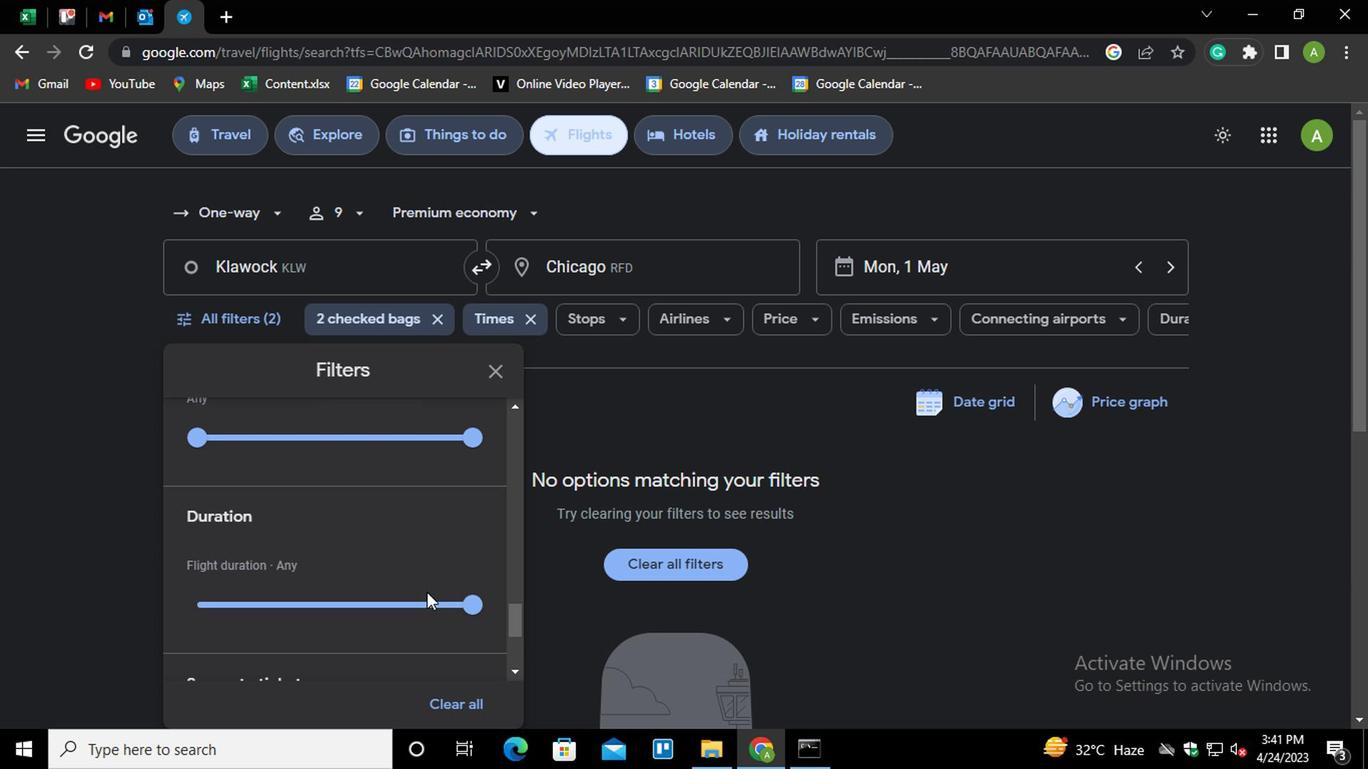 
Action: Mouse scrolled (423, 592) with delta (0, 0)
Screenshot: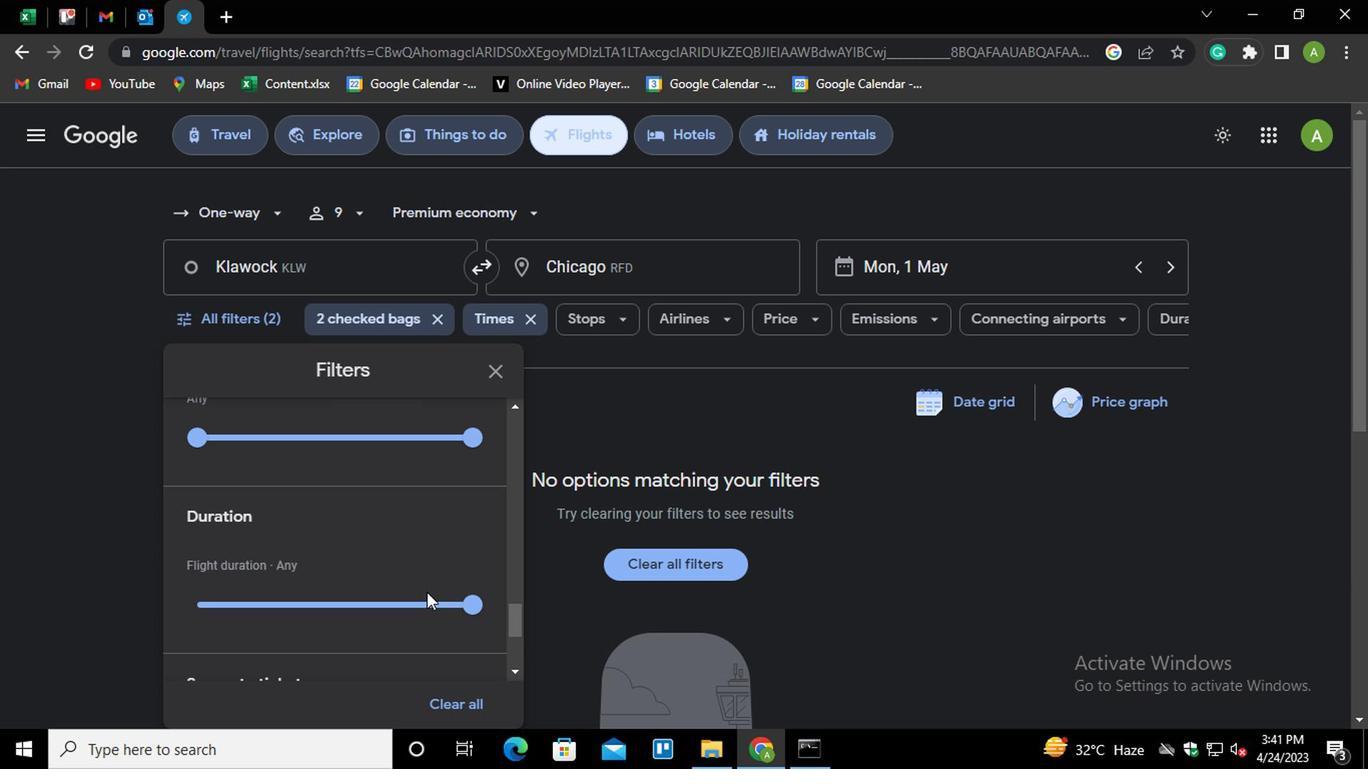 
Action: Mouse scrolled (423, 592) with delta (0, 0)
Screenshot: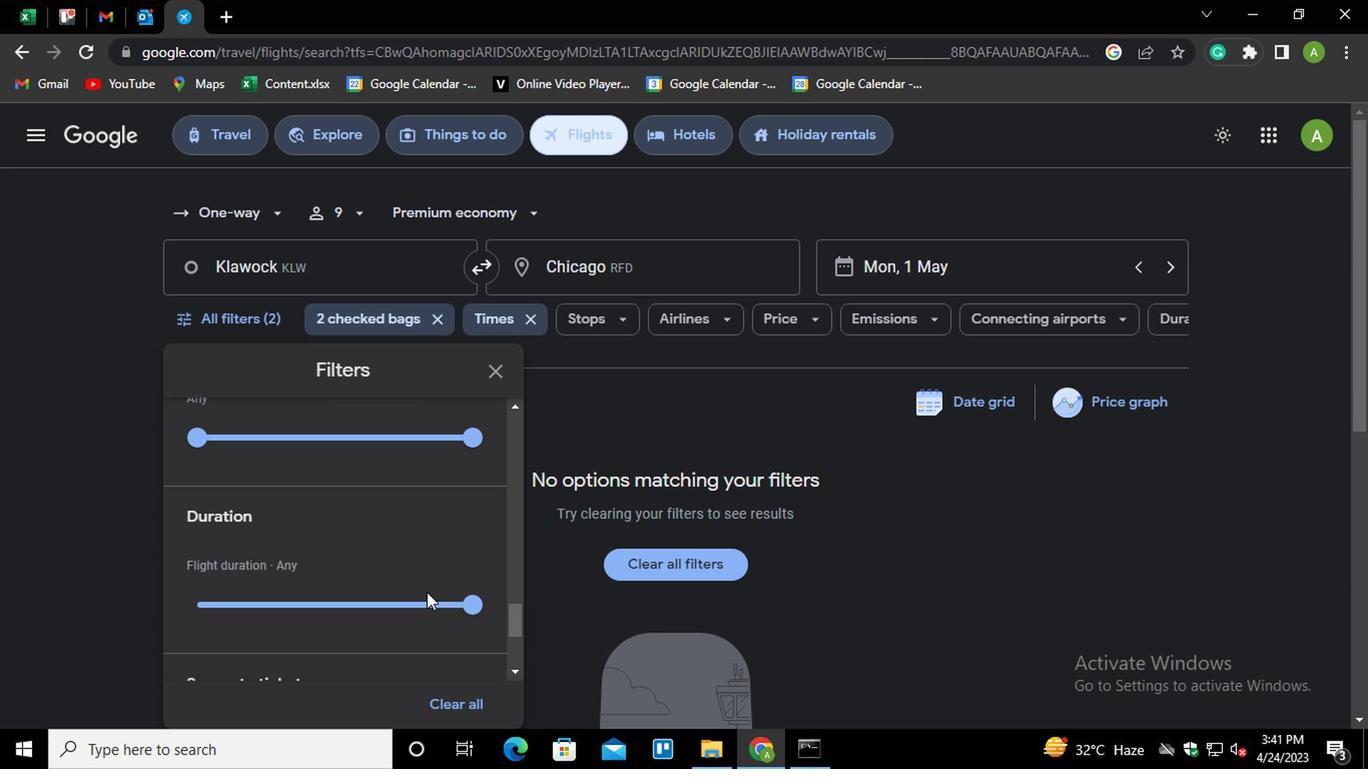 
Action: Mouse scrolled (423, 592) with delta (0, 0)
Screenshot: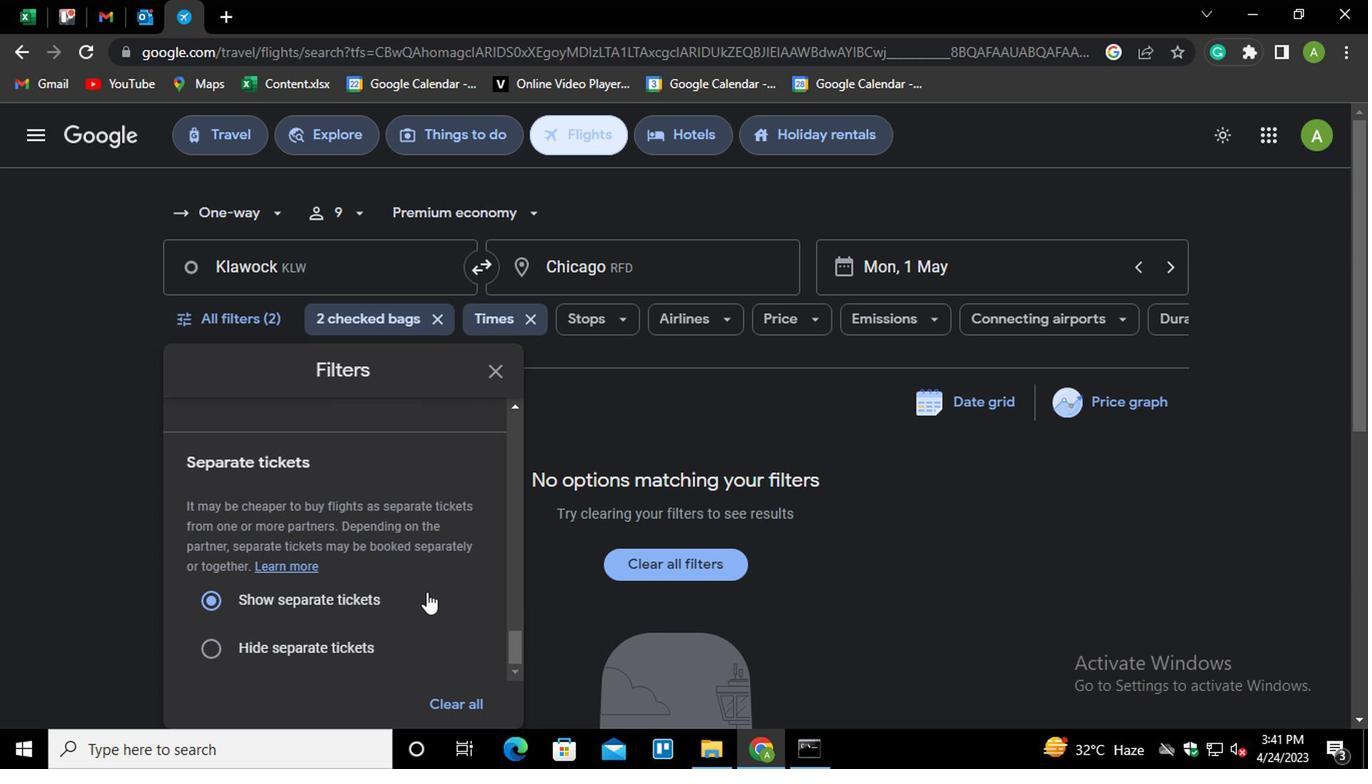 
Action: Mouse scrolled (423, 592) with delta (0, 0)
Screenshot: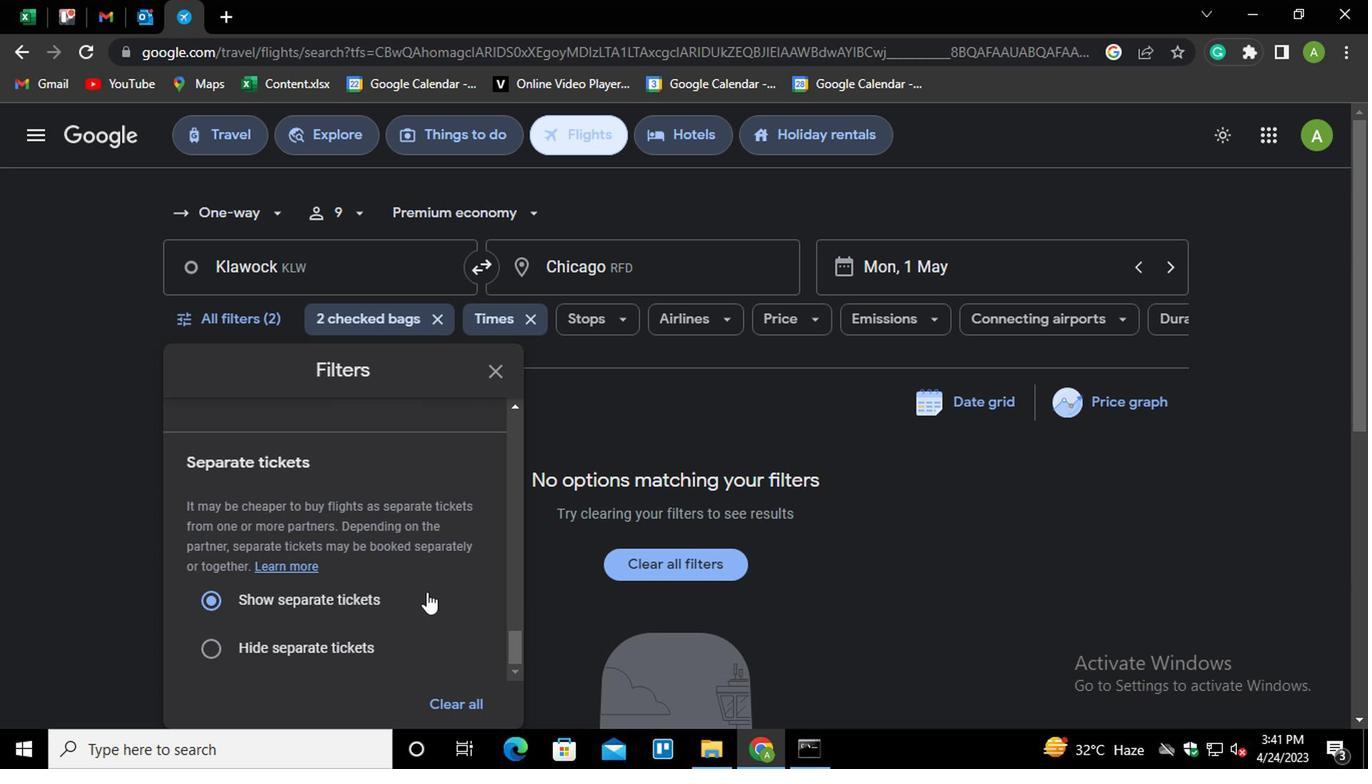 
Action: Mouse scrolled (423, 592) with delta (0, 0)
Screenshot: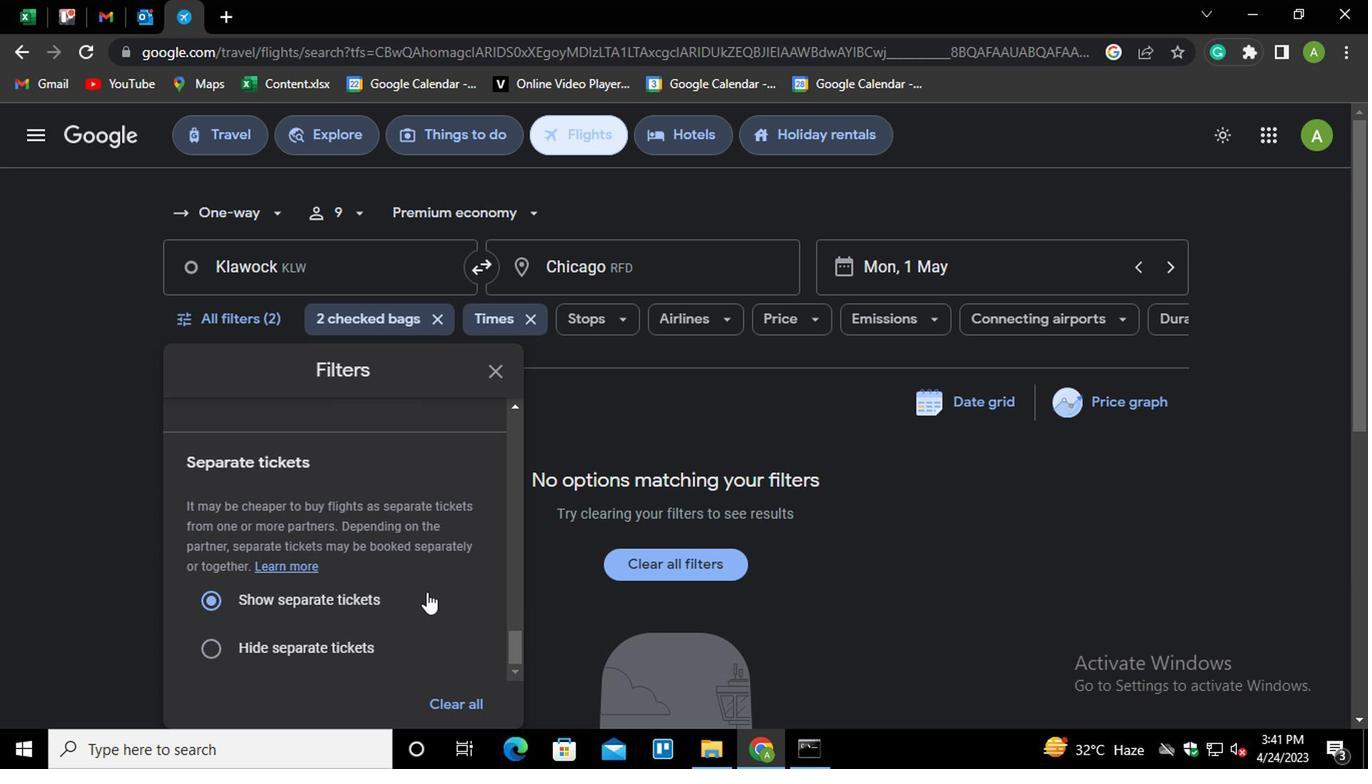 
Action: Mouse moved to (562, 441)
Screenshot: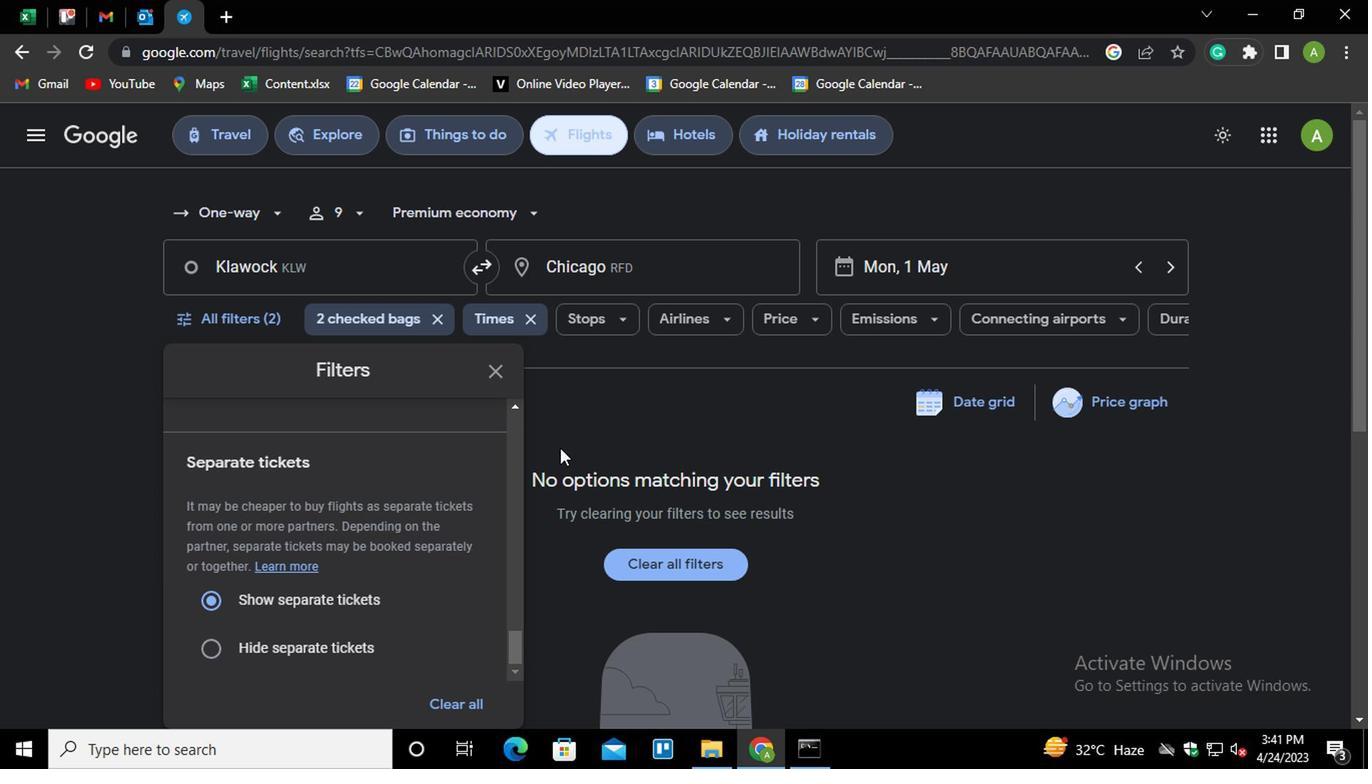
Action: Mouse pressed left at (562, 441)
Screenshot: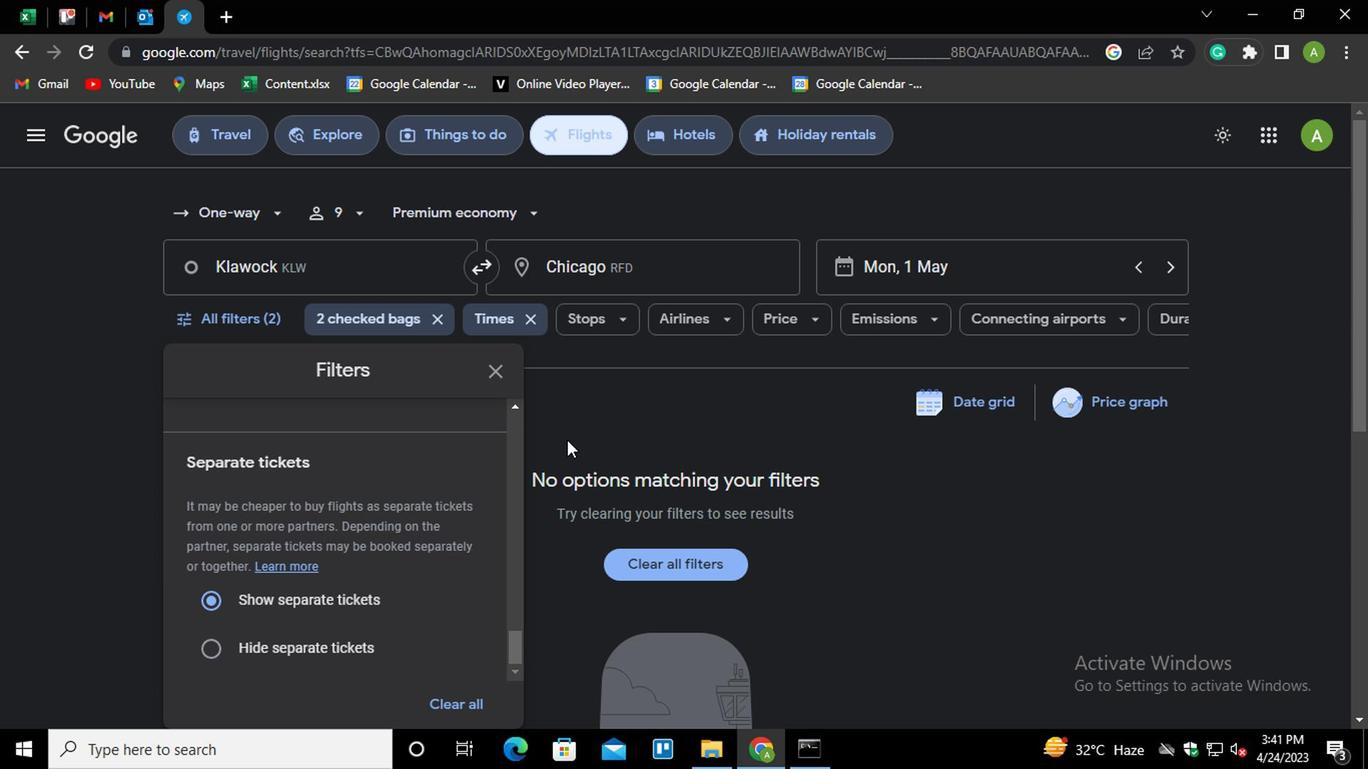 
